 Task: Search one way flight ticket for 4 adults, 2 children, 2 infants in seat and 1 infant on lap in premium economy from New Orleans: Louis Armstrong New Orleans International Airport to Indianapolis: Indianapolis International Airport on 8-5-2023. Choice of flights is Sun country airlines. Number of bags: 2 carry on bags. Price is upto 79000. Outbound departure time preference is 4:00.
Action: Mouse moved to (396, 348)
Screenshot: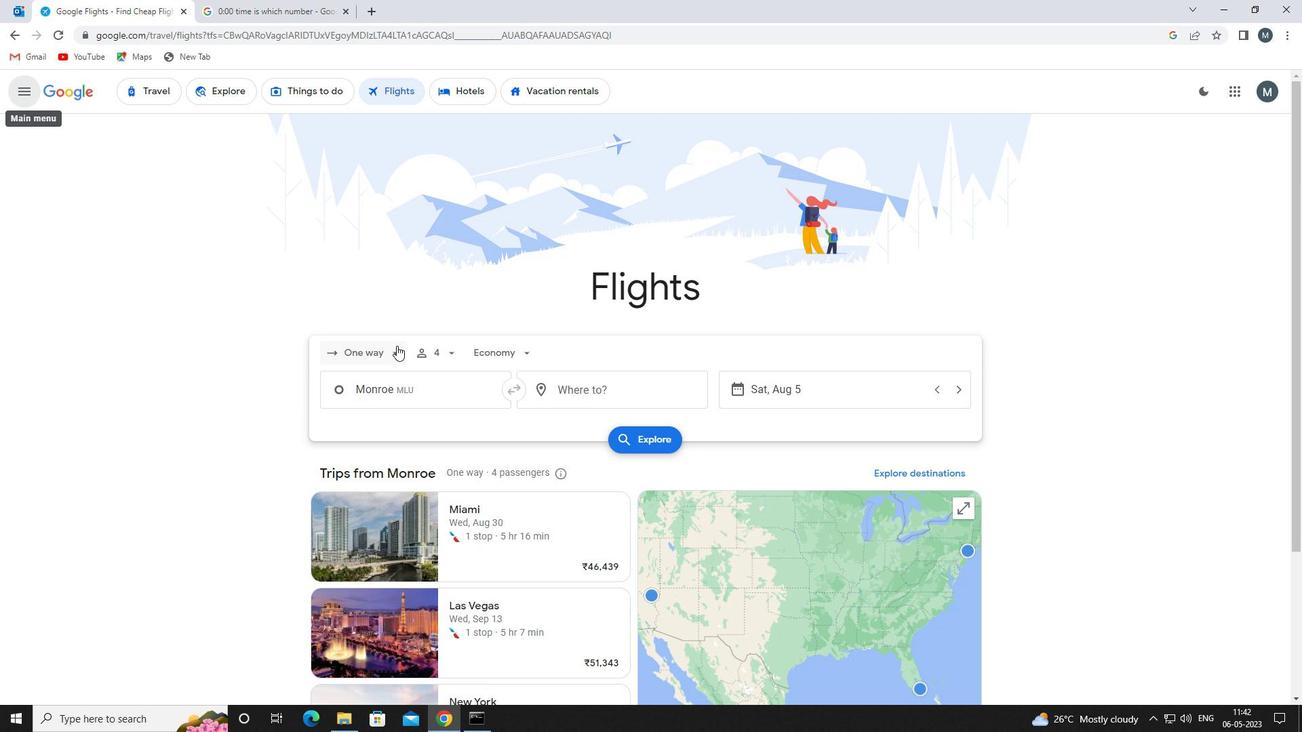 
Action: Mouse pressed left at (396, 348)
Screenshot: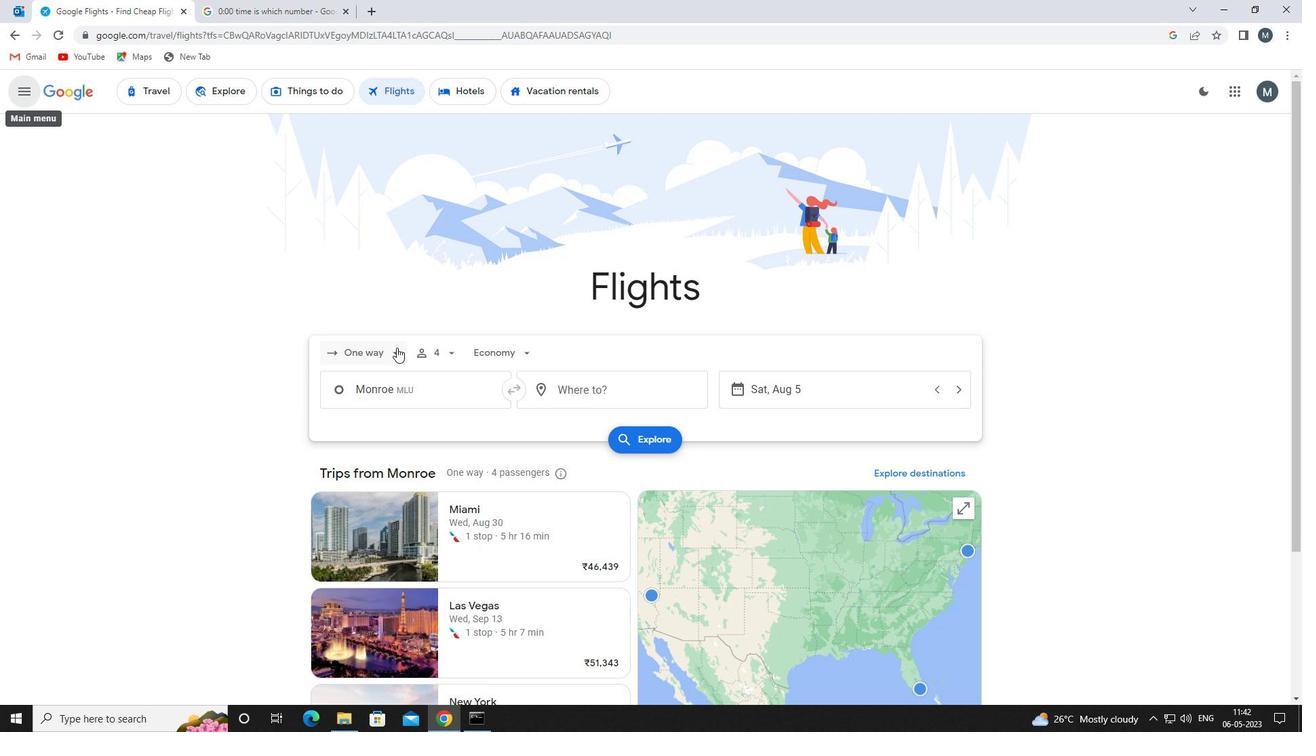 
Action: Mouse moved to (412, 410)
Screenshot: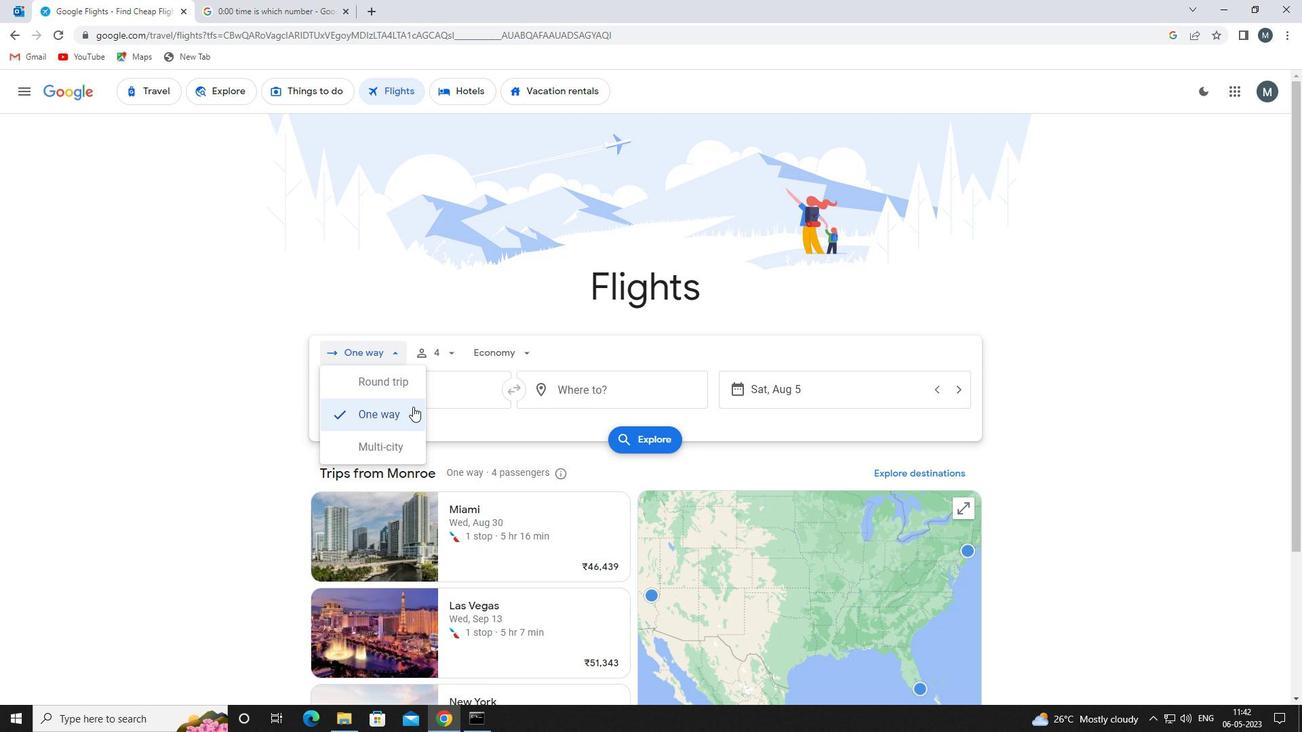 
Action: Mouse pressed left at (412, 410)
Screenshot: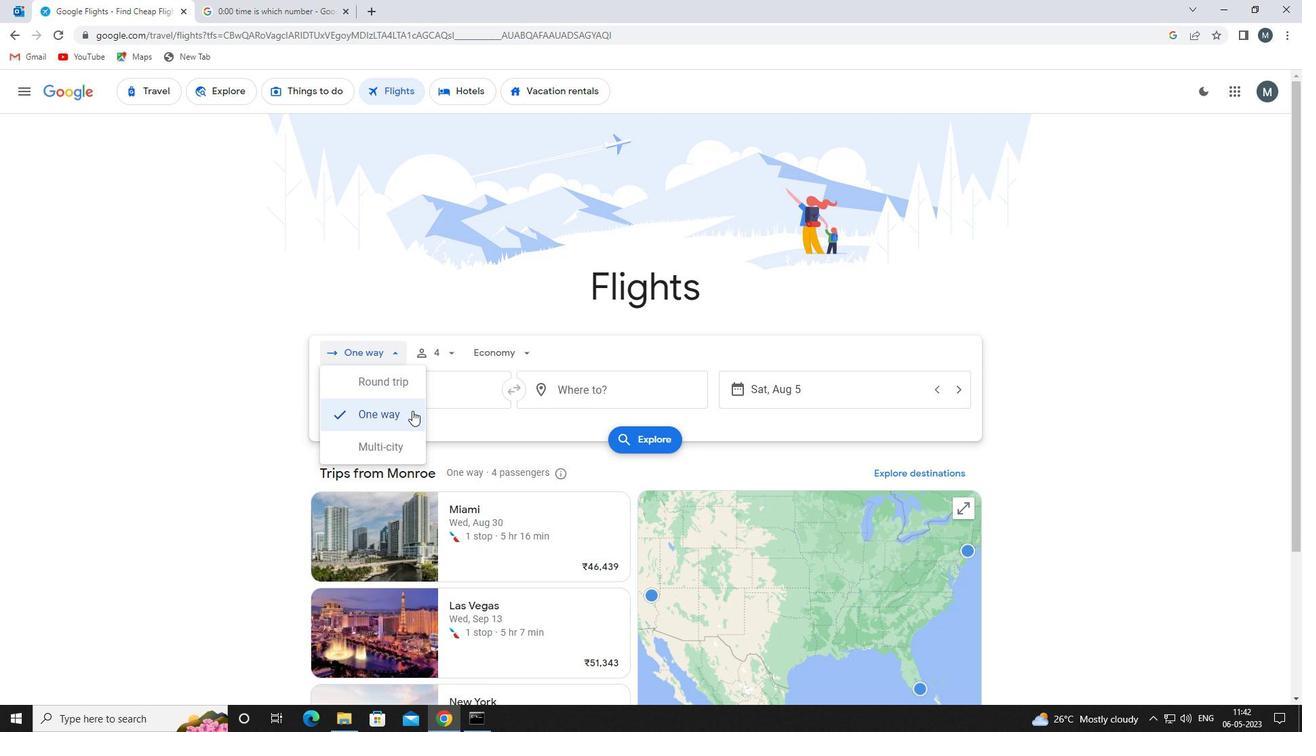 
Action: Mouse moved to (453, 351)
Screenshot: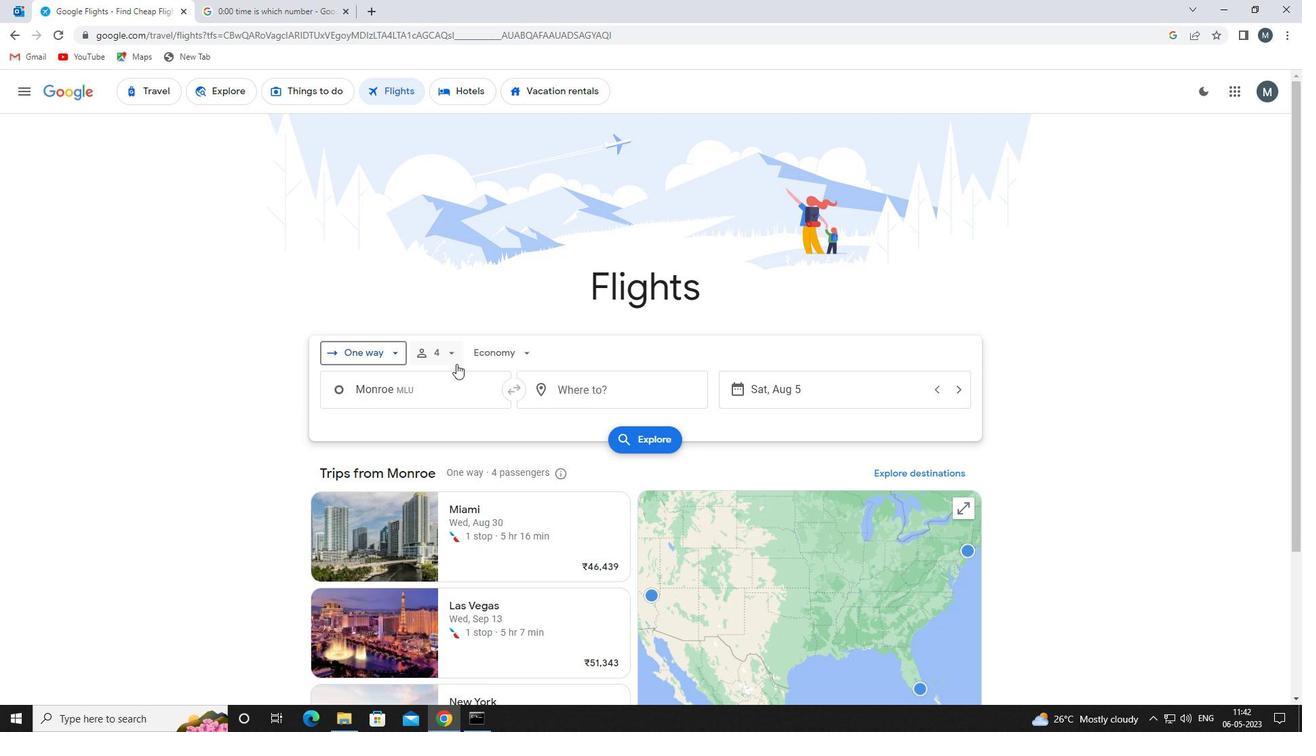 
Action: Mouse pressed left at (453, 351)
Screenshot: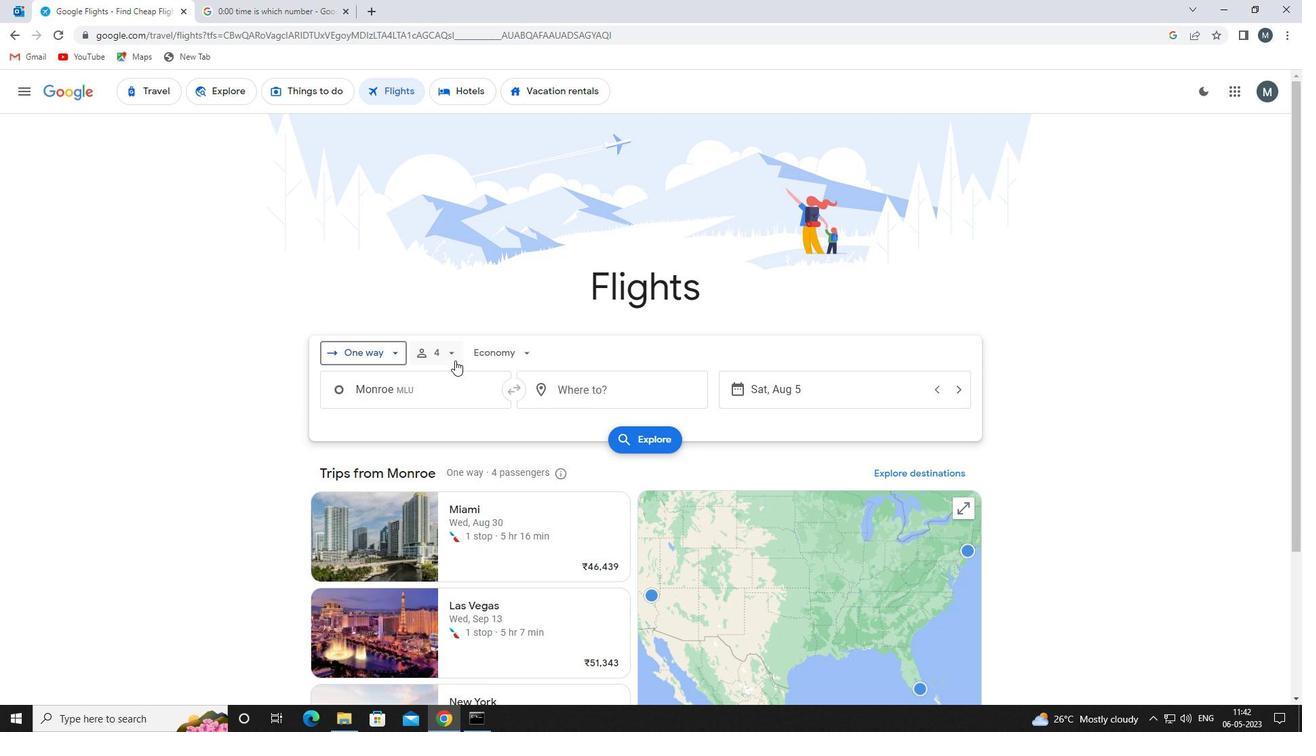 
Action: Mouse moved to (552, 389)
Screenshot: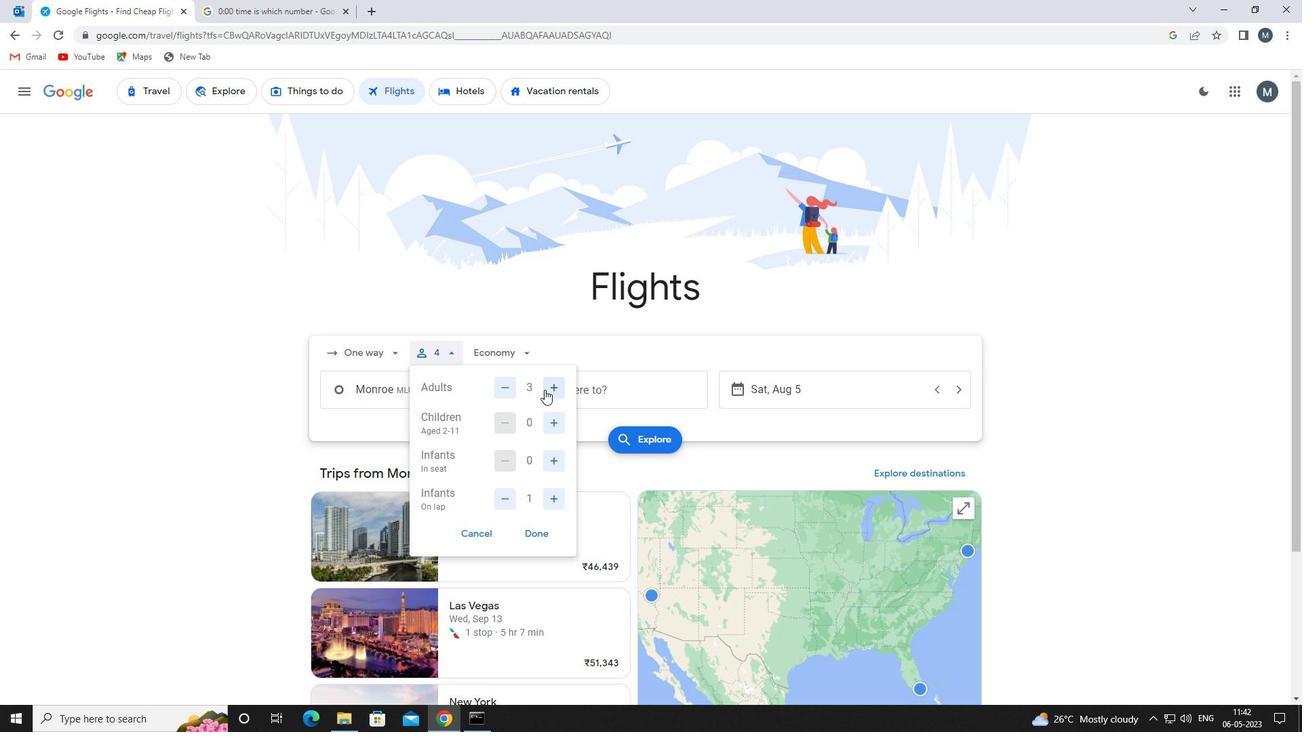 
Action: Mouse pressed left at (552, 389)
Screenshot: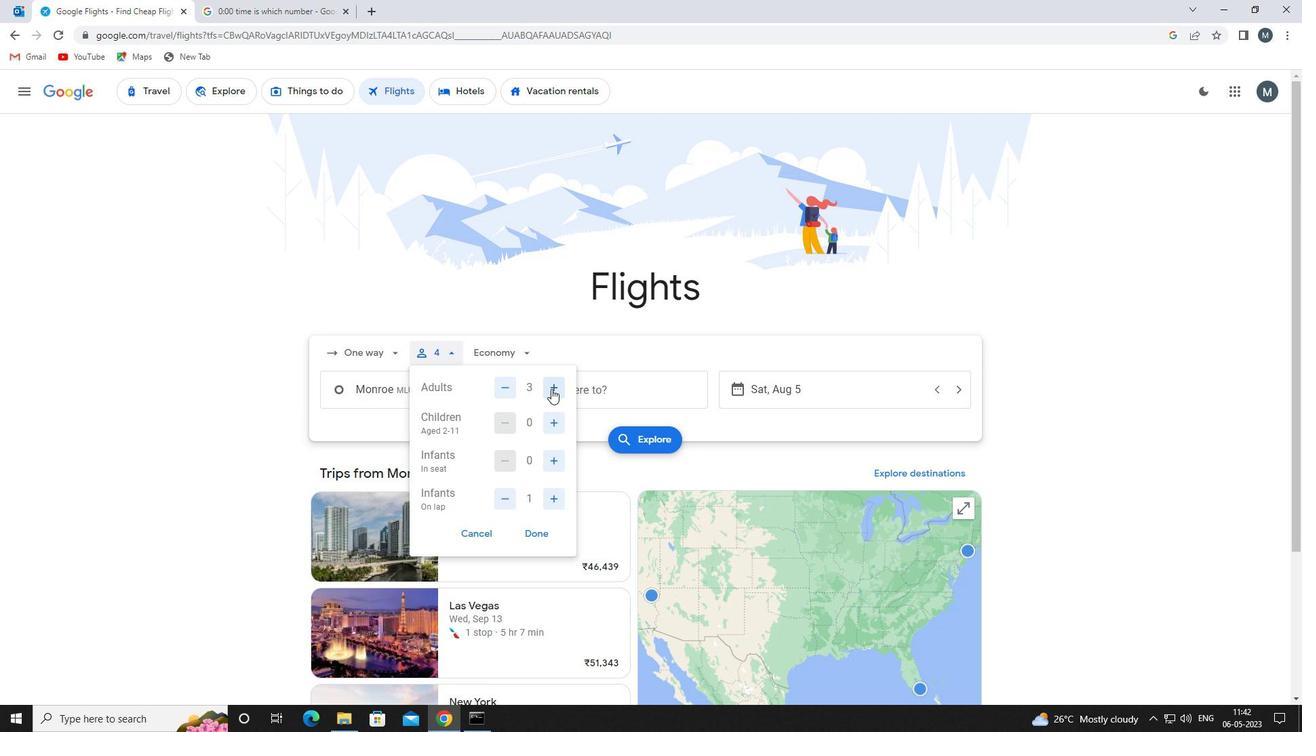 
Action: Mouse moved to (554, 426)
Screenshot: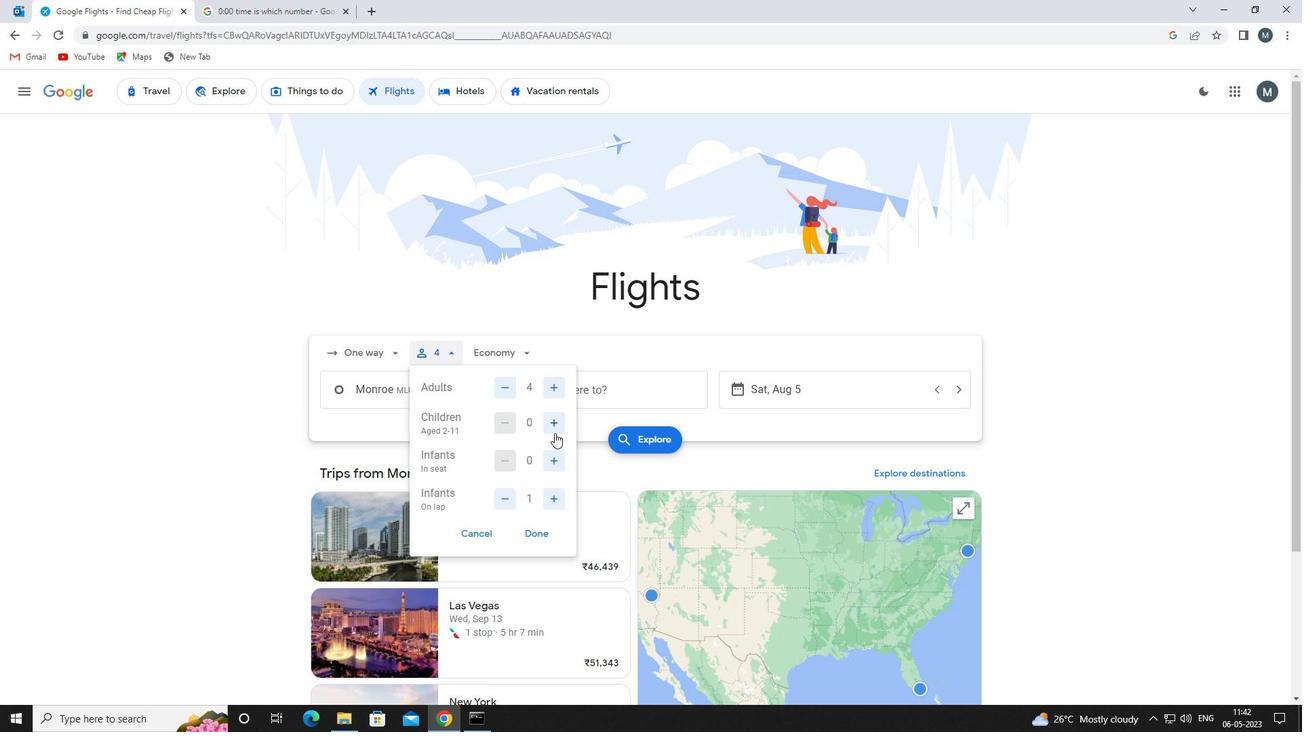 
Action: Mouse pressed left at (554, 426)
Screenshot: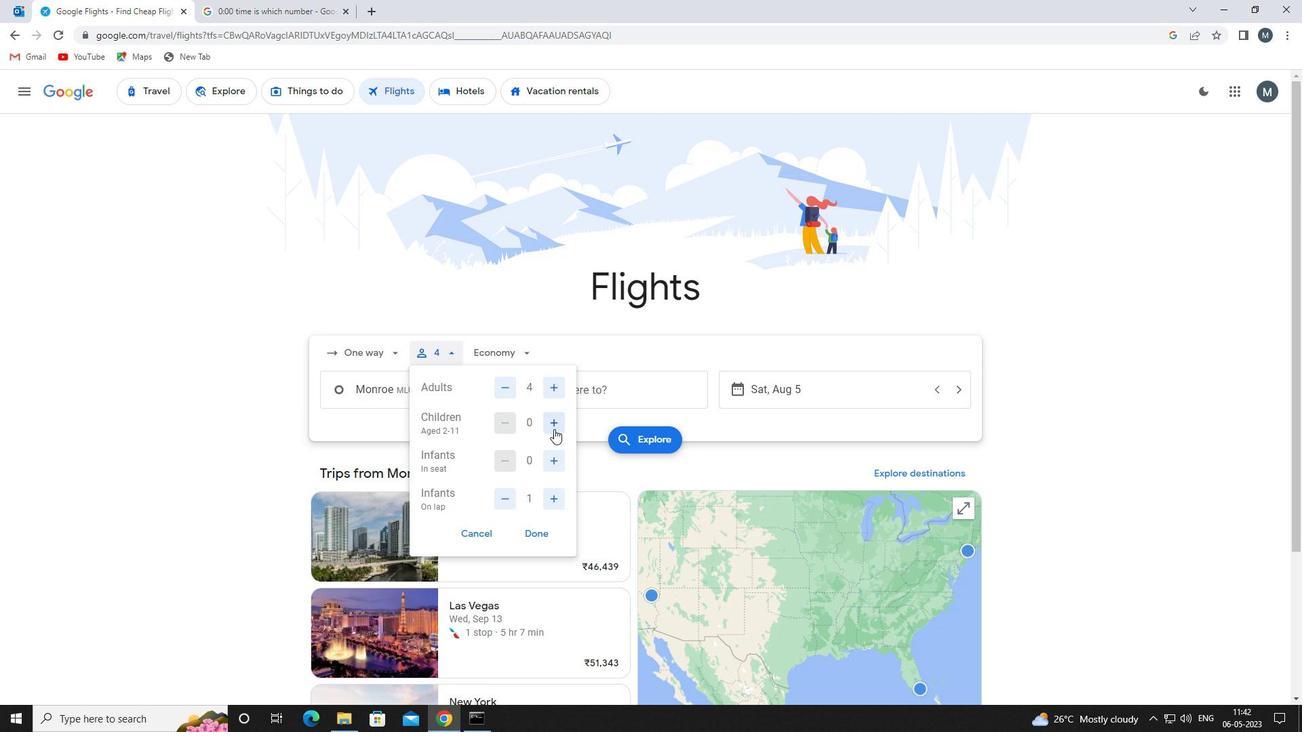 
Action: Mouse moved to (554, 425)
Screenshot: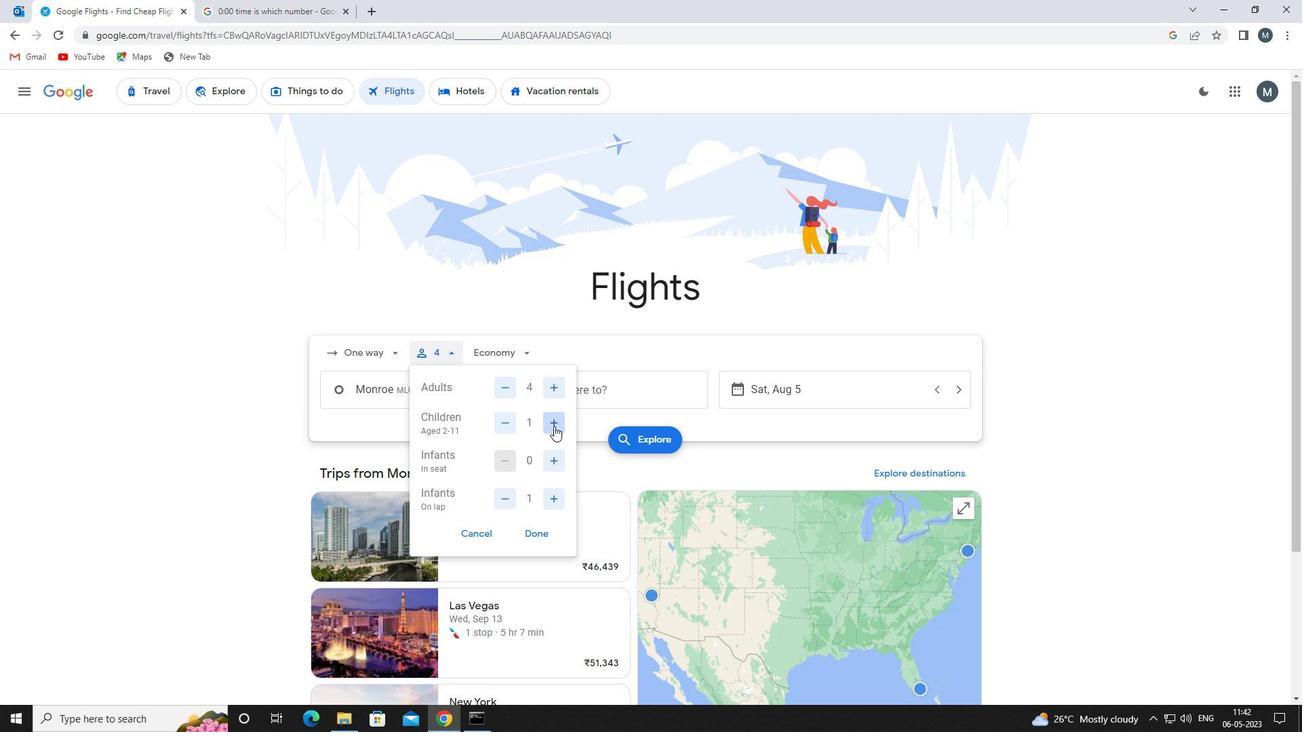 
Action: Mouse pressed left at (554, 425)
Screenshot: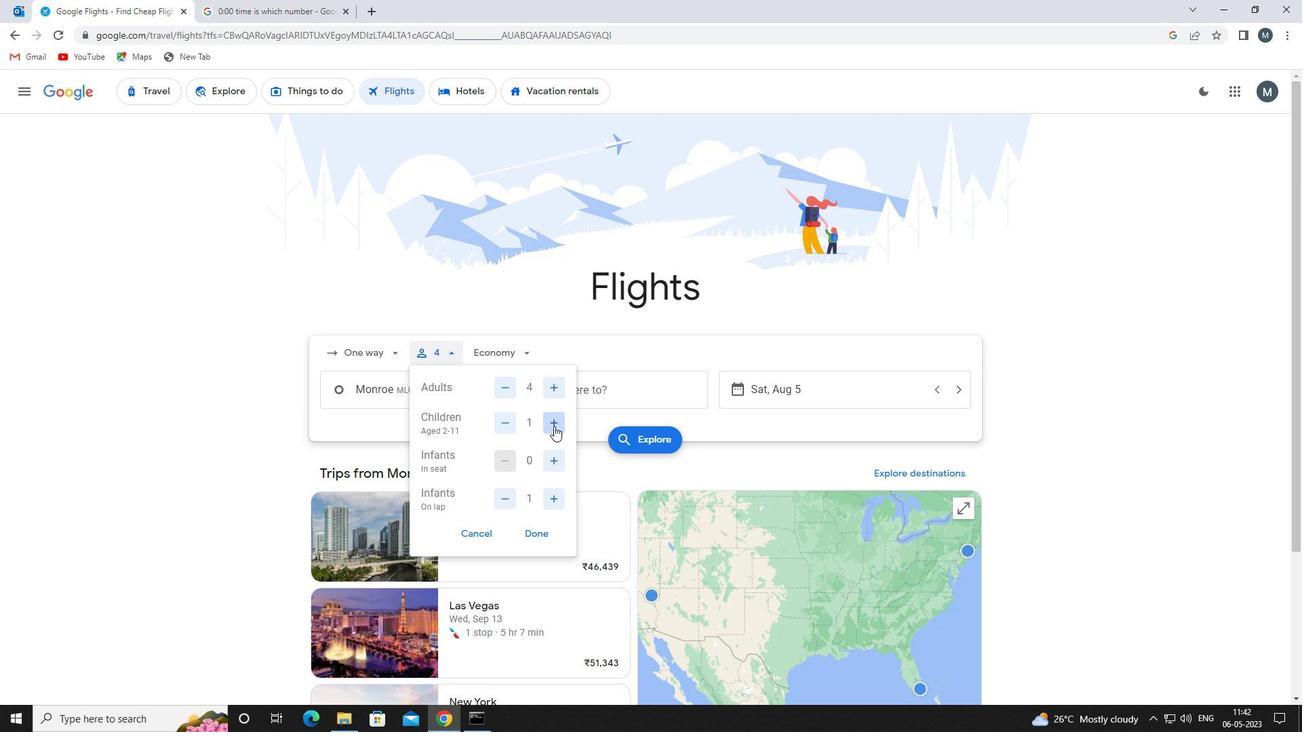 
Action: Mouse moved to (556, 459)
Screenshot: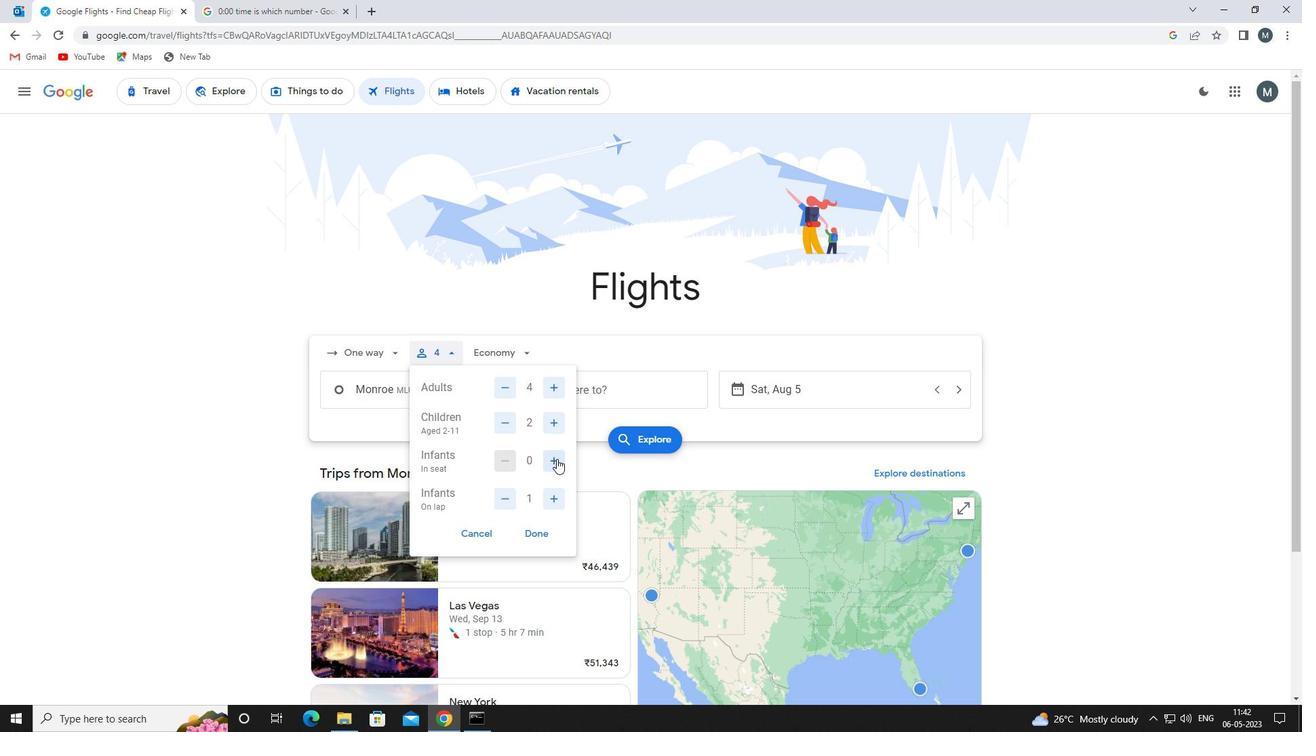 
Action: Mouse pressed left at (556, 459)
Screenshot: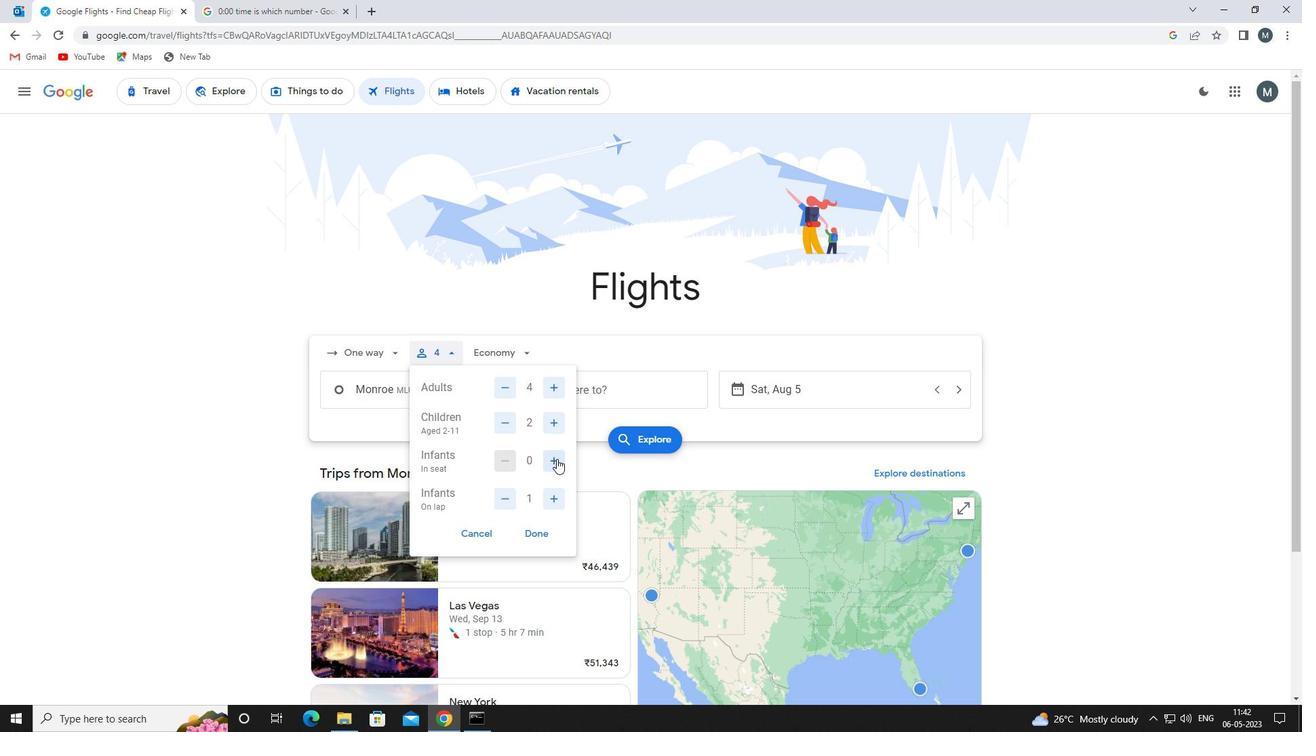 
Action: Mouse pressed left at (556, 459)
Screenshot: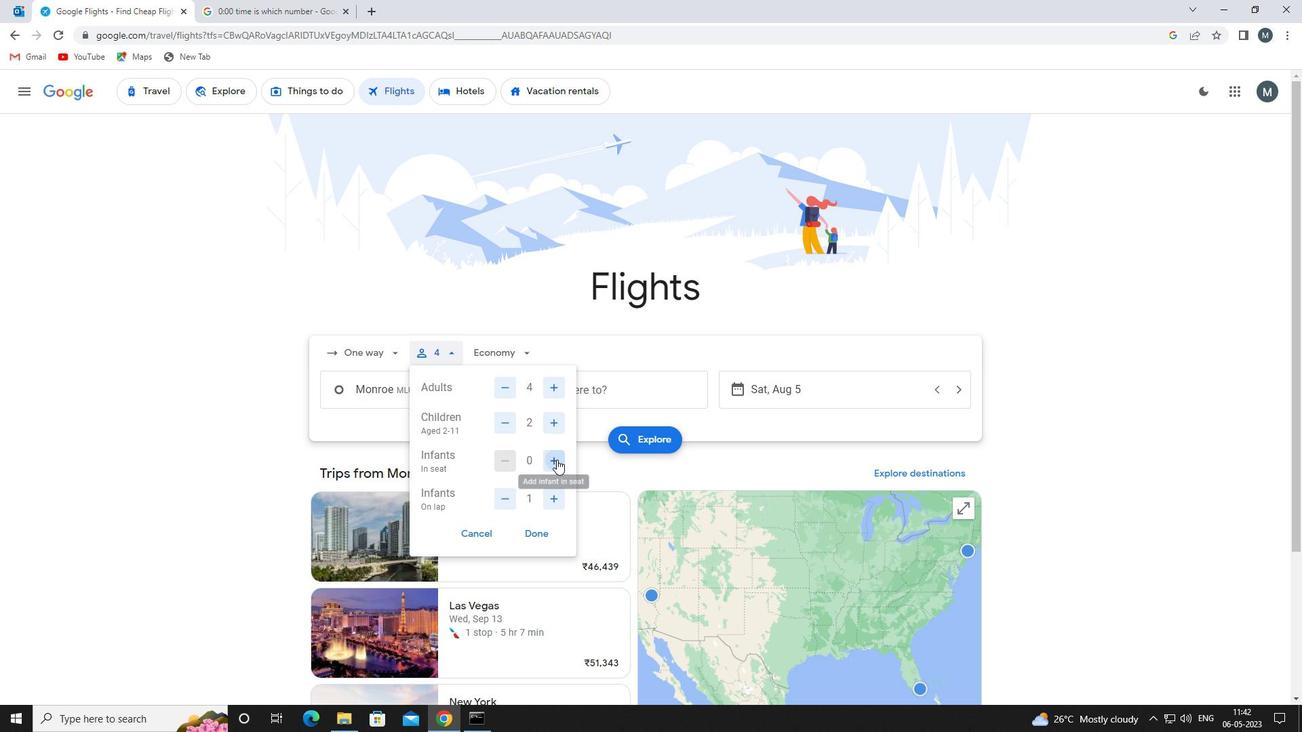 
Action: Mouse moved to (554, 500)
Screenshot: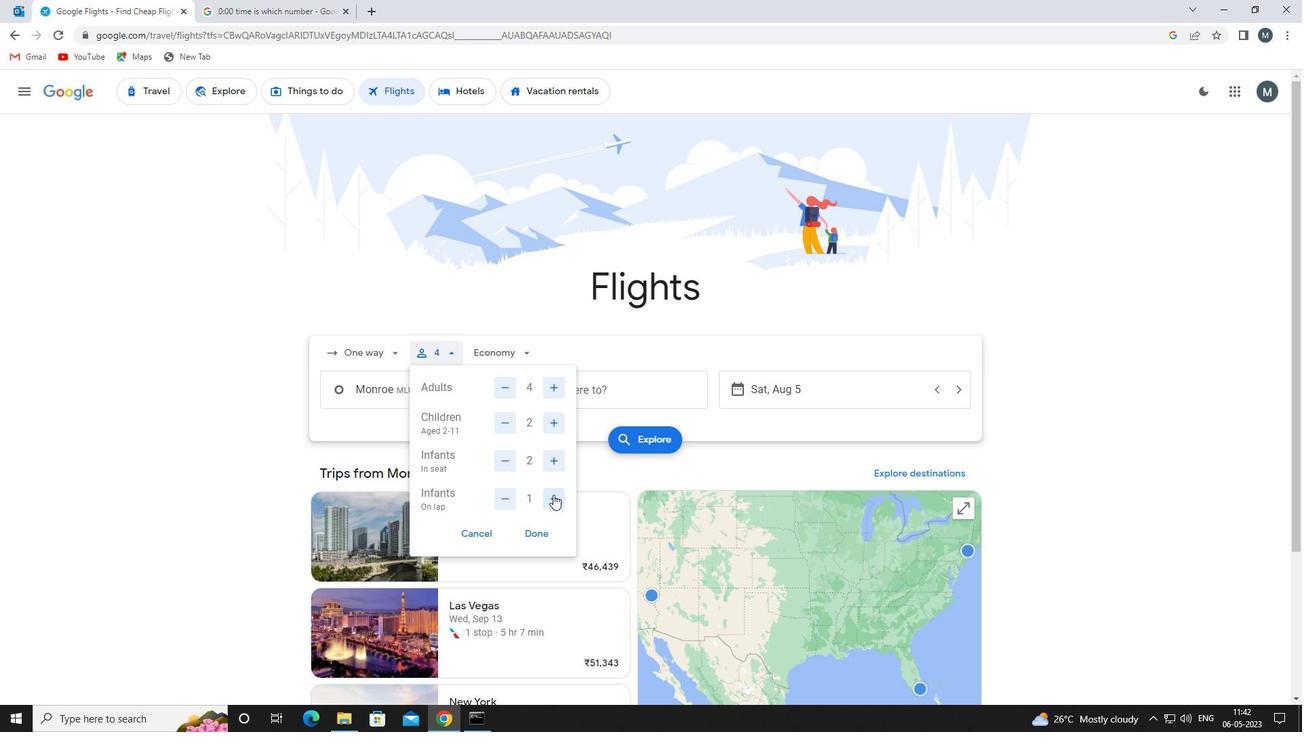 
Action: Mouse pressed left at (554, 500)
Screenshot: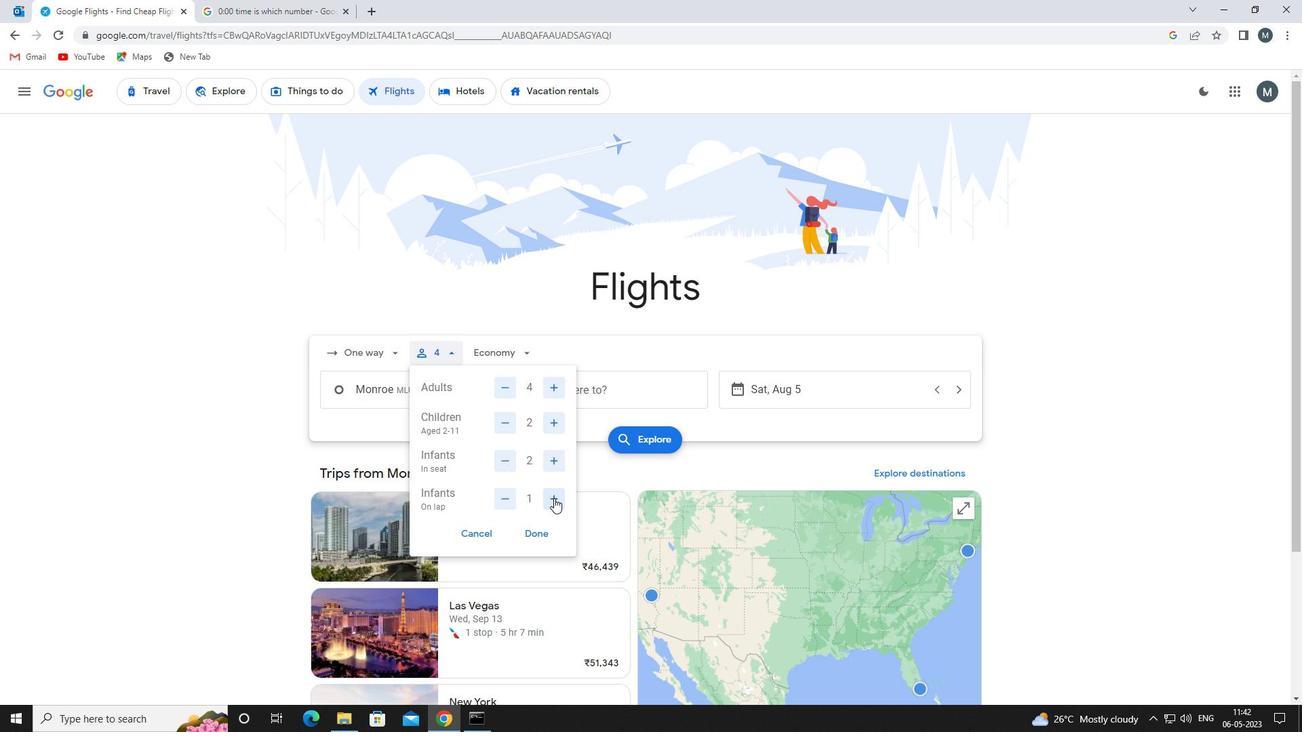 
Action: Mouse moved to (504, 499)
Screenshot: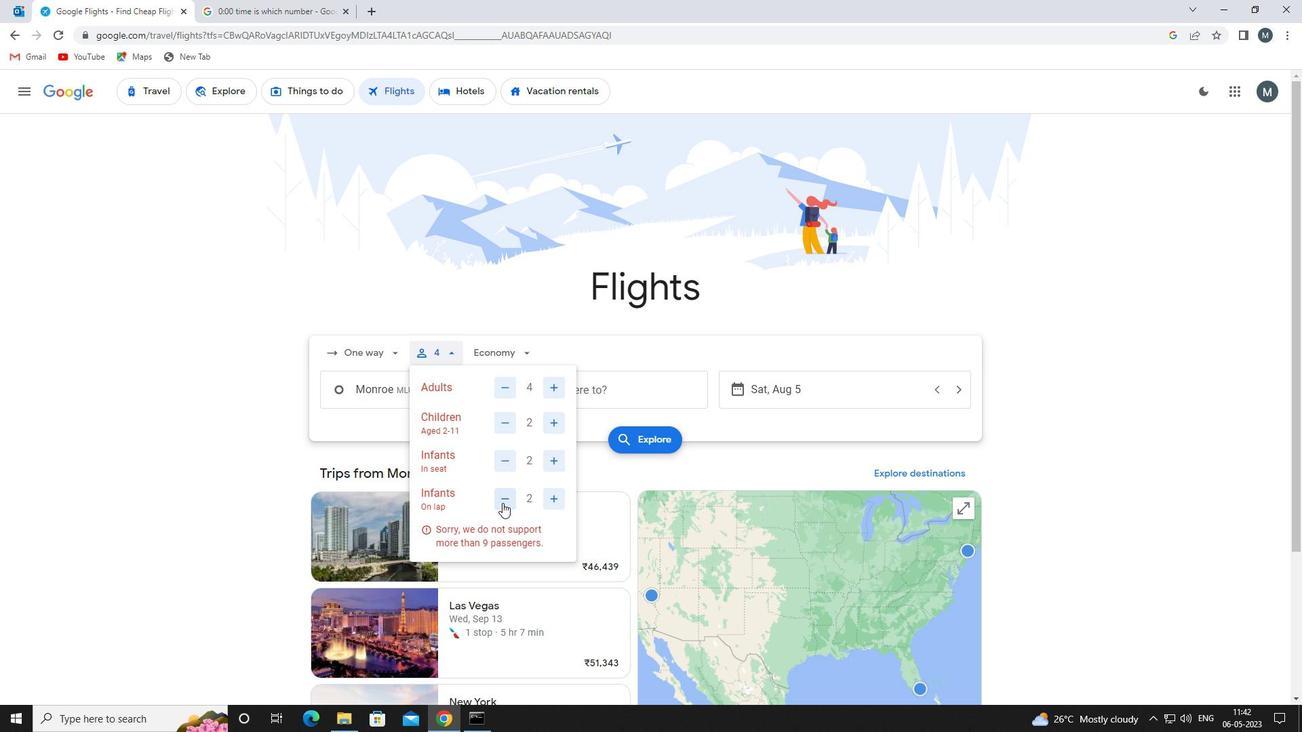 
Action: Mouse pressed left at (504, 499)
Screenshot: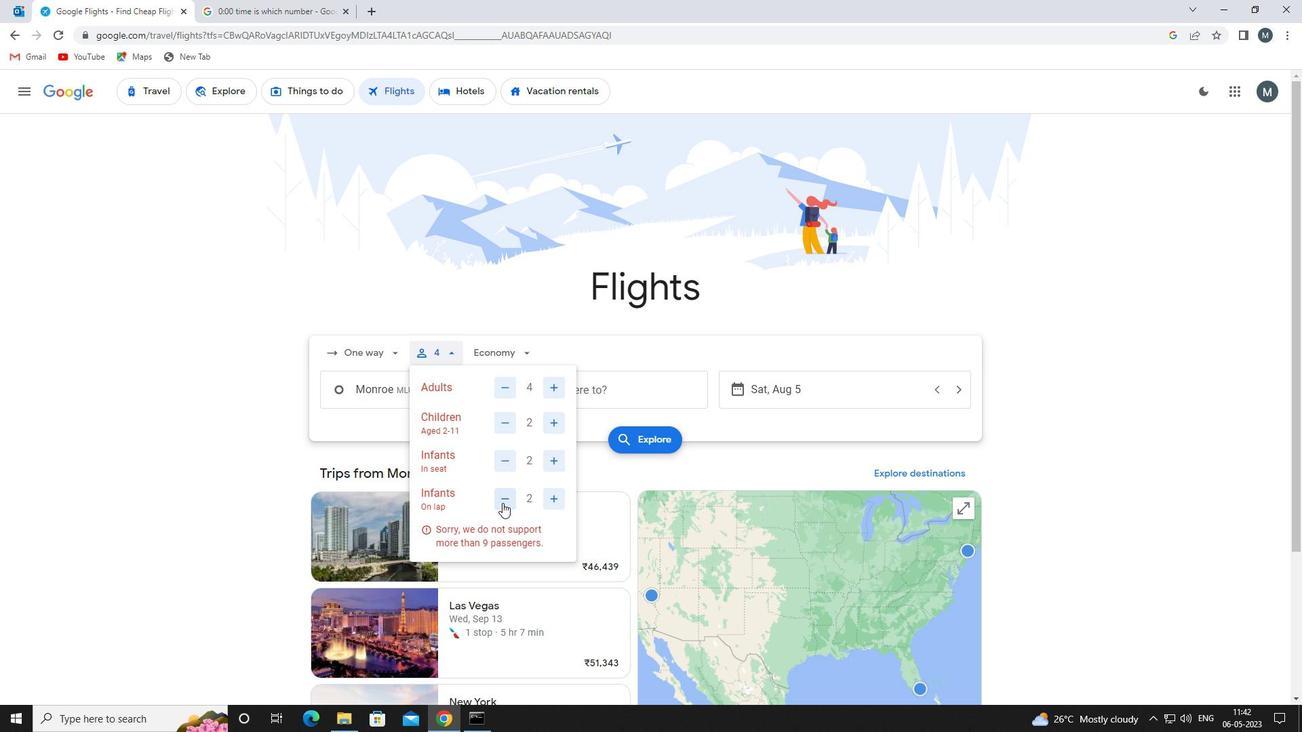 
Action: Mouse moved to (537, 536)
Screenshot: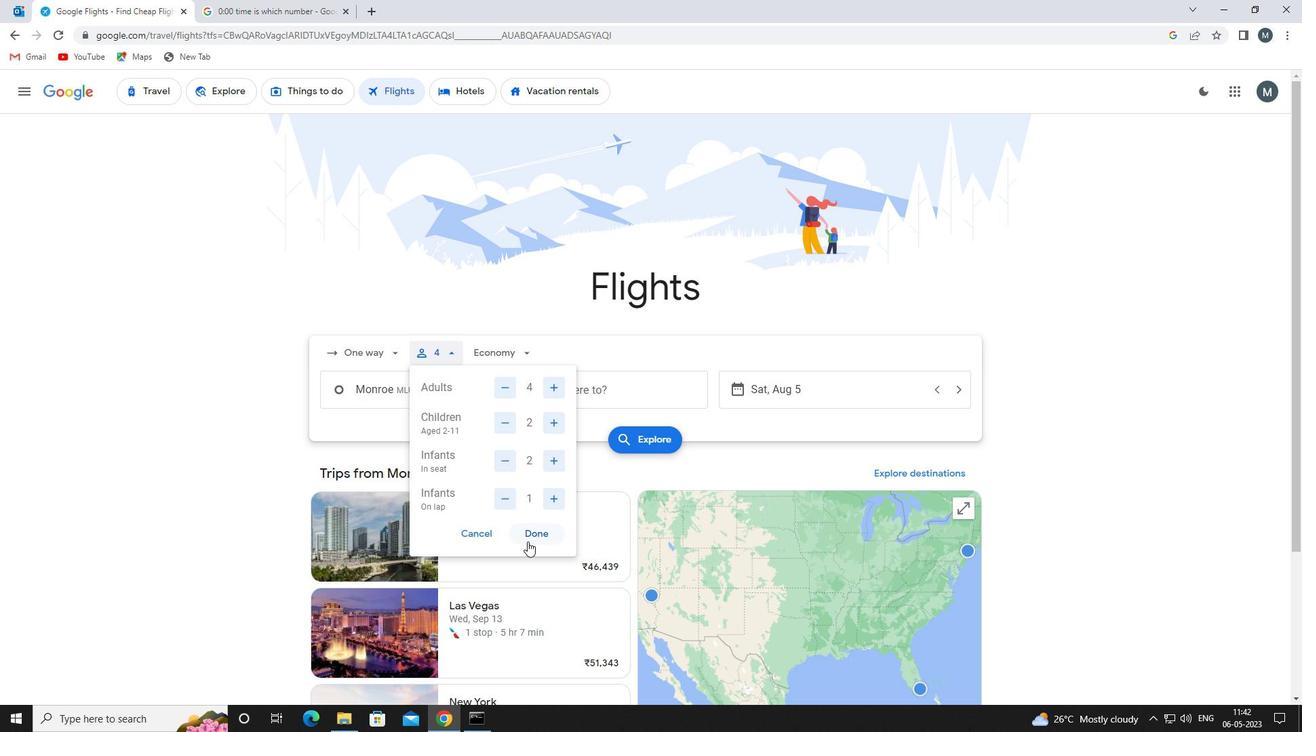 
Action: Mouse pressed left at (537, 536)
Screenshot: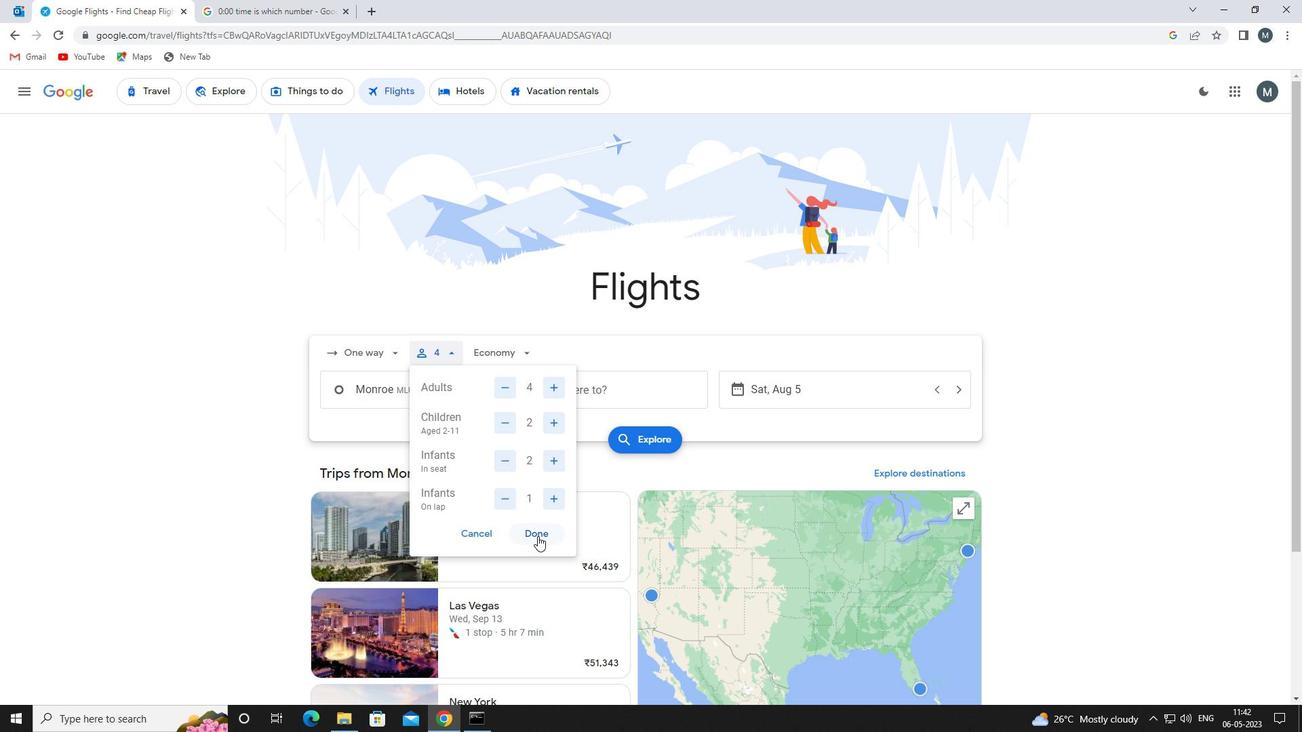 
Action: Mouse moved to (517, 353)
Screenshot: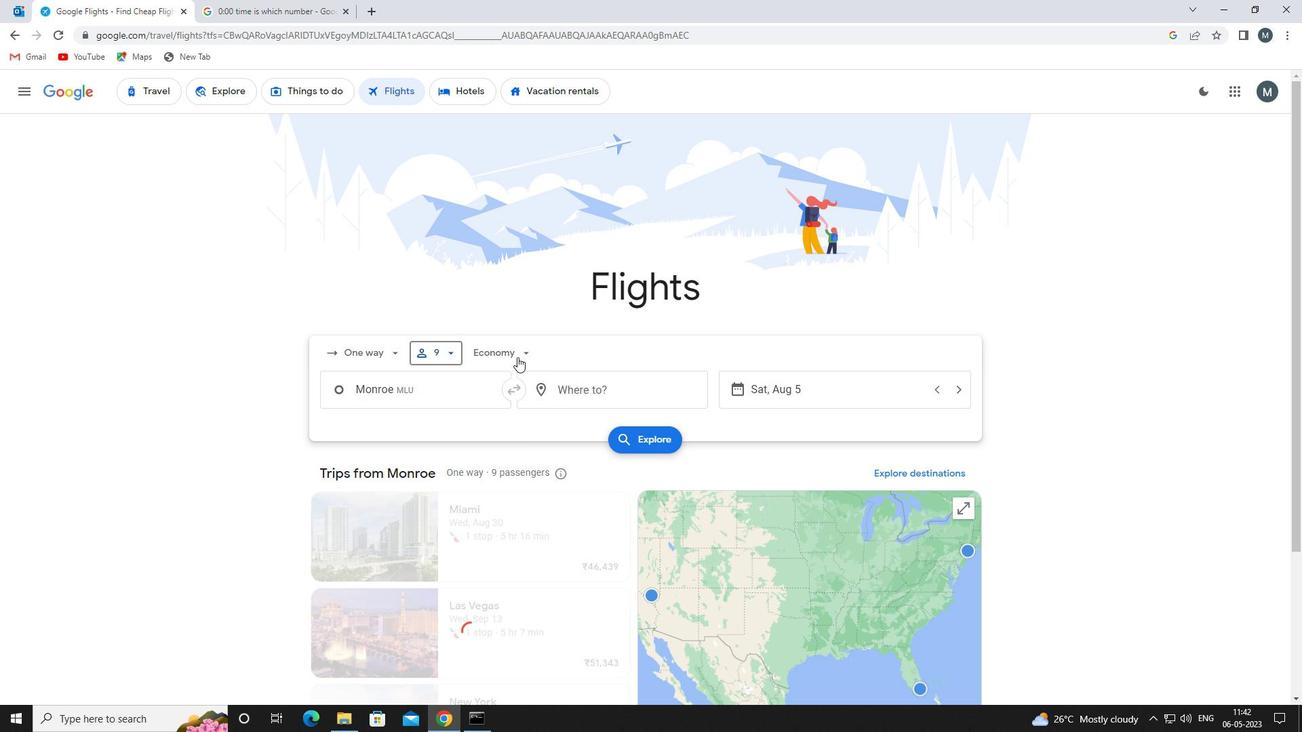 
Action: Mouse pressed left at (517, 353)
Screenshot: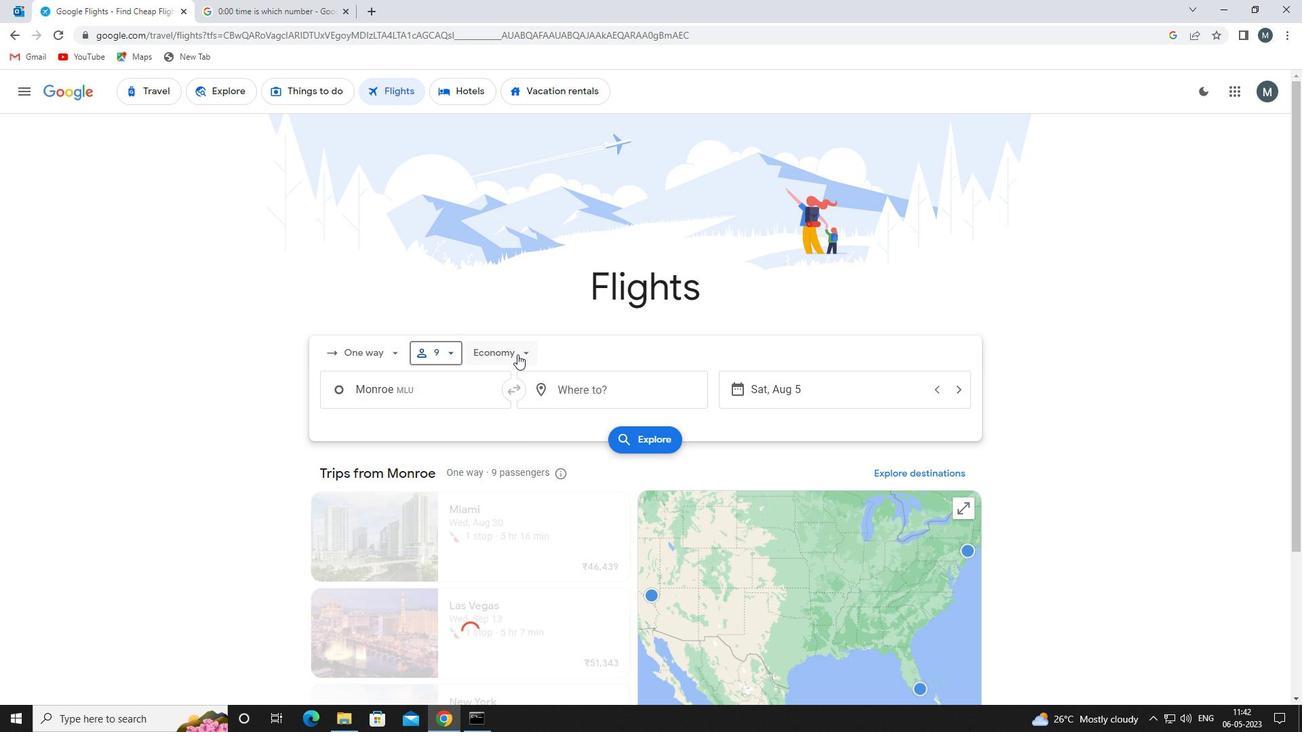 
Action: Mouse moved to (530, 417)
Screenshot: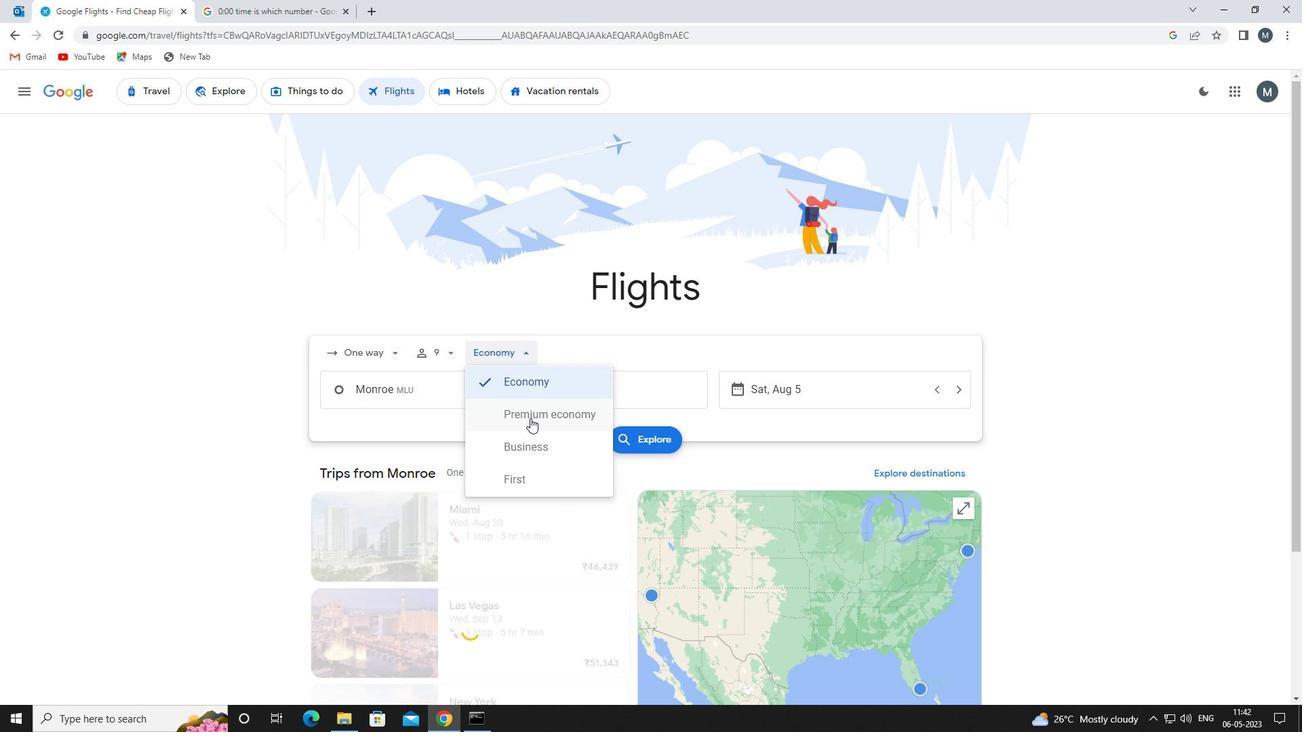 
Action: Mouse pressed left at (530, 417)
Screenshot: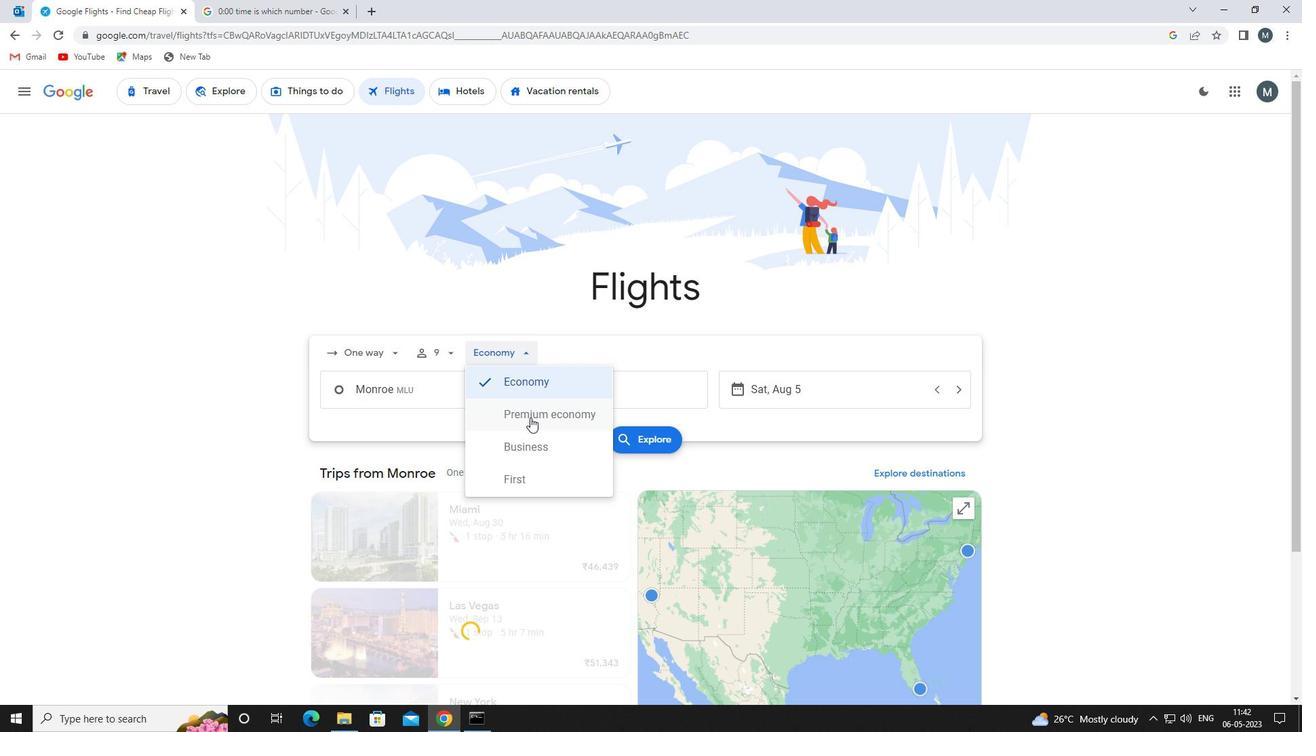 
Action: Mouse moved to (430, 396)
Screenshot: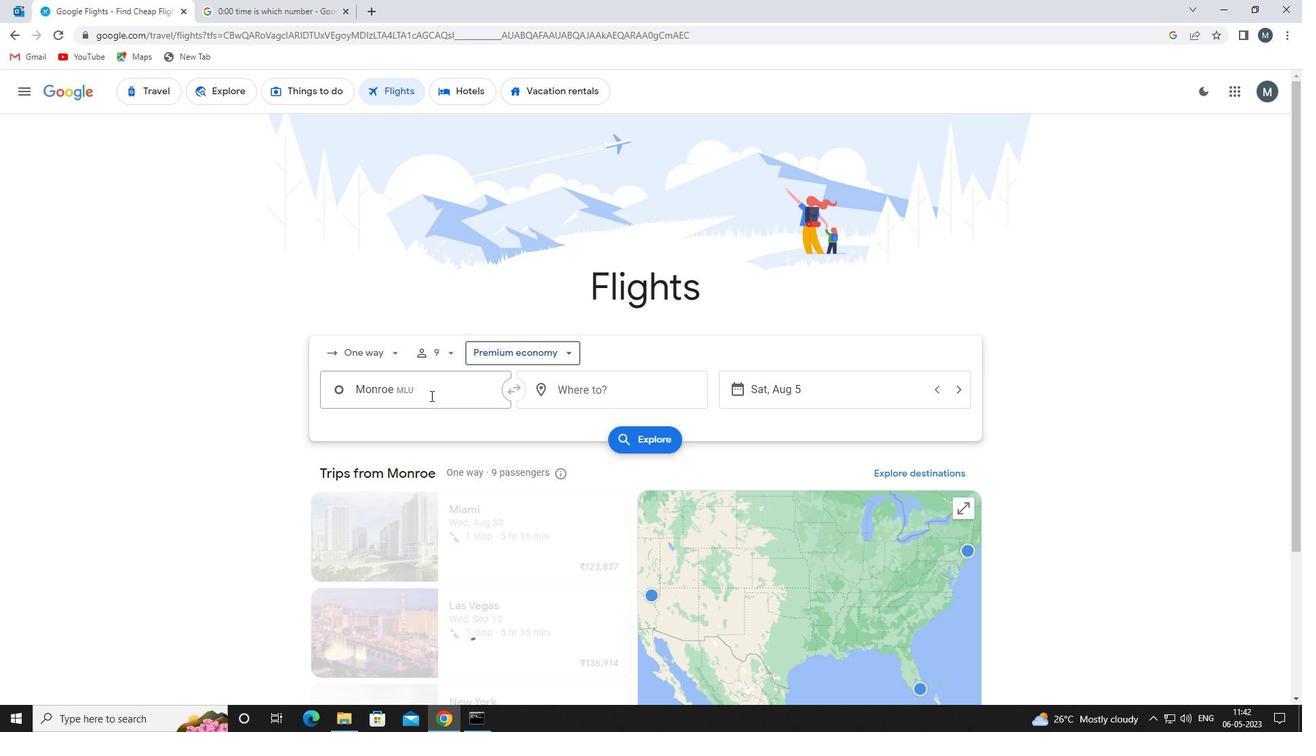 
Action: Mouse pressed left at (430, 396)
Screenshot: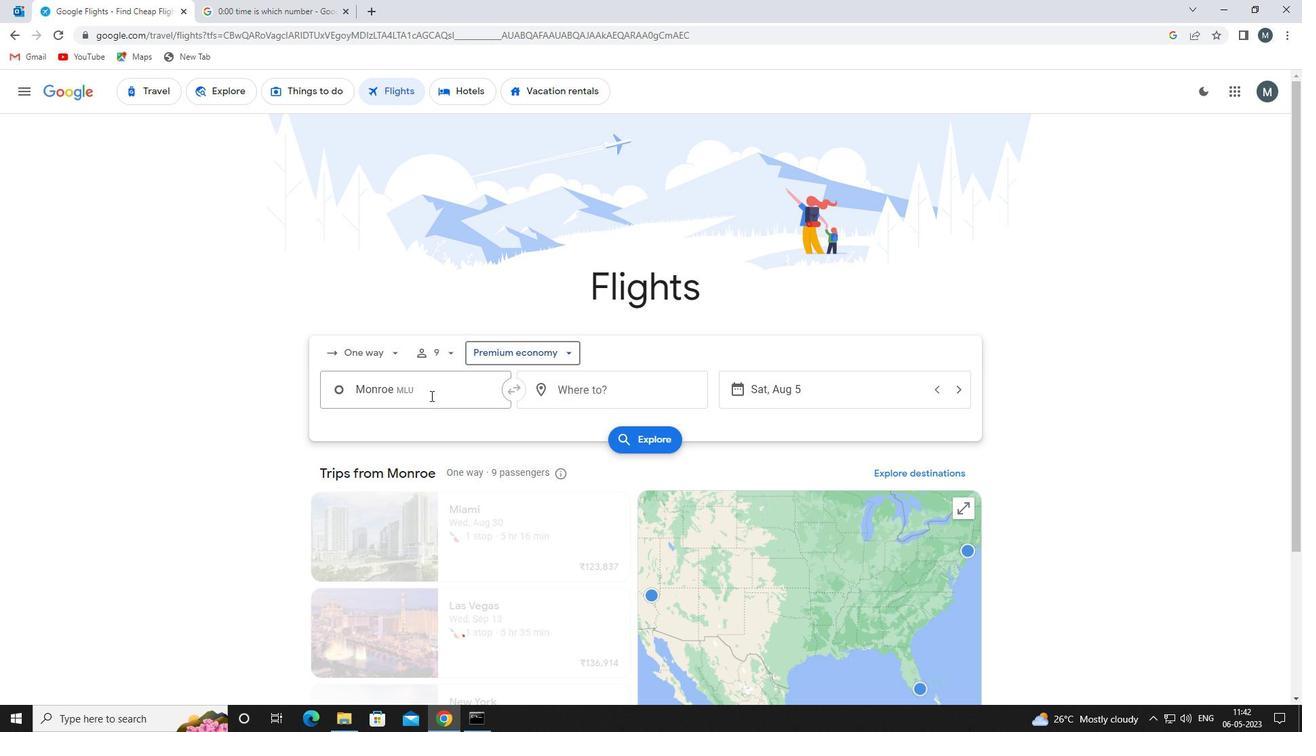 
Action: Key pressed luis<Key.space>armstr
Screenshot: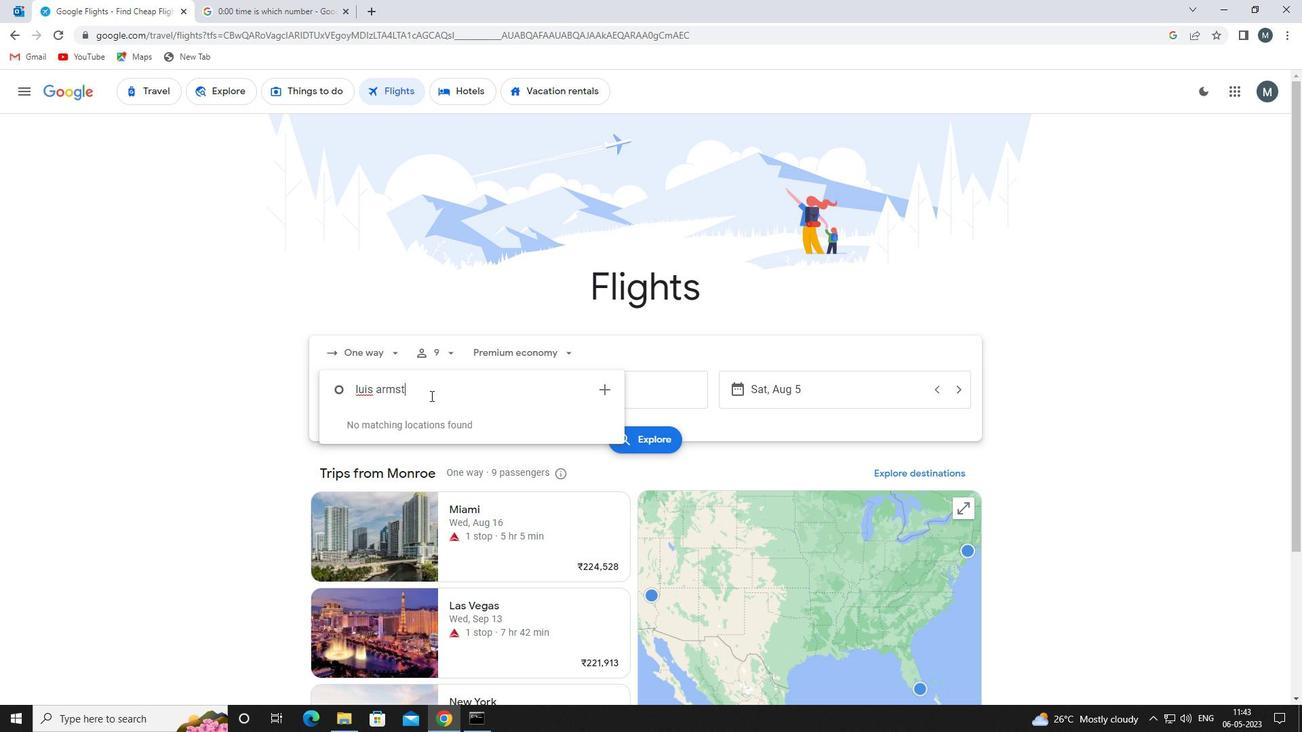 
Action: Mouse moved to (439, 429)
Screenshot: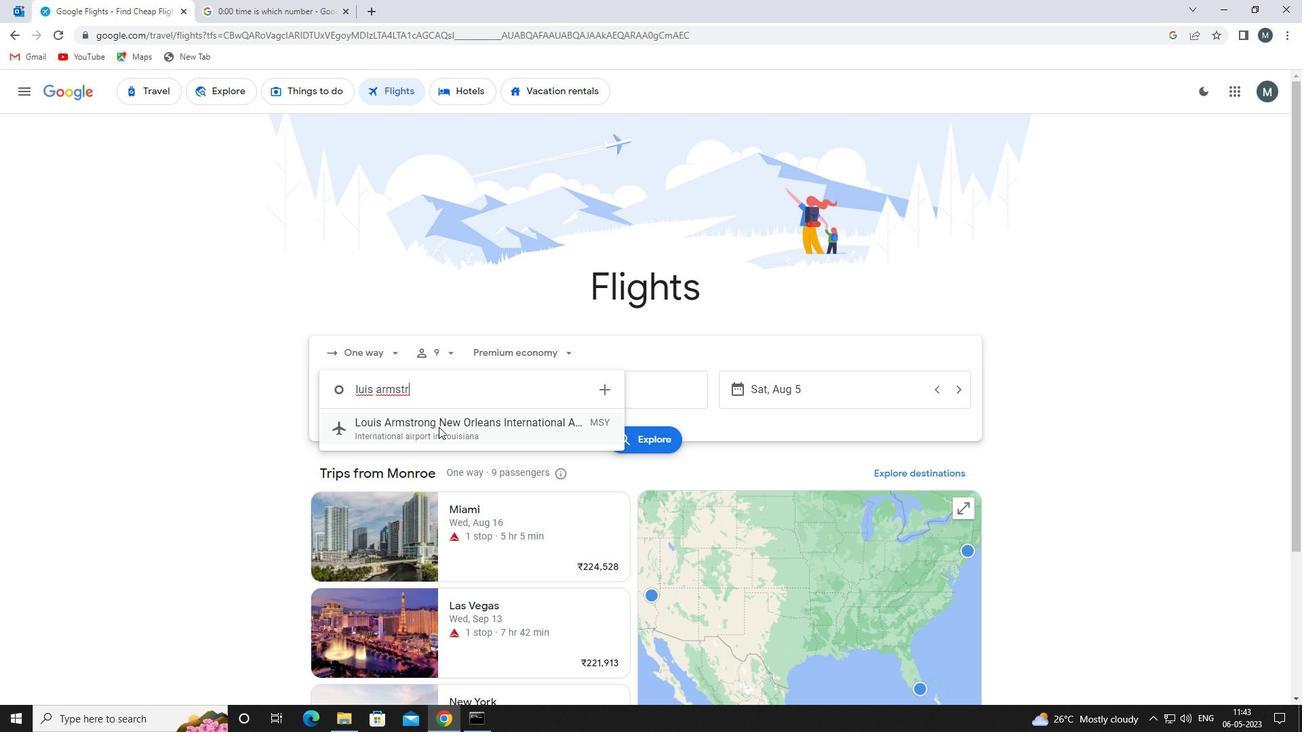 
Action: Mouse pressed left at (439, 429)
Screenshot: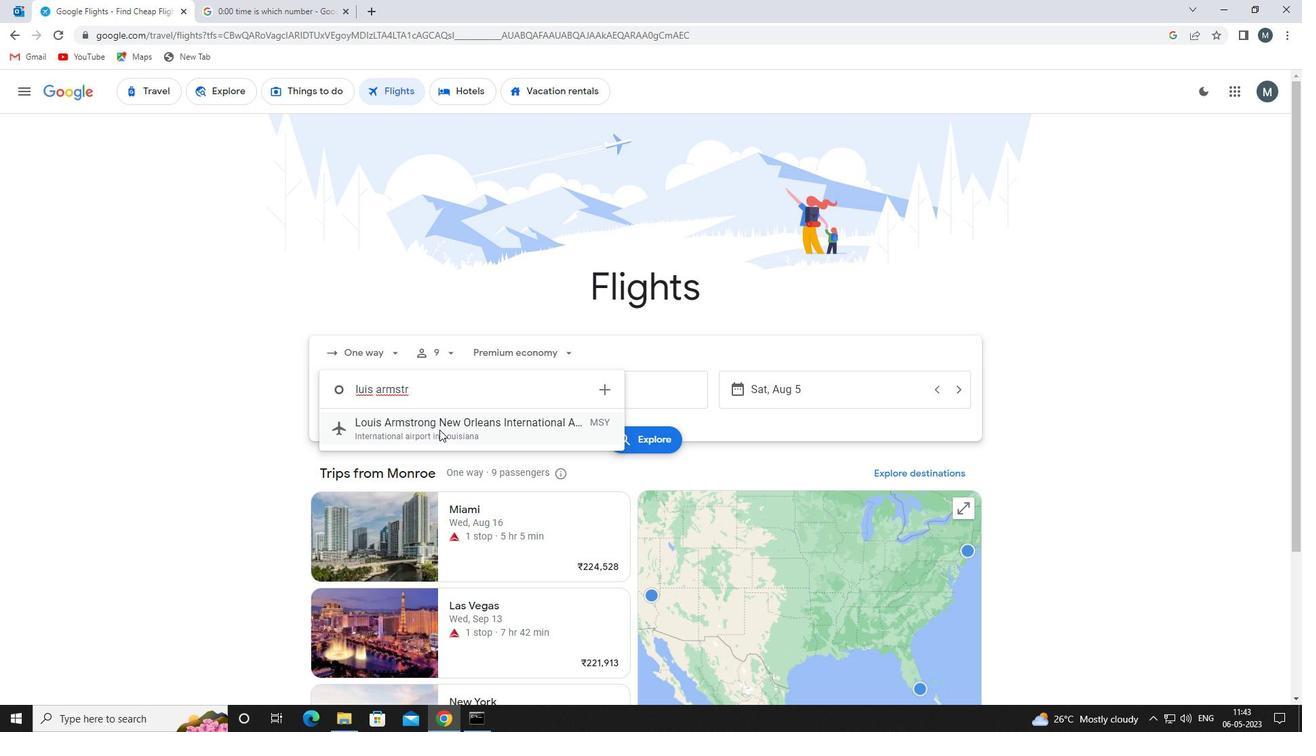 
Action: Mouse moved to (568, 392)
Screenshot: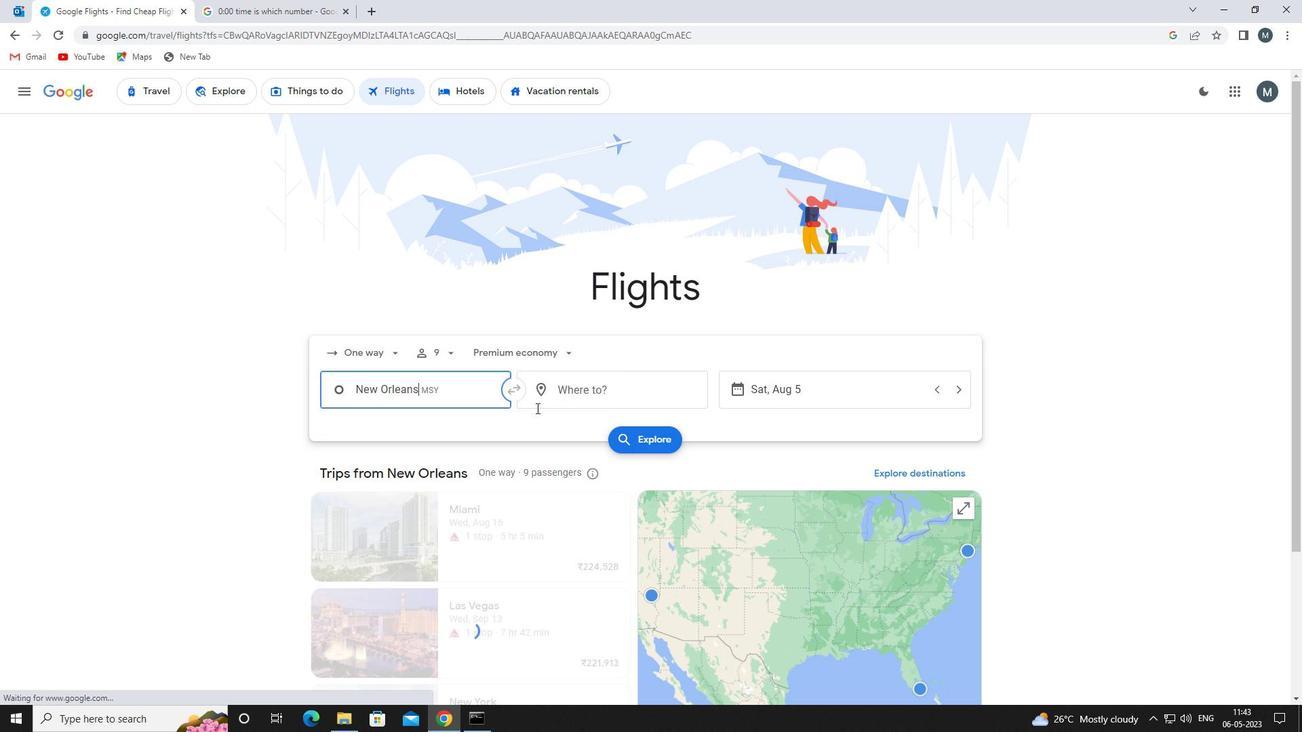 
Action: Mouse pressed left at (568, 392)
Screenshot: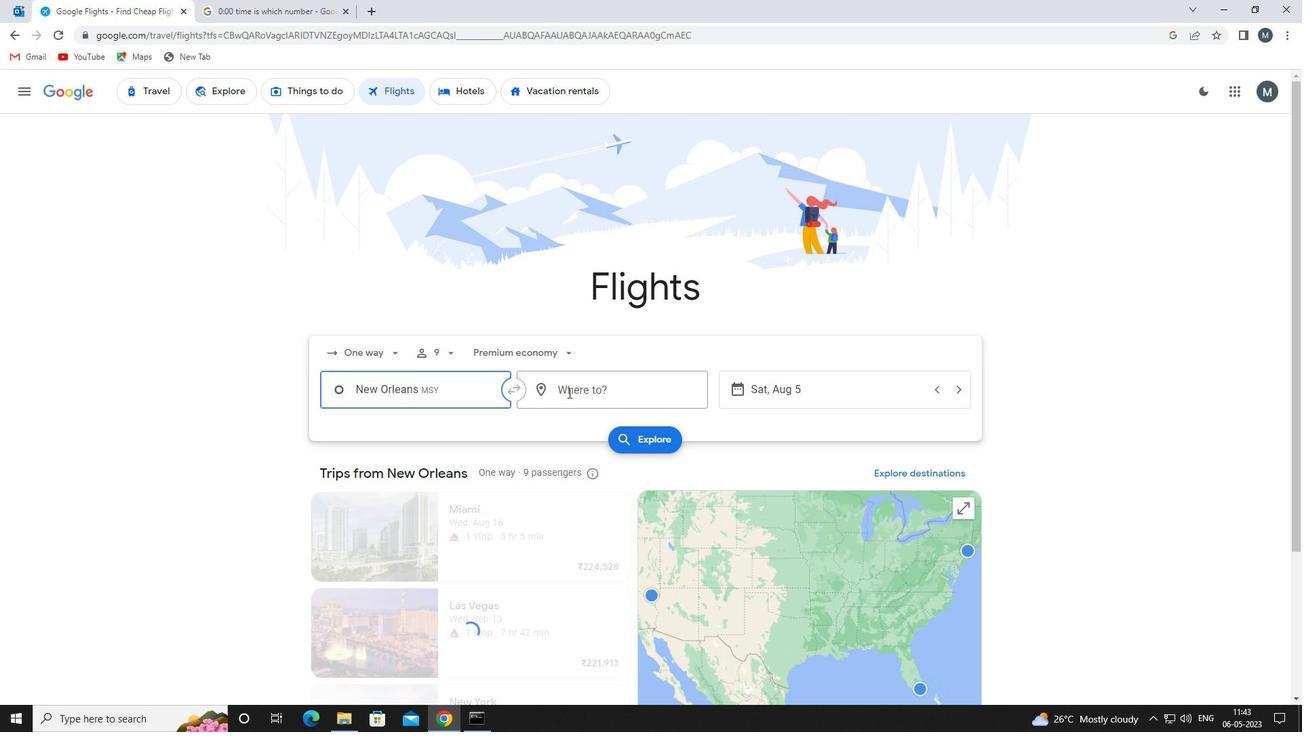 
Action: Mouse moved to (568, 390)
Screenshot: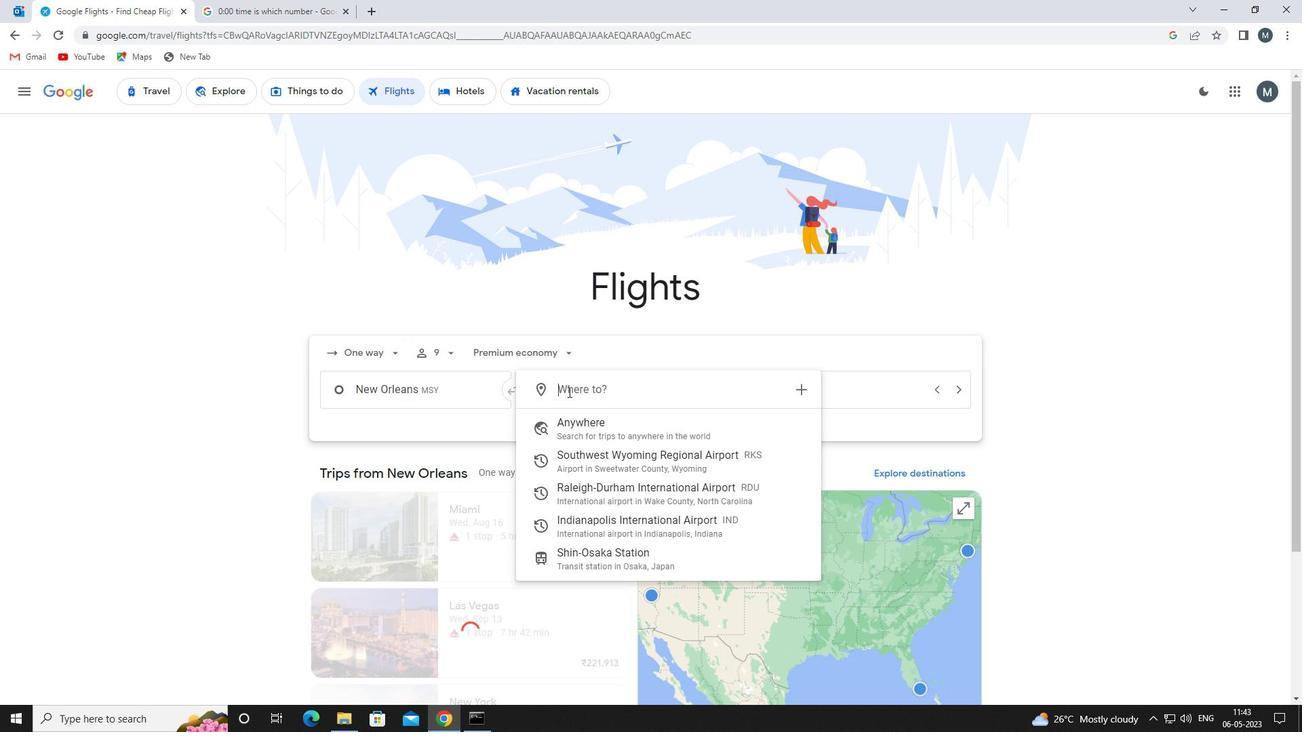 
Action: Key pressed ind
Screenshot: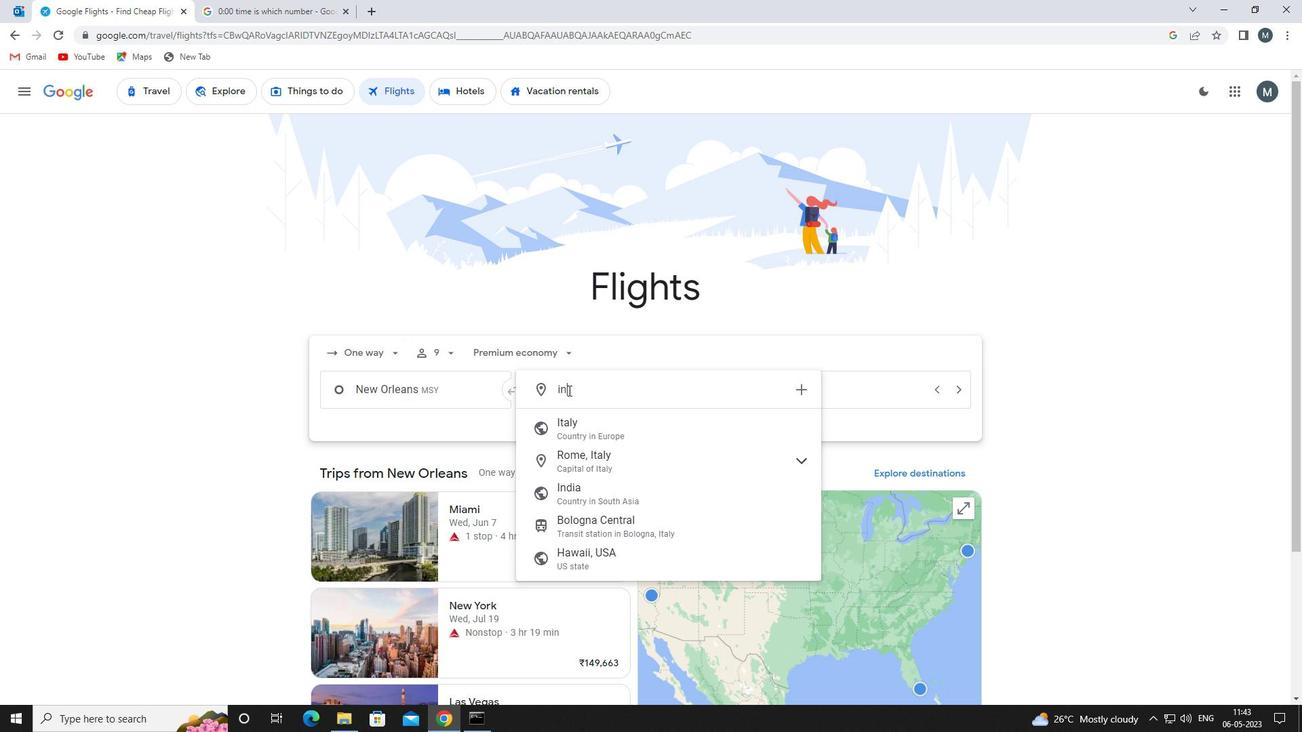 
Action: Mouse moved to (574, 427)
Screenshot: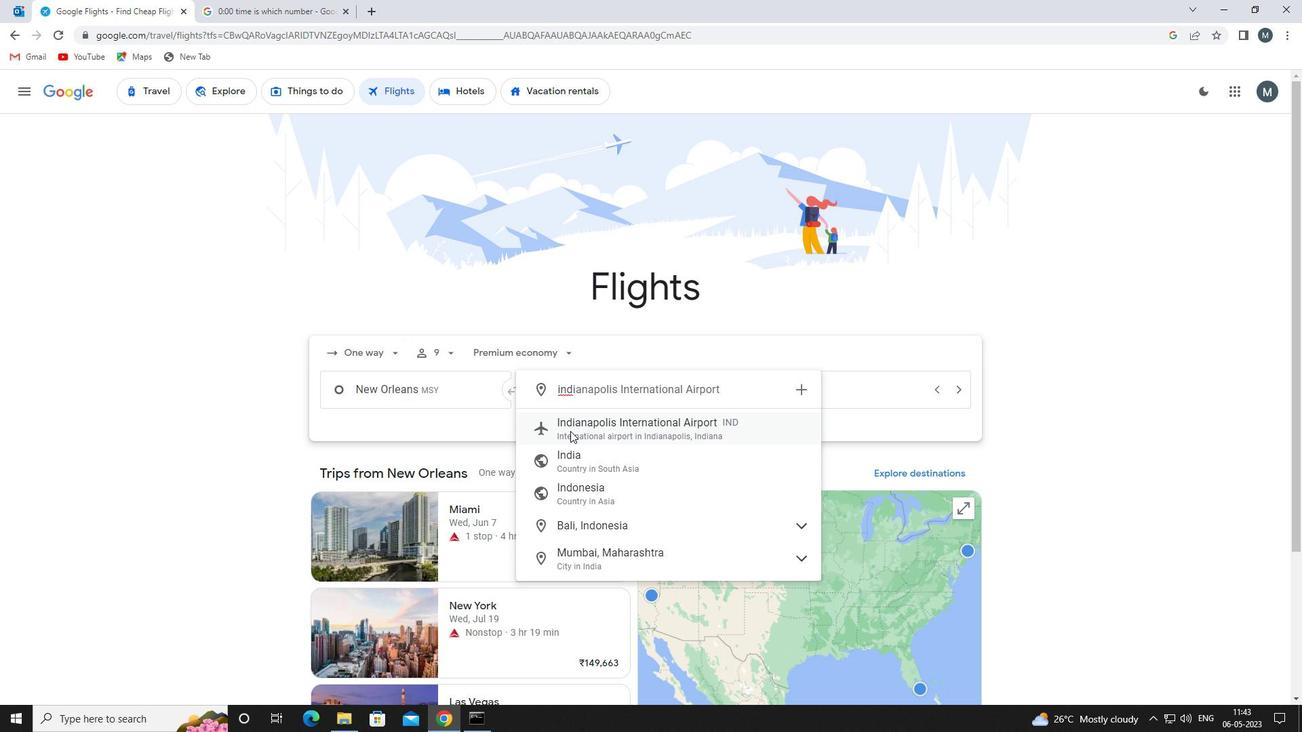
Action: Mouse pressed left at (574, 427)
Screenshot: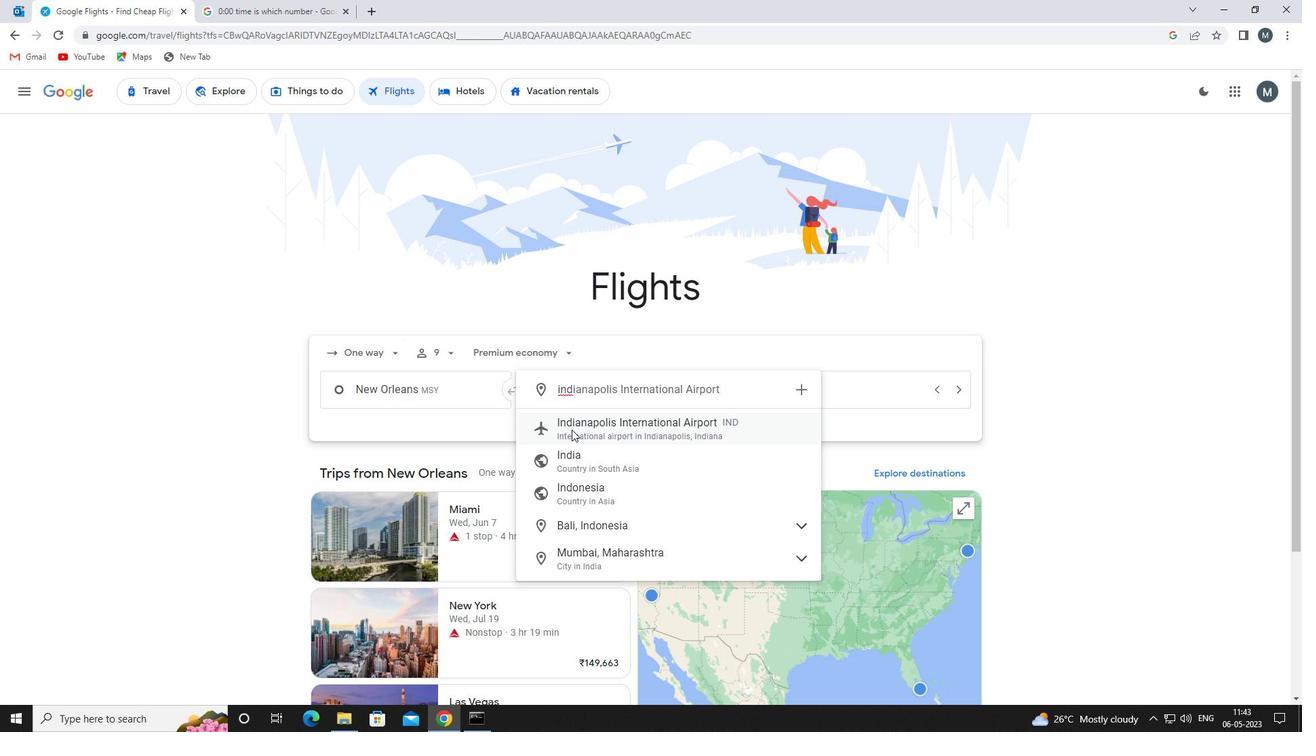 
Action: Mouse moved to (720, 394)
Screenshot: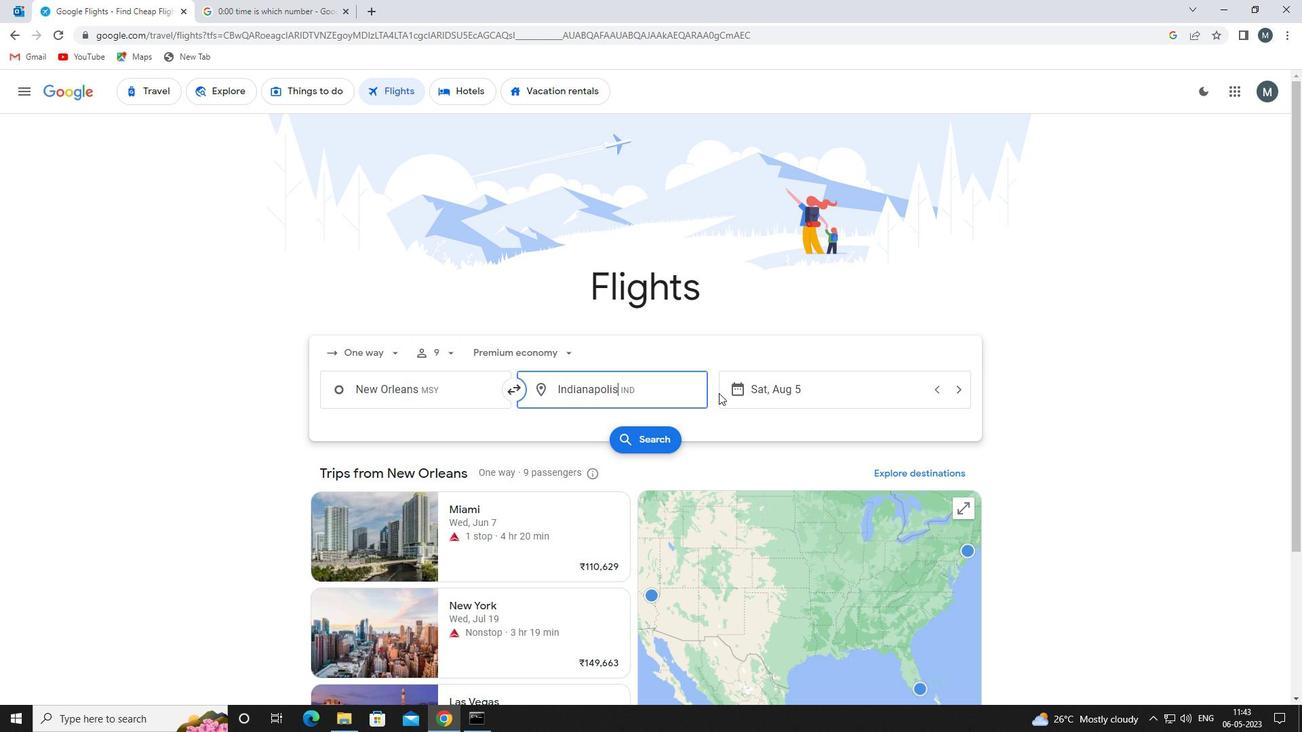 
Action: Mouse pressed left at (720, 394)
Screenshot: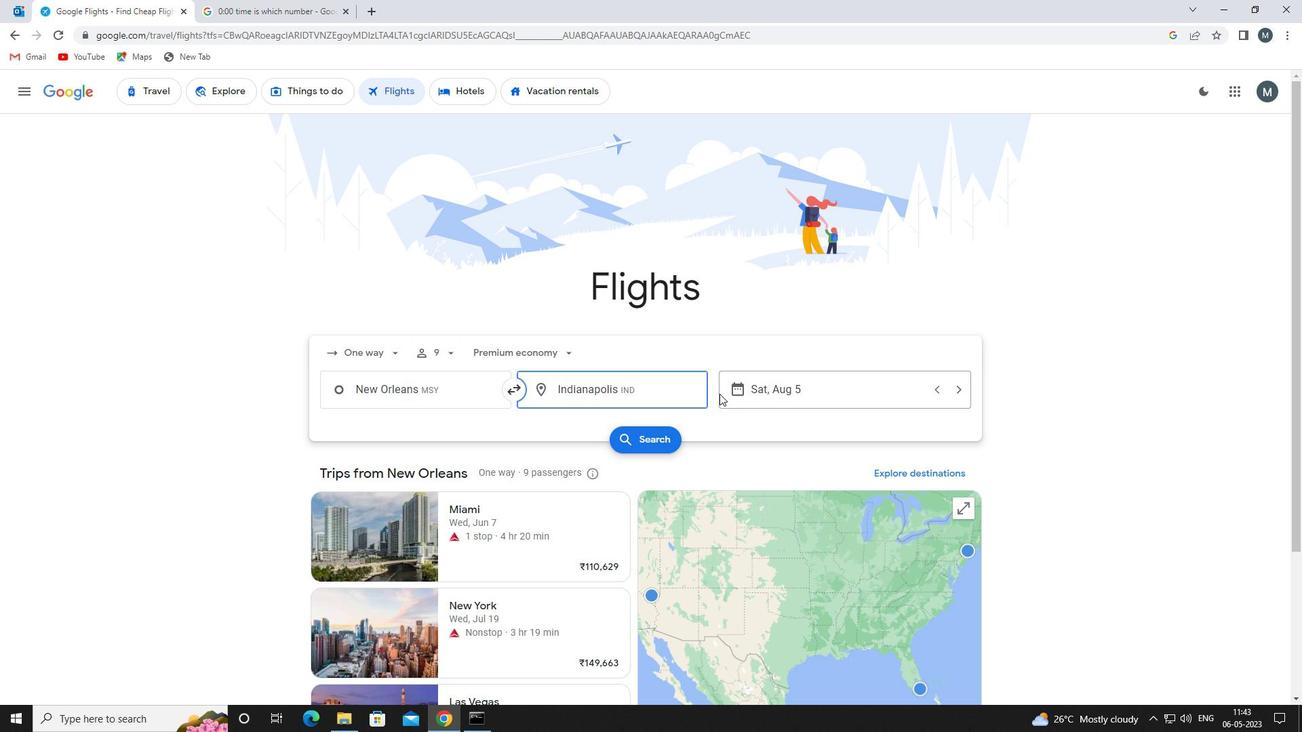 
Action: Mouse moved to (680, 466)
Screenshot: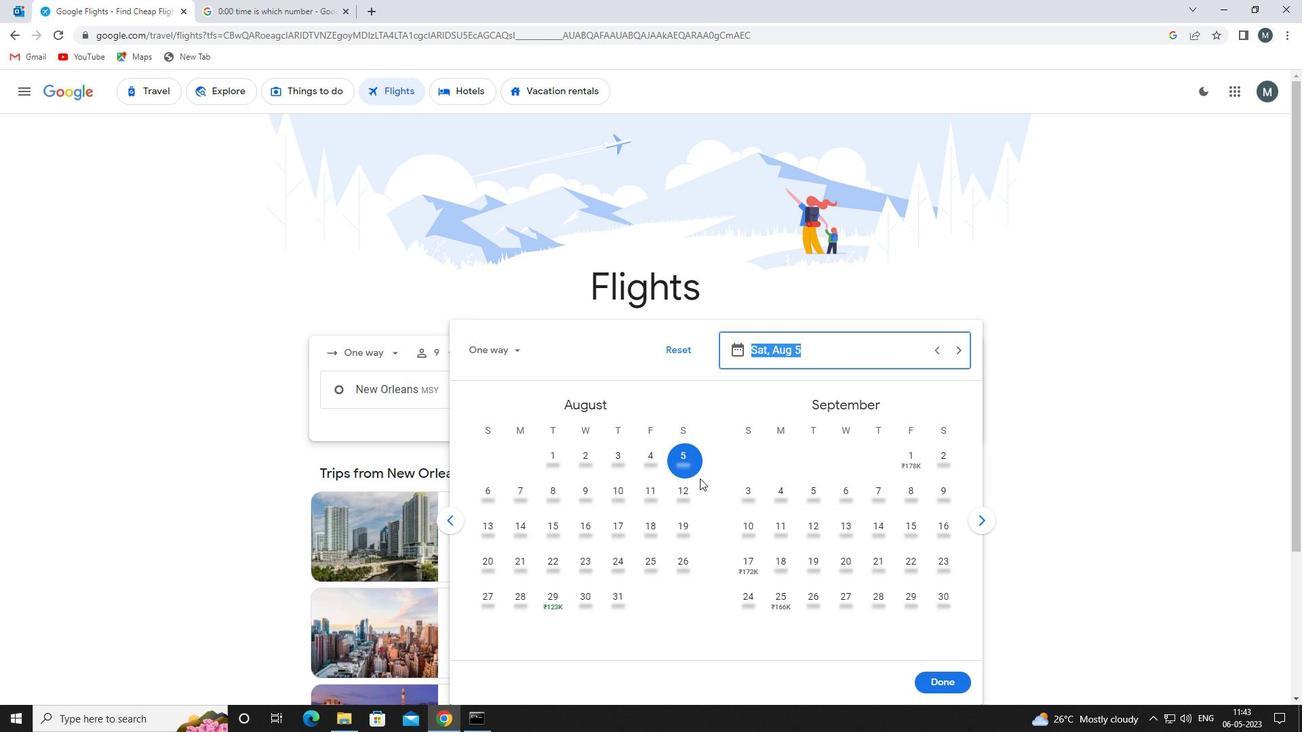 
Action: Mouse pressed left at (680, 466)
Screenshot: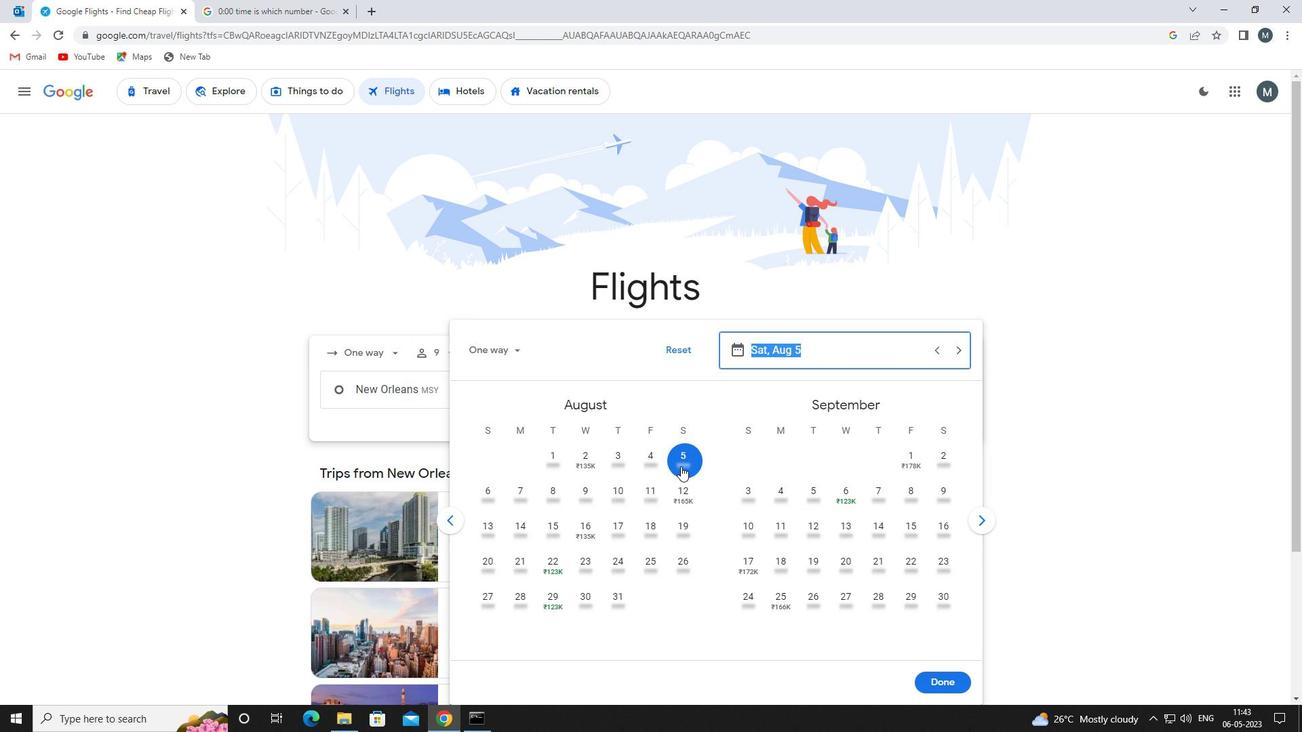 
Action: Mouse moved to (644, 481)
Screenshot: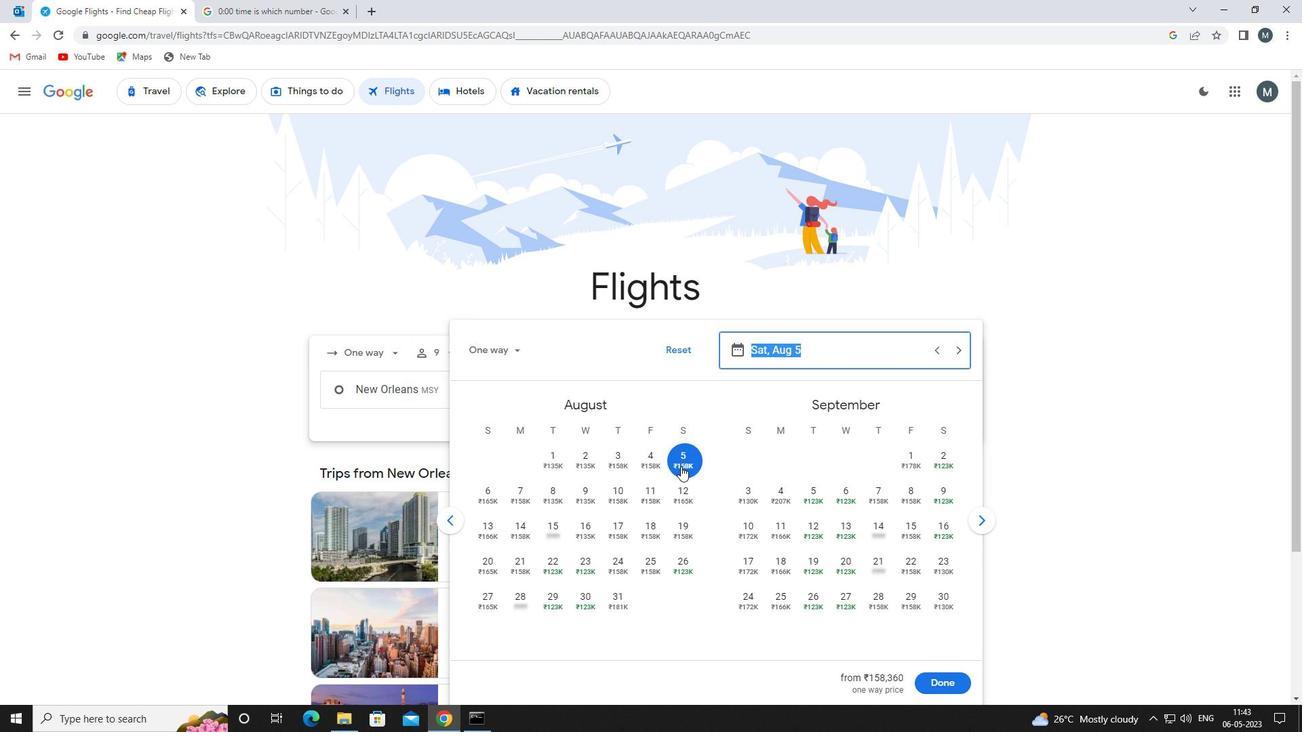 
Action: Mouse scrolled (644, 482) with delta (0, 0)
Screenshot: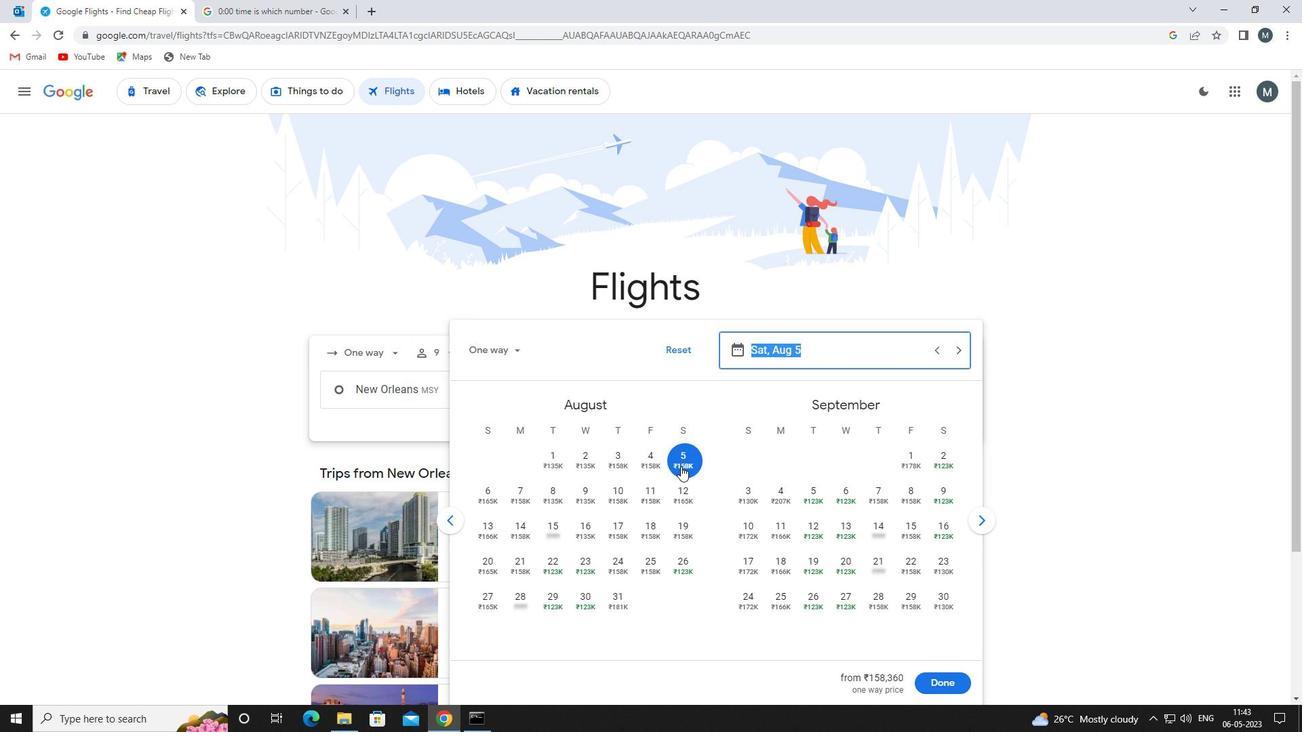 
Action: Mouse moved to (803, 577)
Screenshot: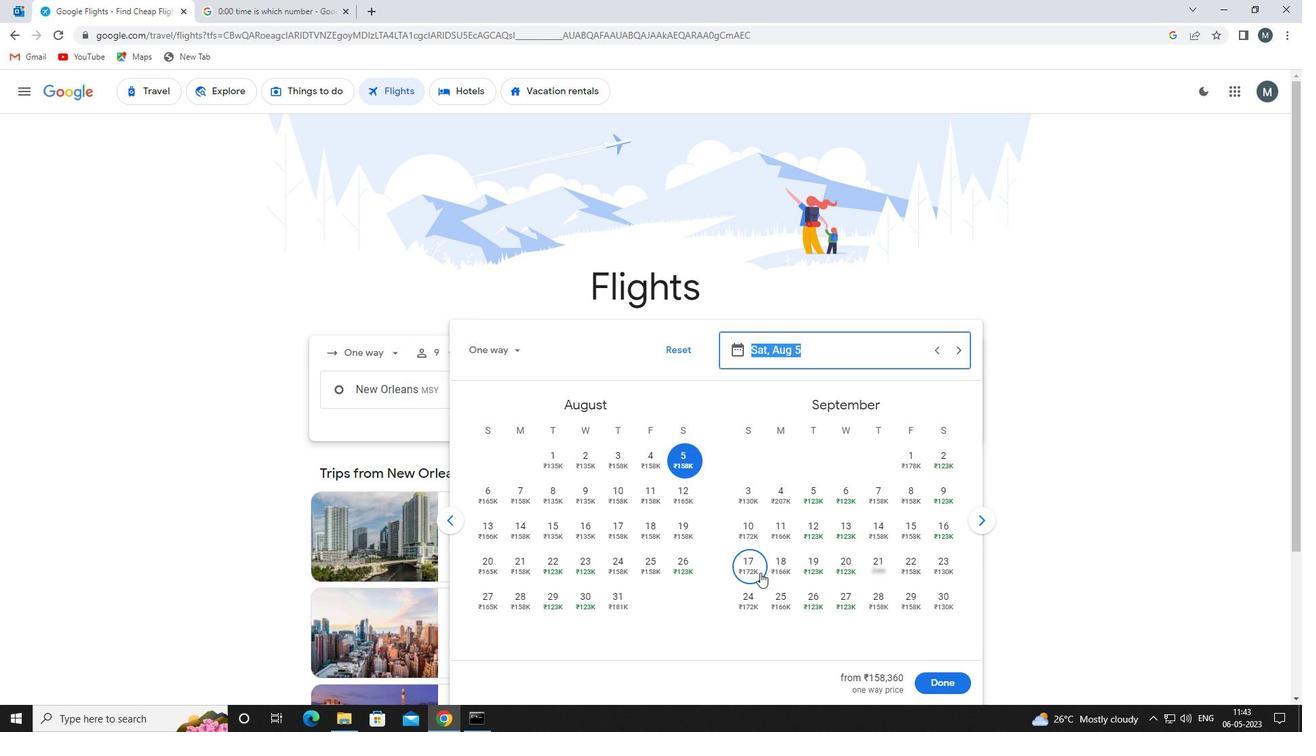 
Action: Mouse scrolled (803, 577) with delta (0, 0)
Screenshot: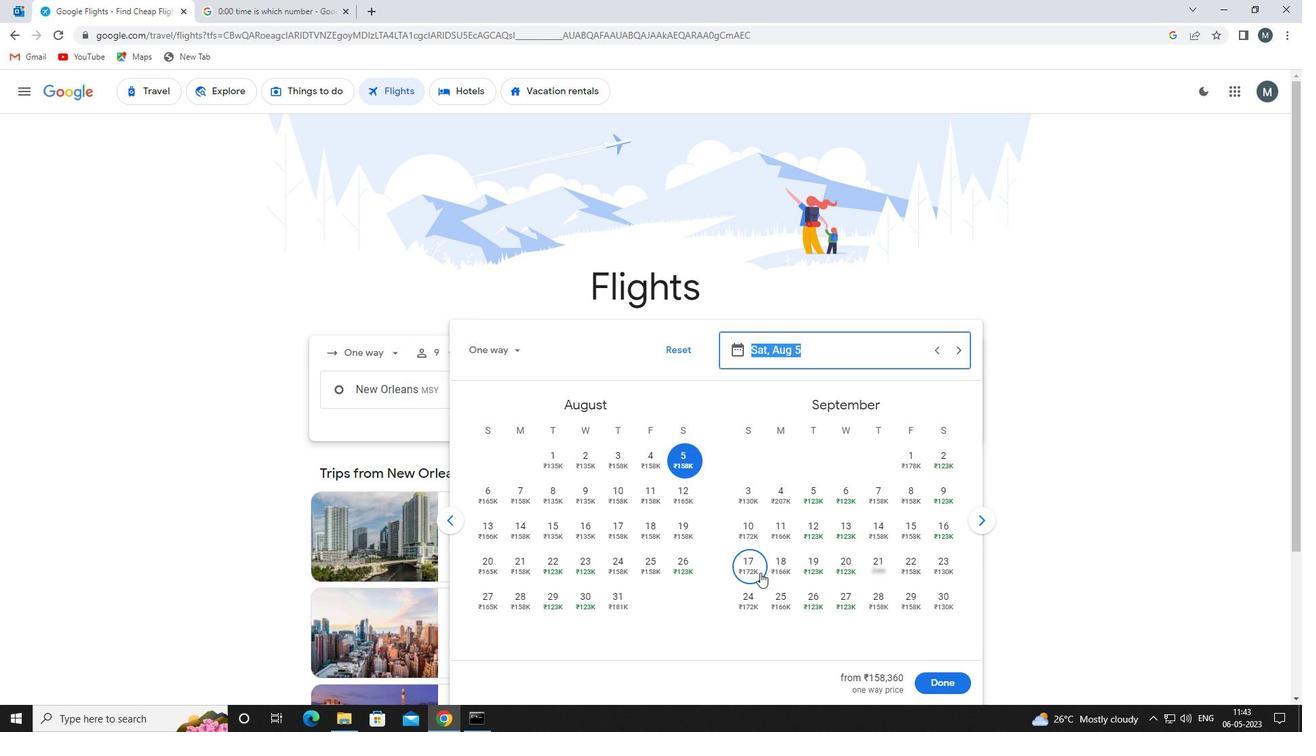 
Action: Mouse moved to (807, 583)
Screenshot: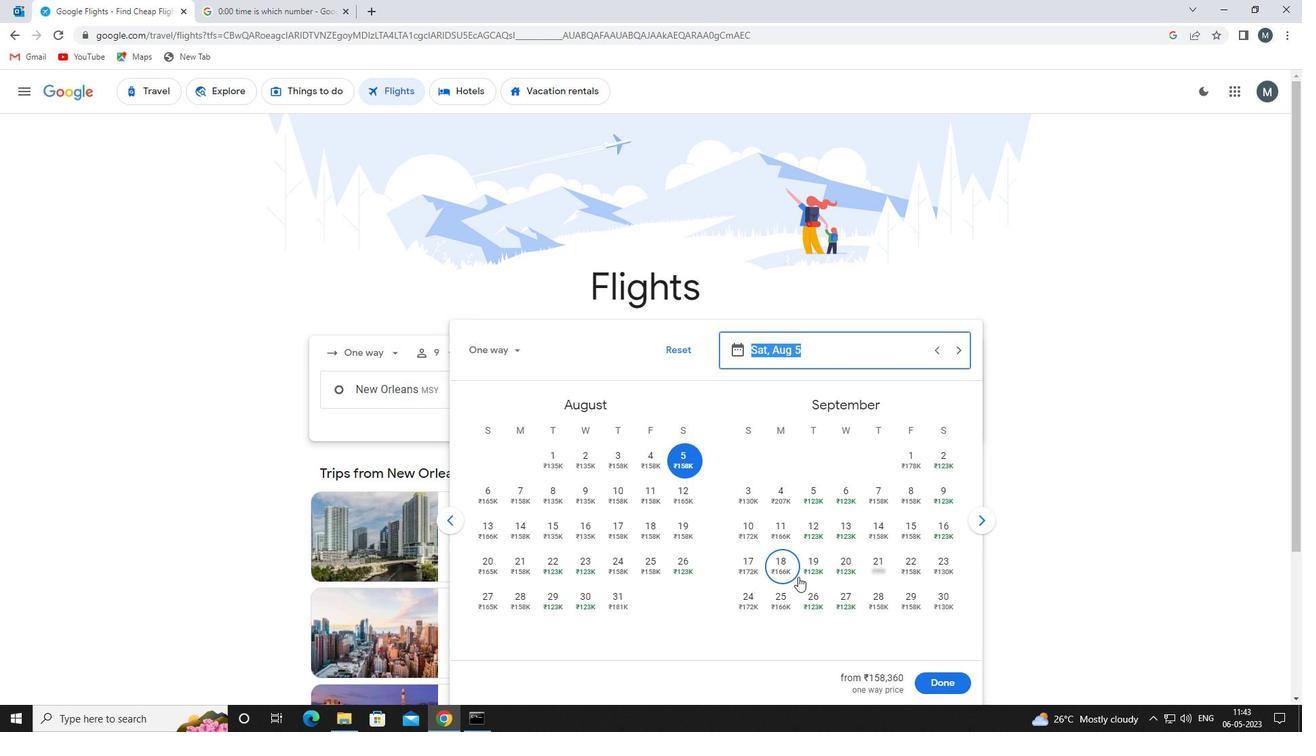 
Action: Mouse scrolled (807, 582) with delta (0, 0)
Screenshot: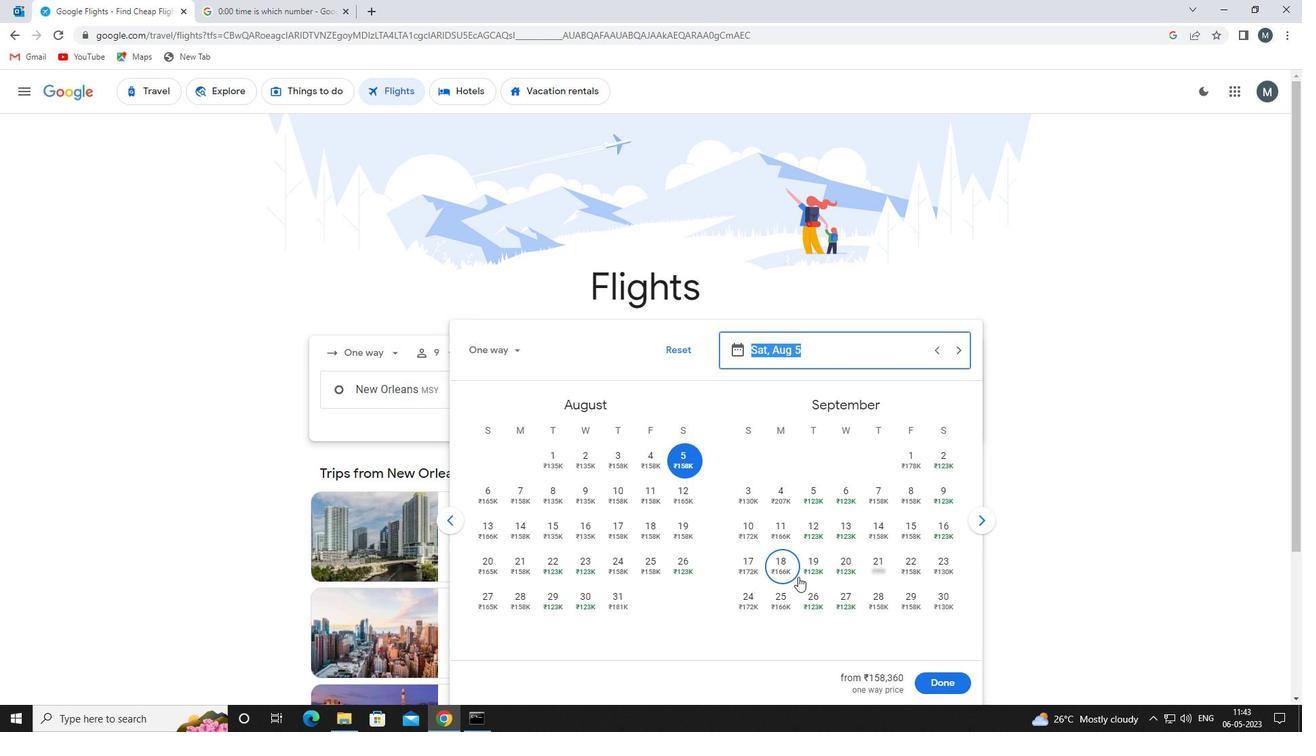 
Action: Mouse moved to (807, 584)
Screenshot: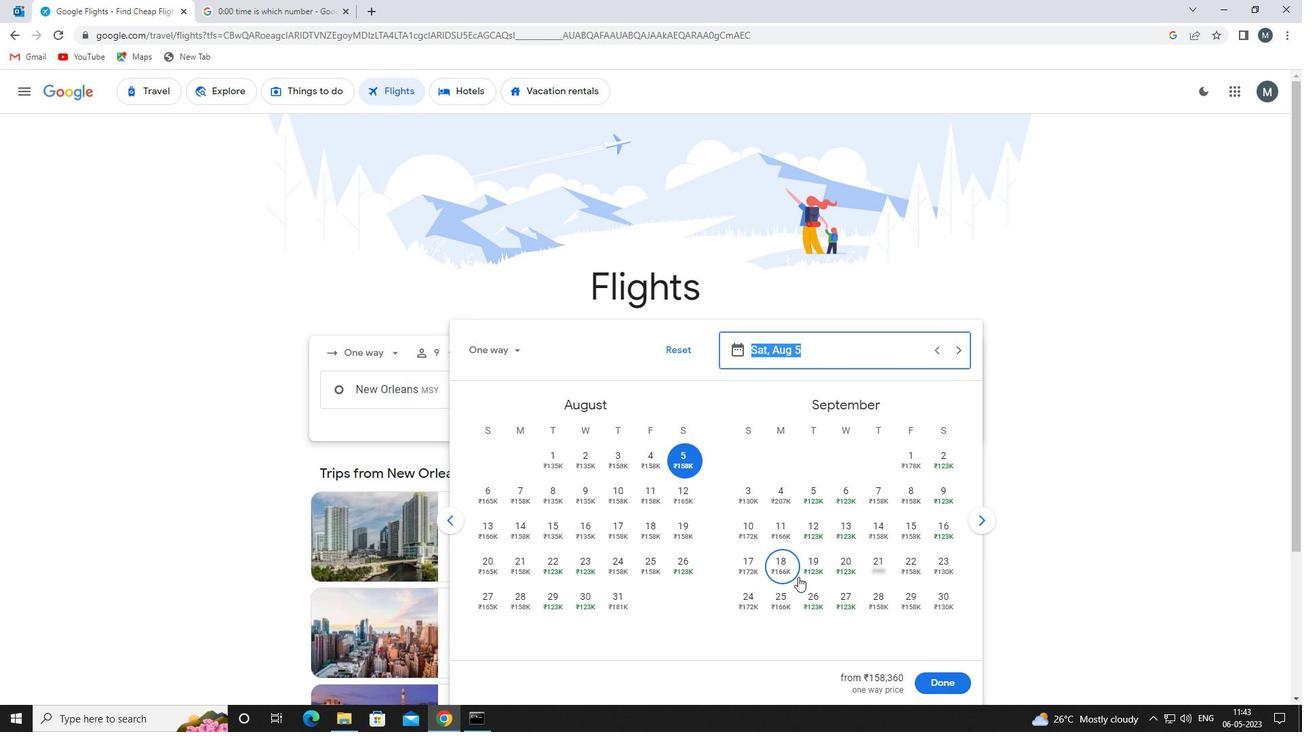 
Action: Mouse scrolled (807, 583) with delta (0, 0)
Screenshot: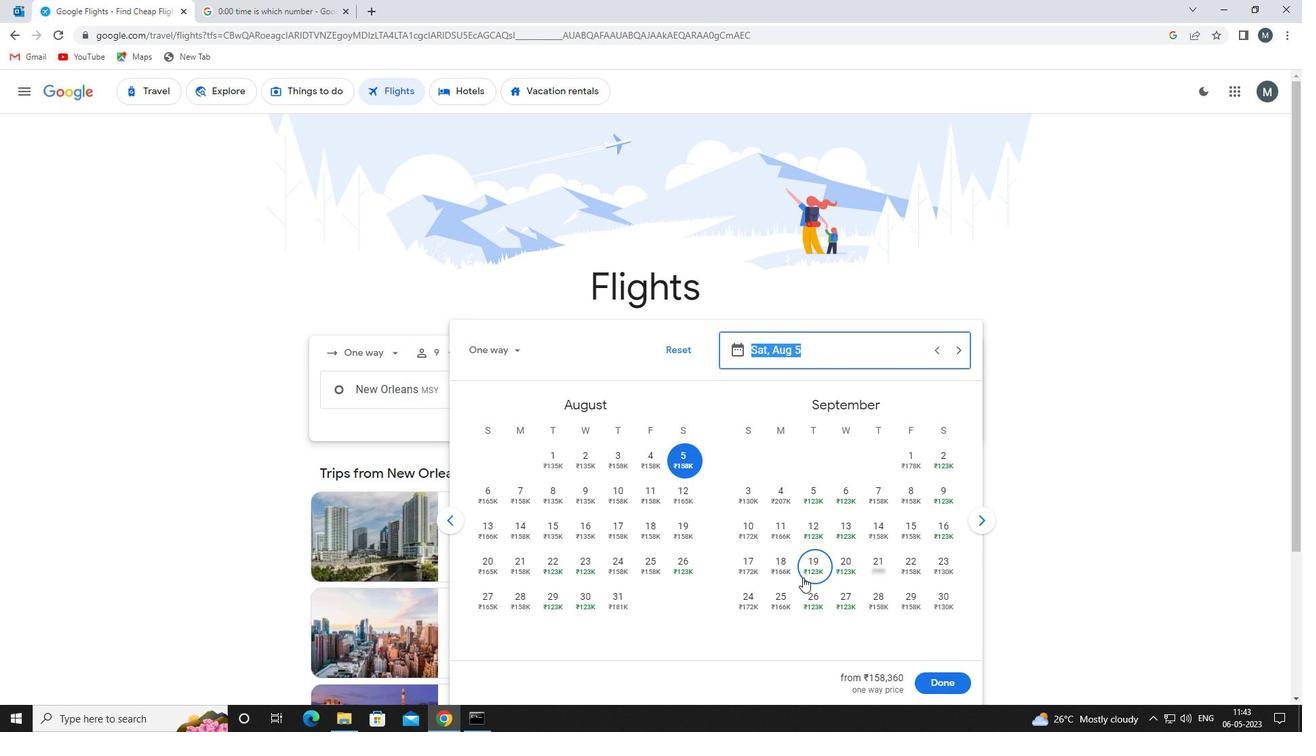 
Action: Mouse moved to (937, 484)
Screenshot: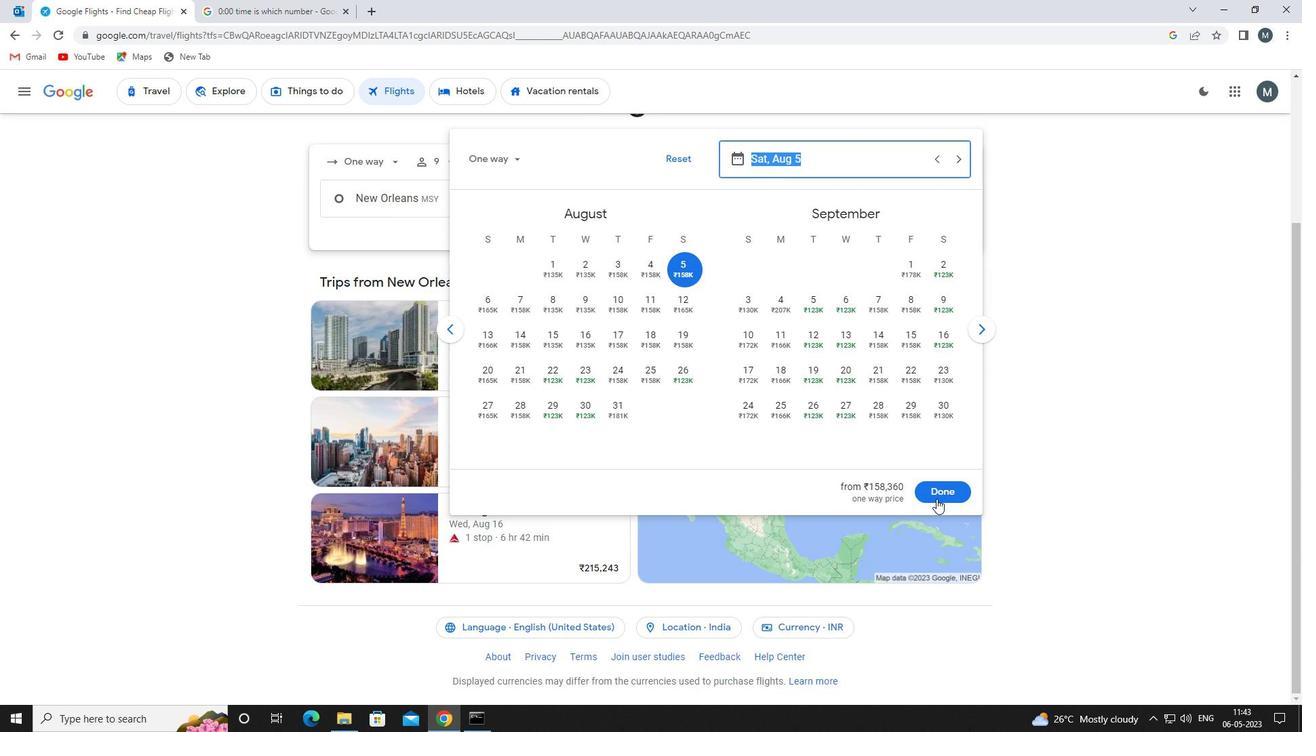 
Action: Mouse pressed left at (937, 484)
Screenshot: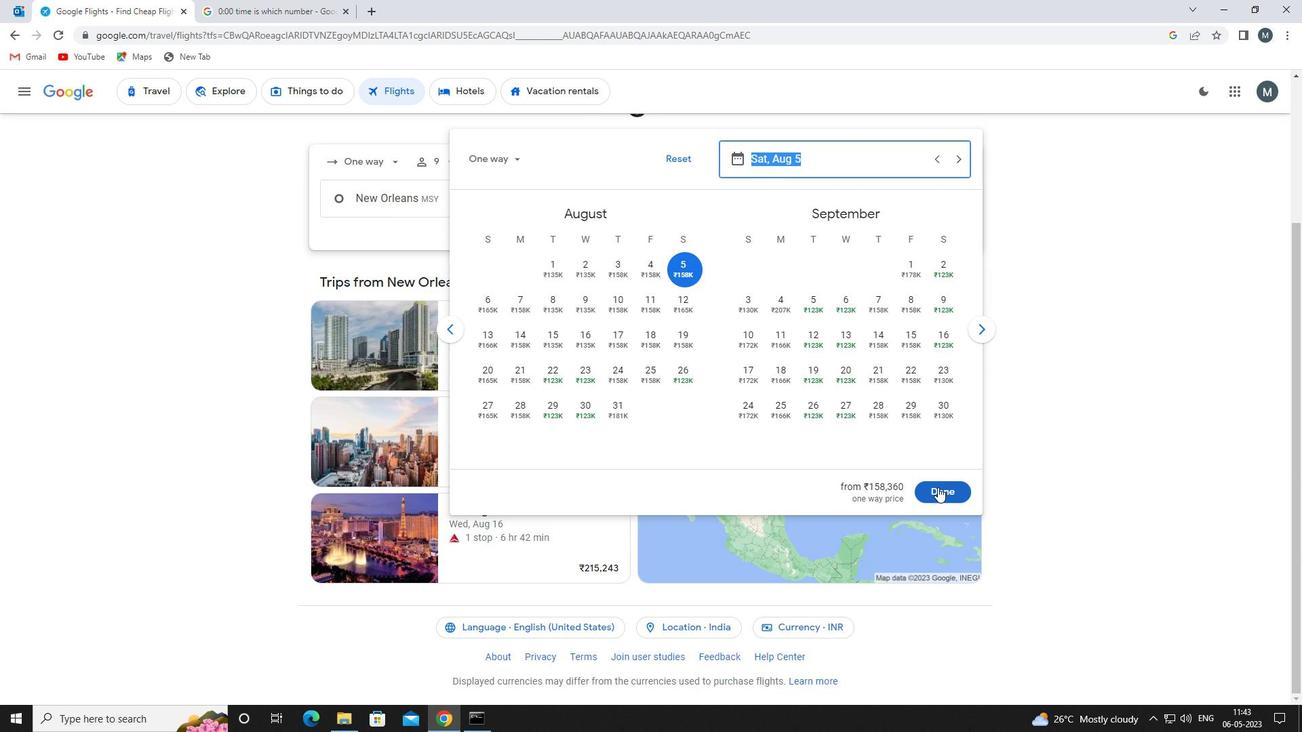 
Action: Mouse moved to (643, 243)
Screenshot: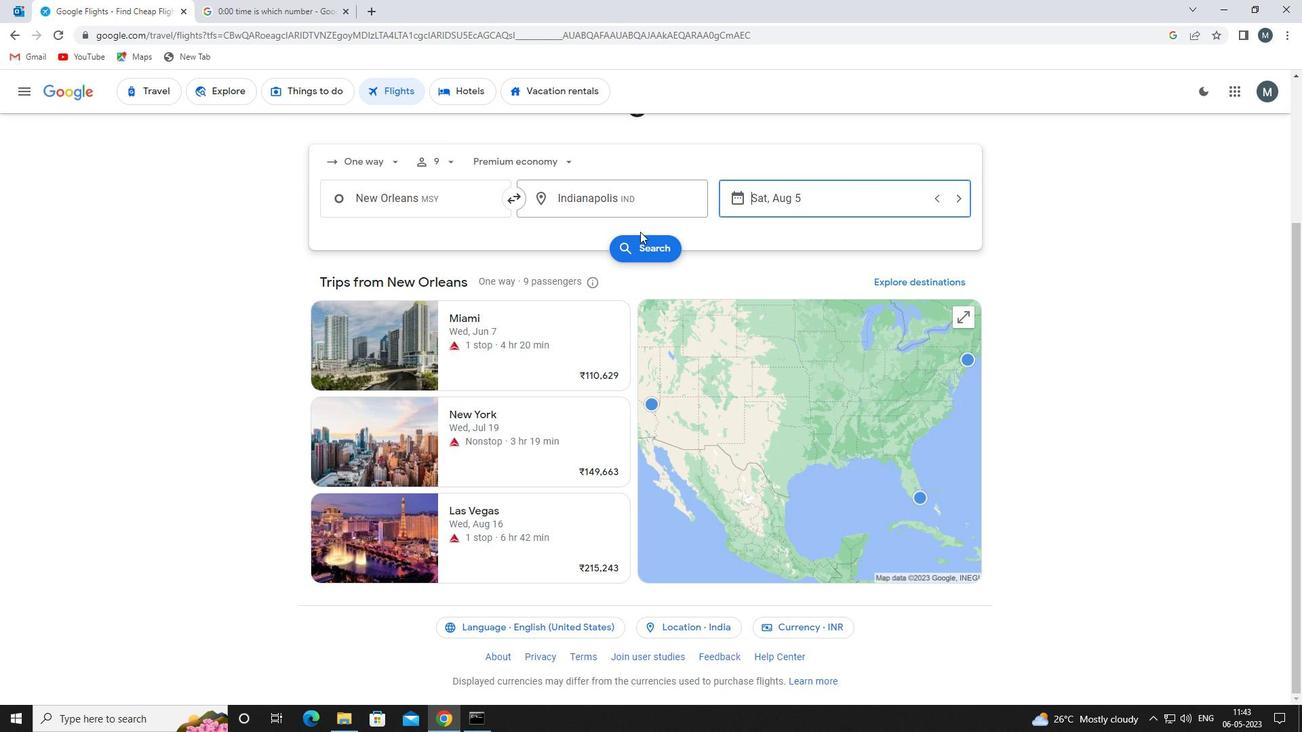 
Action: Mouse pressed left at (643, 243)
Screenshot: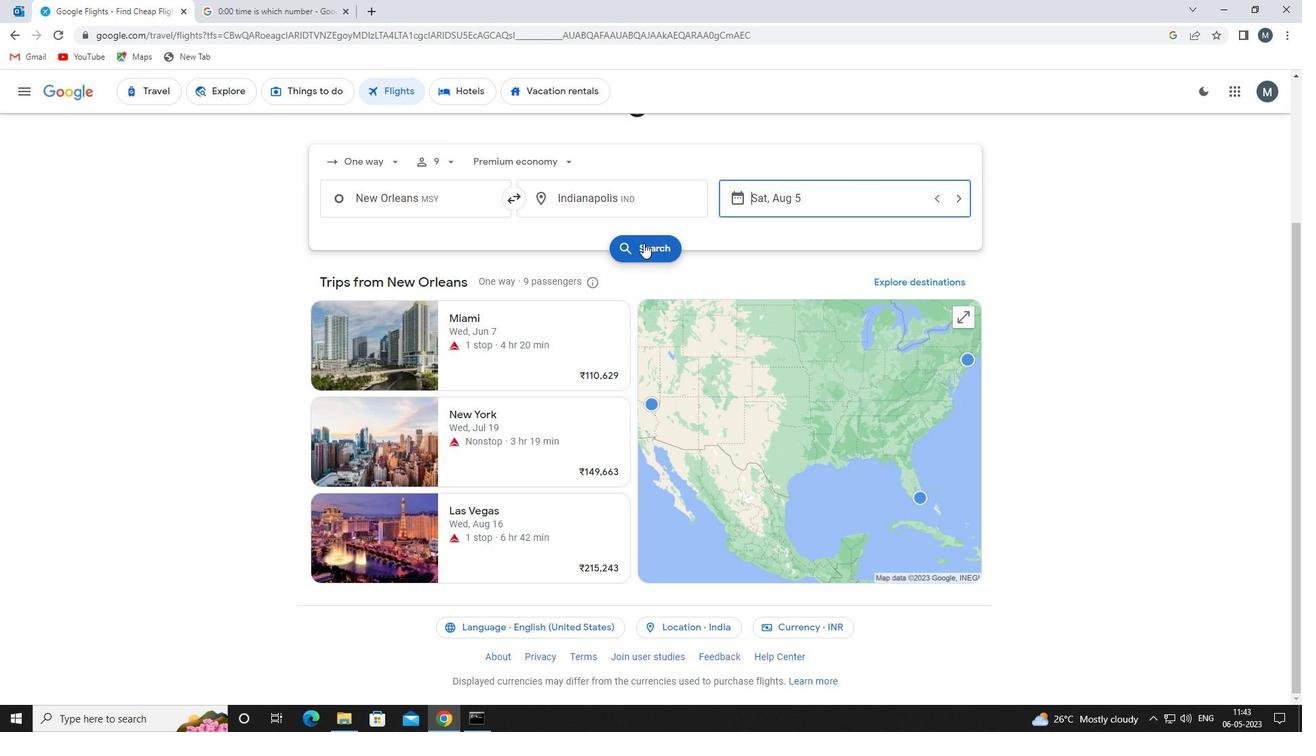 
Action: Mouse moved to (360, 212)
Screenshot: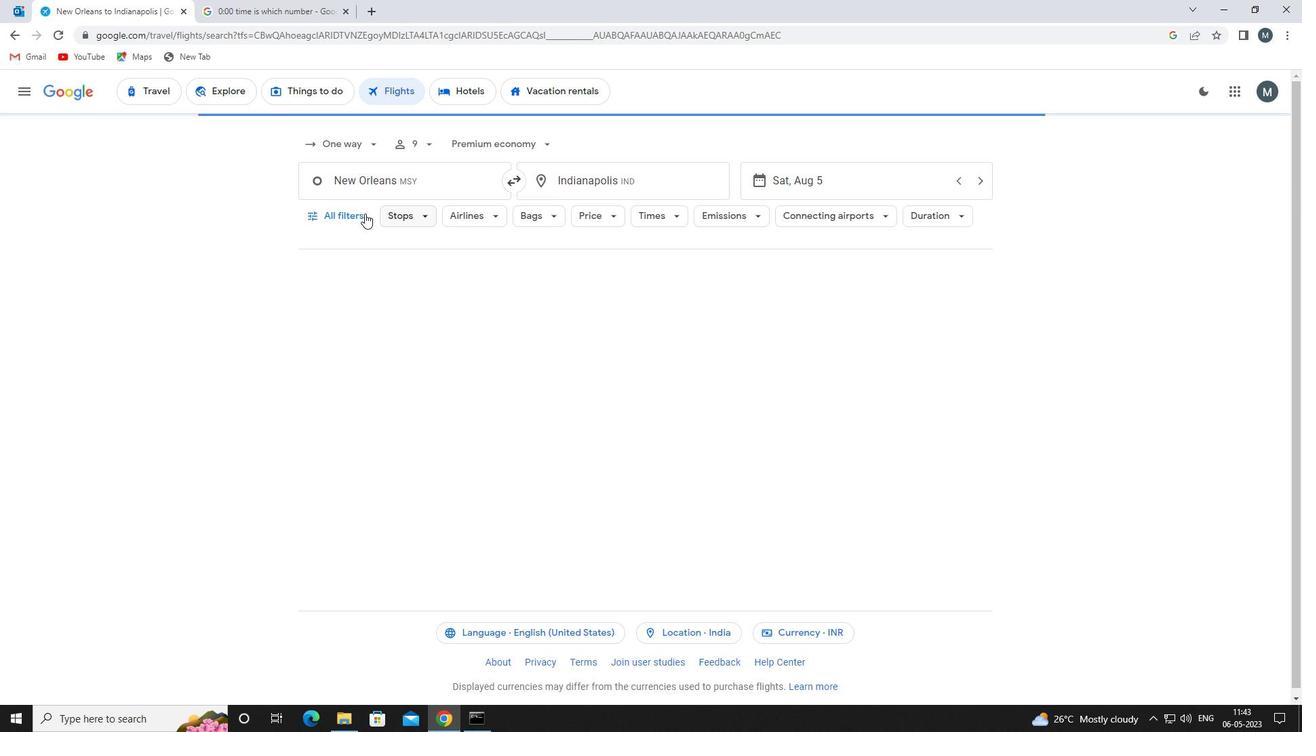 
Action: Mouse pressed left at (360, 212)
Screenshot: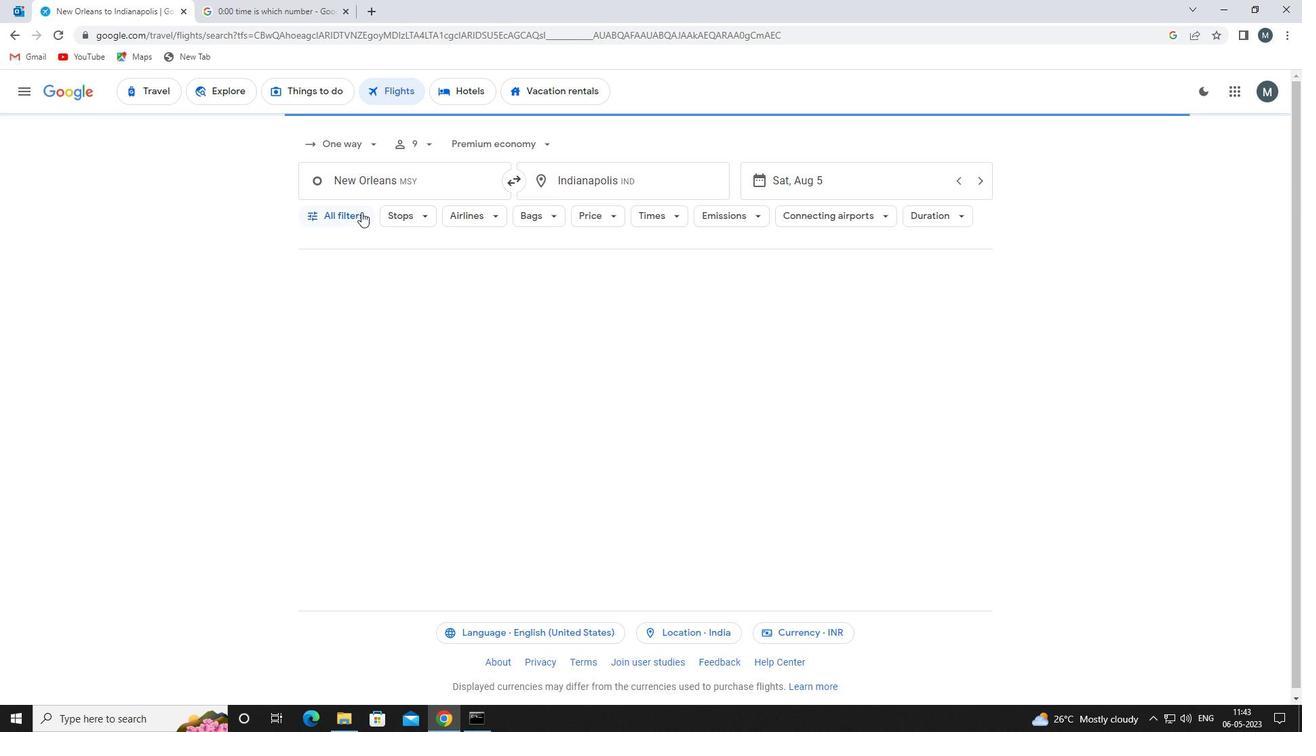 
Action: Mouse moved to (347, 290)
Screenshot: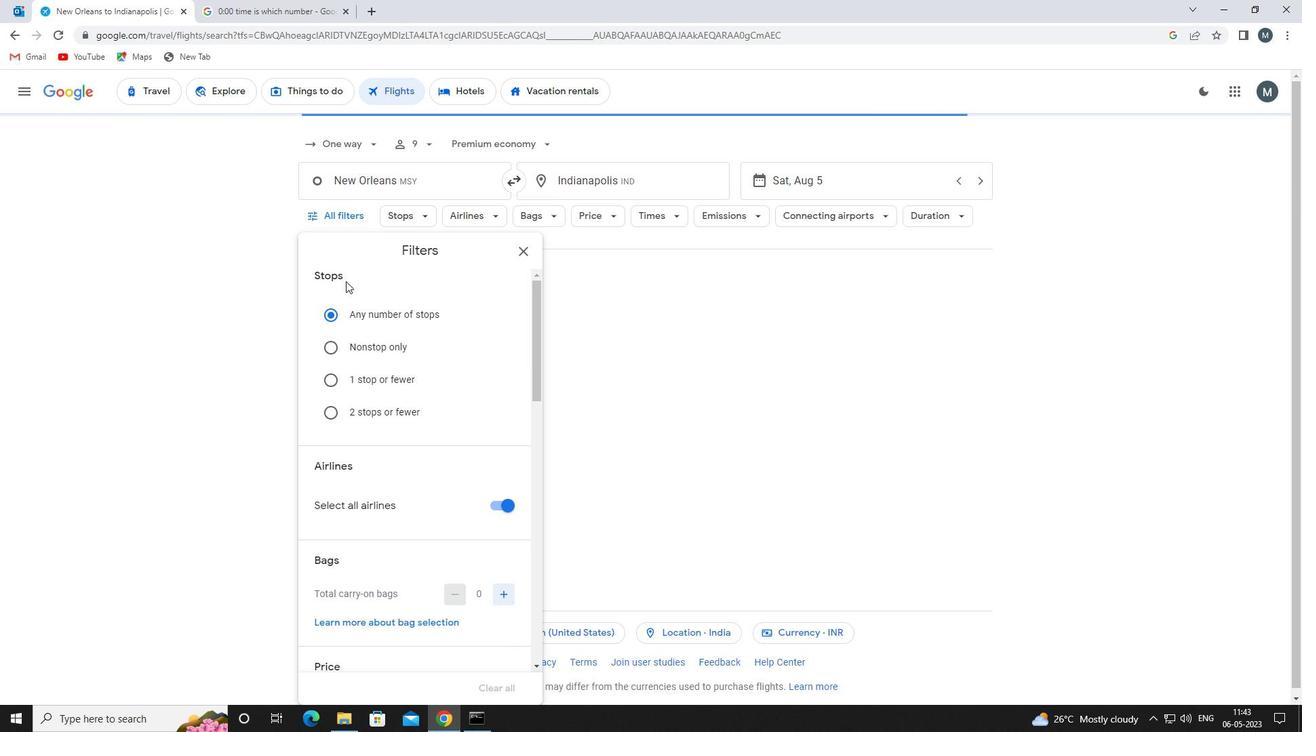 
Action: Mouse scrolled (347, 290) with delta (0, 0)
Screenshot: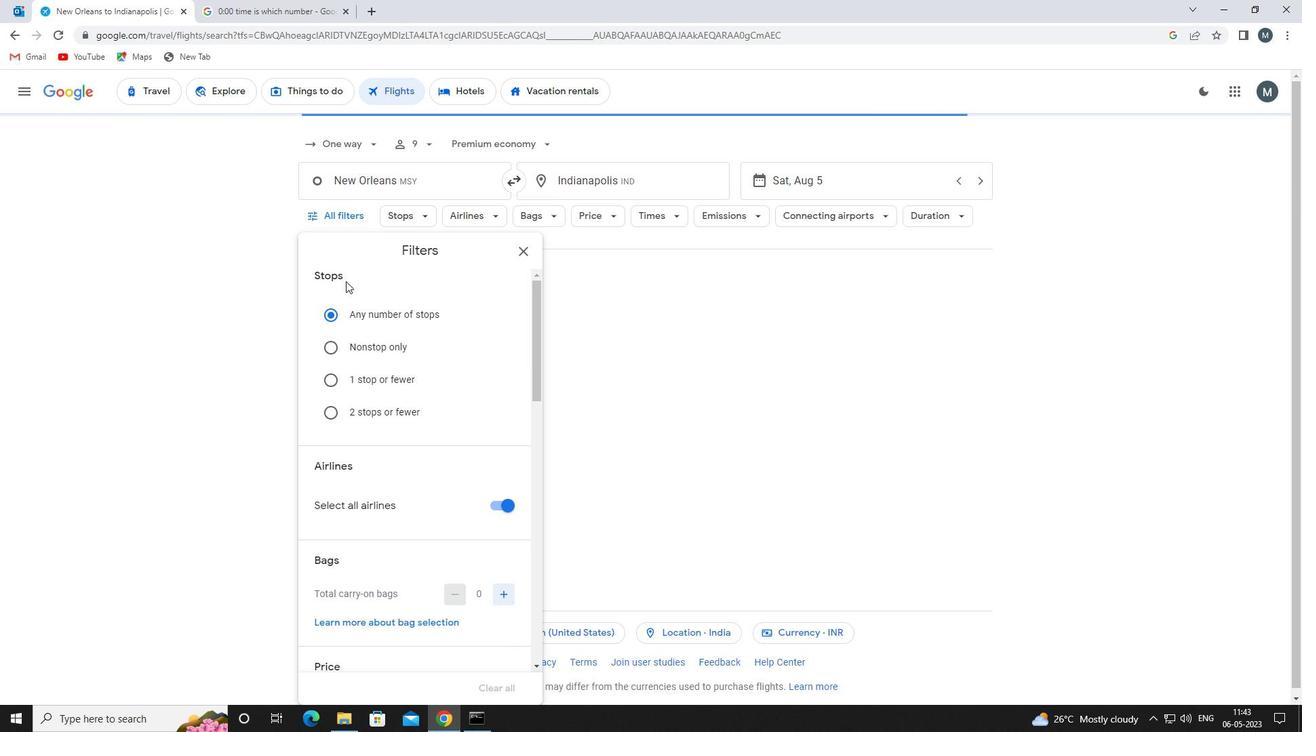 
Action: Mouse moved to (348, 301)
Screenshot: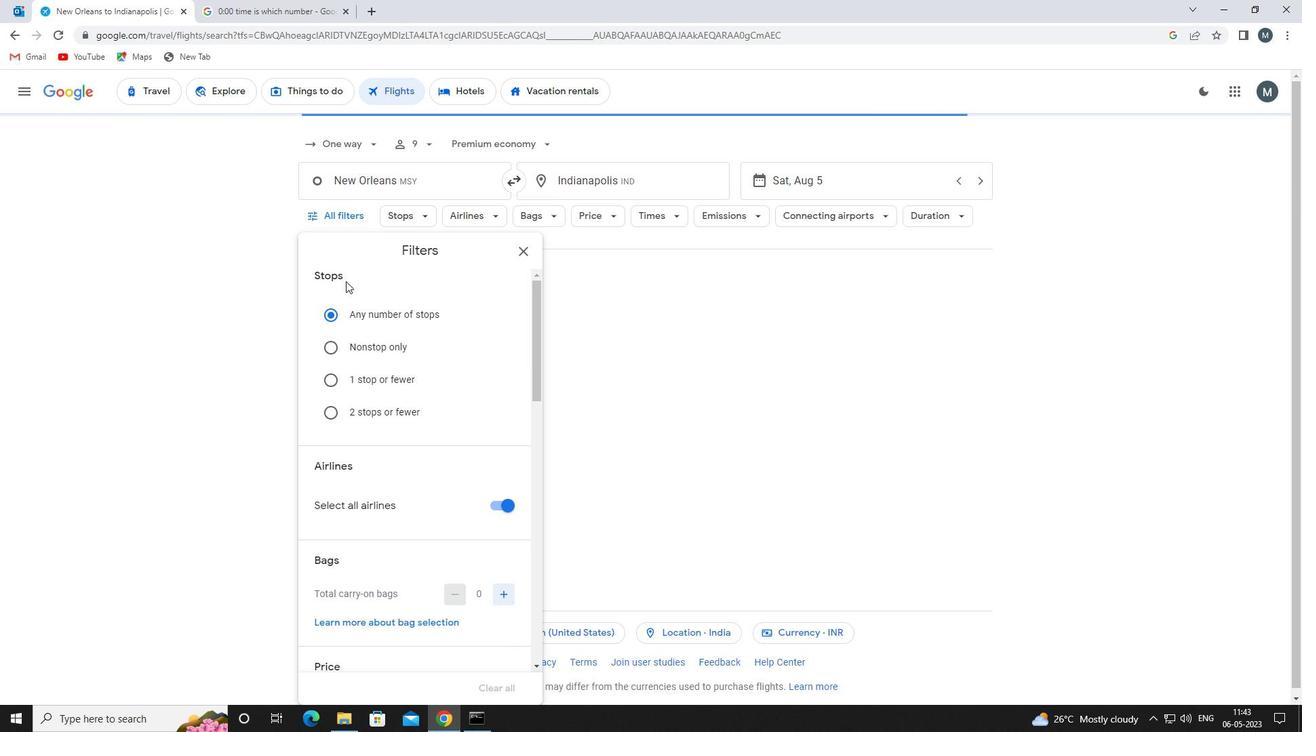 
Action: Mouse scrolled (348, 300) with delta (0, 0)
Screenshot: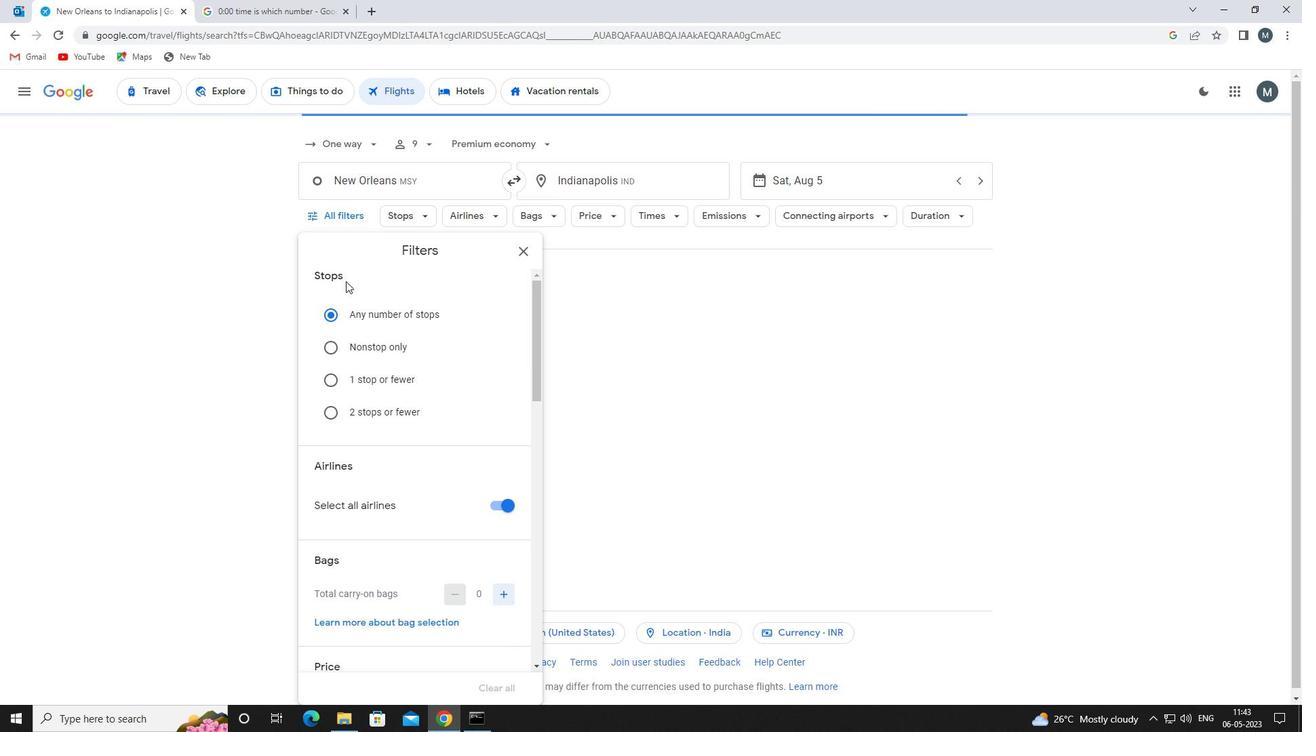 
Action: Mouse moved to (505, 370)
Screenshot: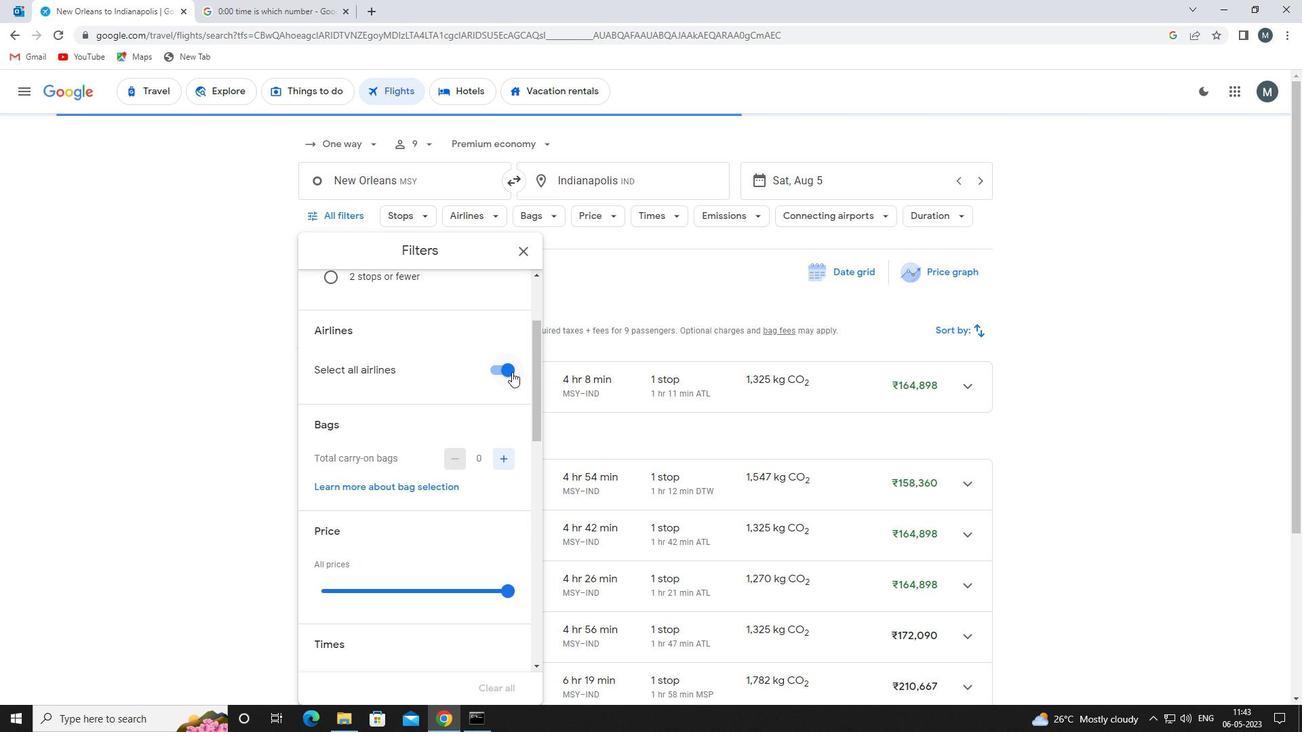 
Action: Mouse pressed left at (505, 370)
Screenshot: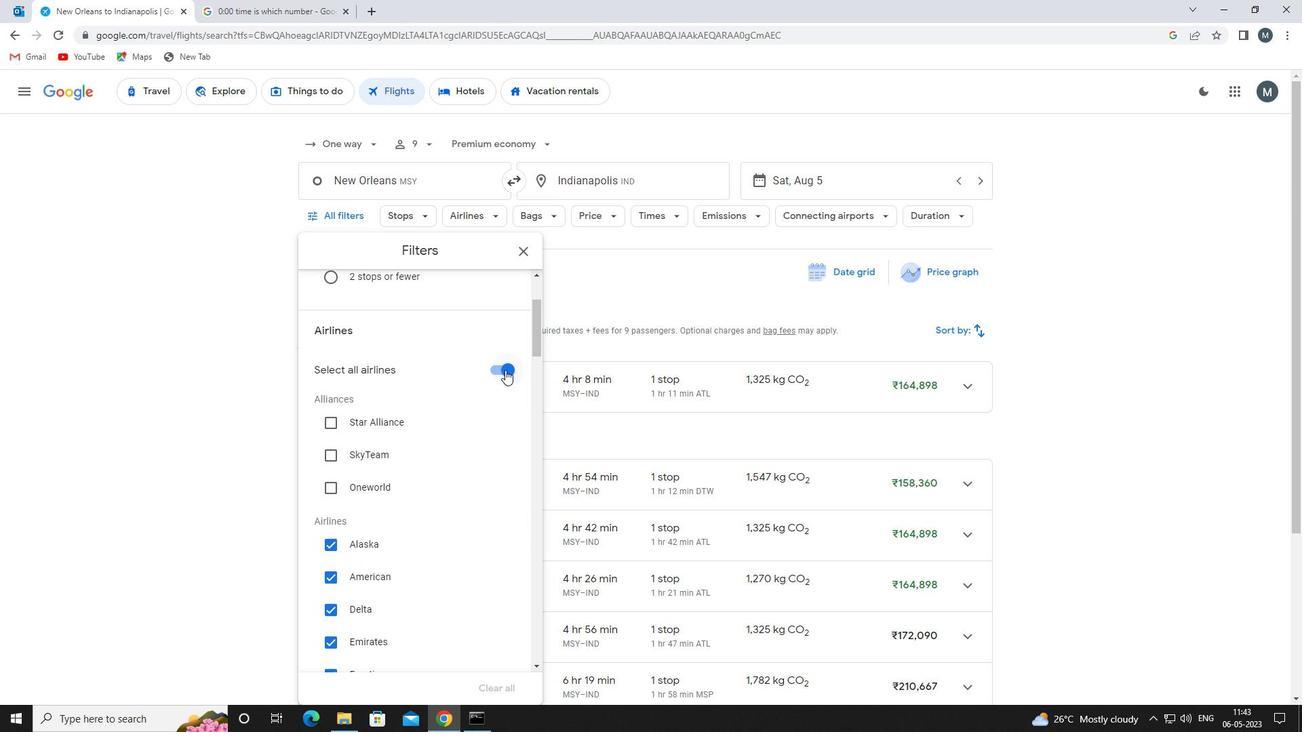 
Action: Mouse moved to (447, 390)
Screenshot: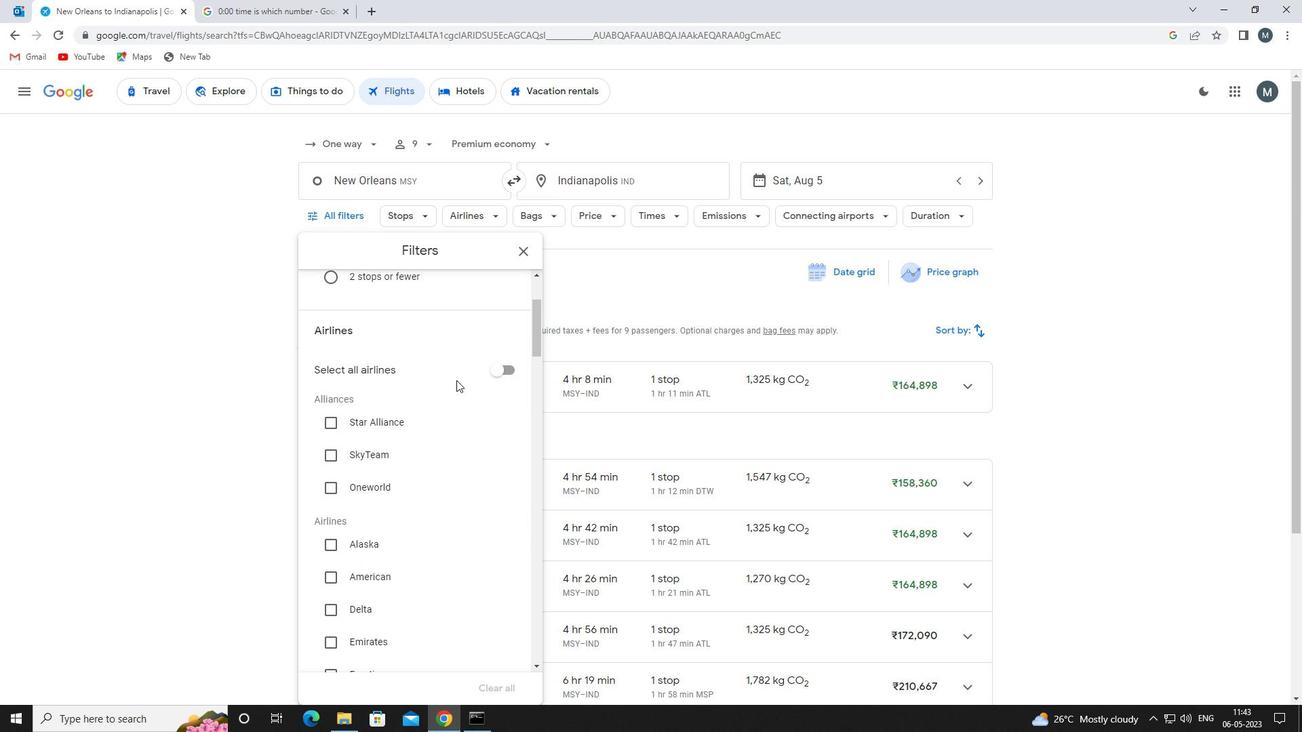 
Action: Mouse scrolled (447, 389) with delta (0, 0)
Screenshot: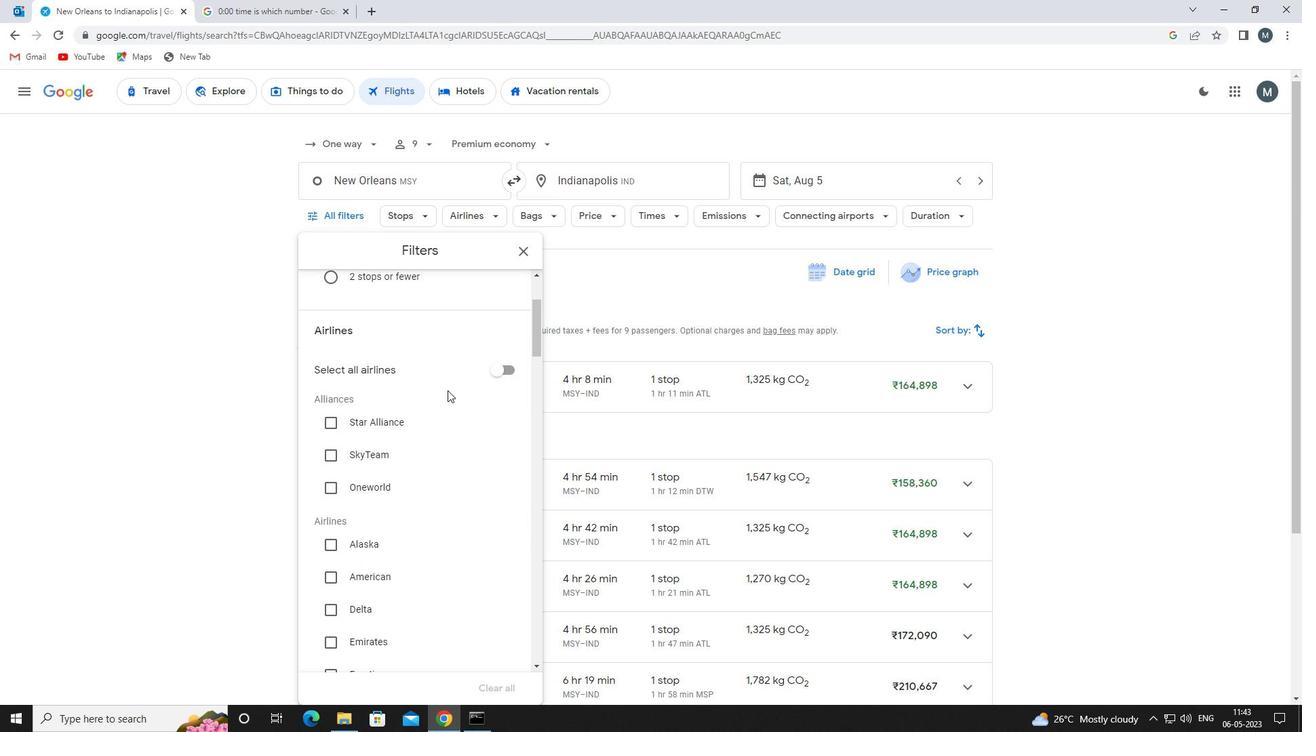 
Action: Mouse scrolled (447, 389) with delta (0, 0)
Screenshot: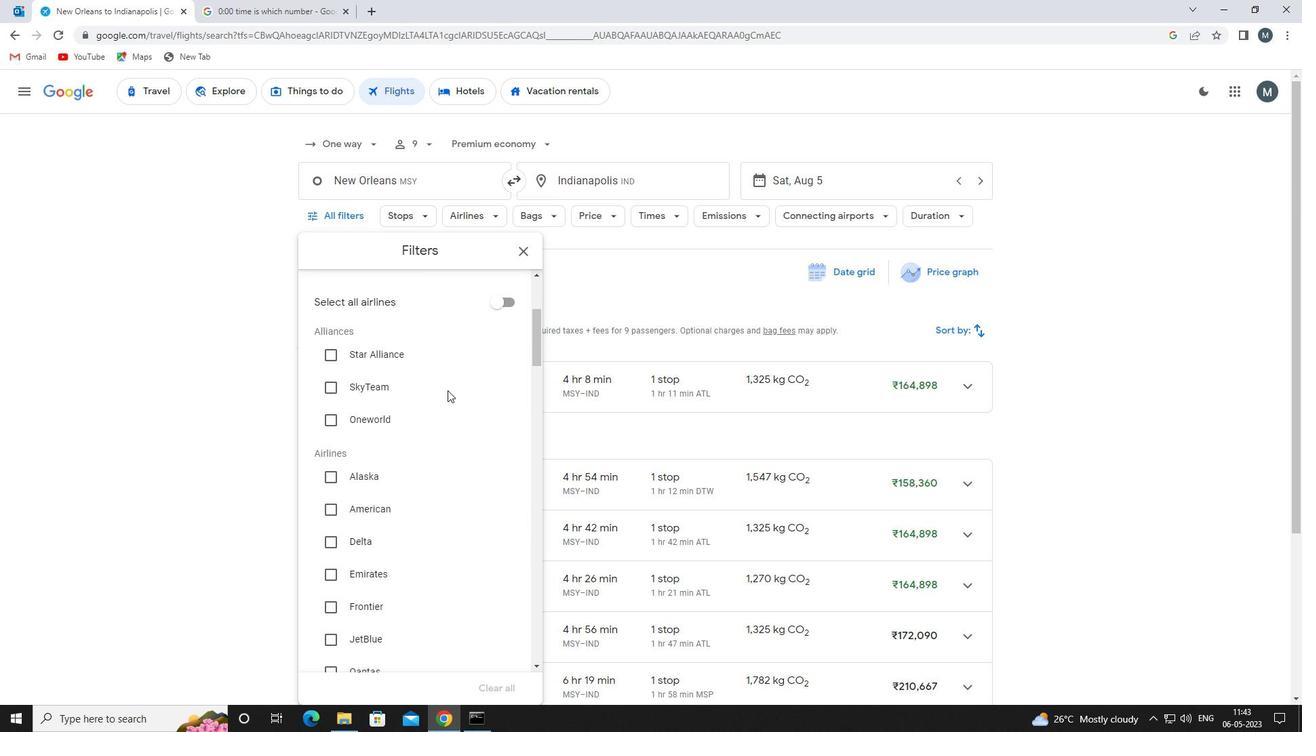 
Action: Mouse scrolled (447, 389) with delta (0, 0)
Screenshot: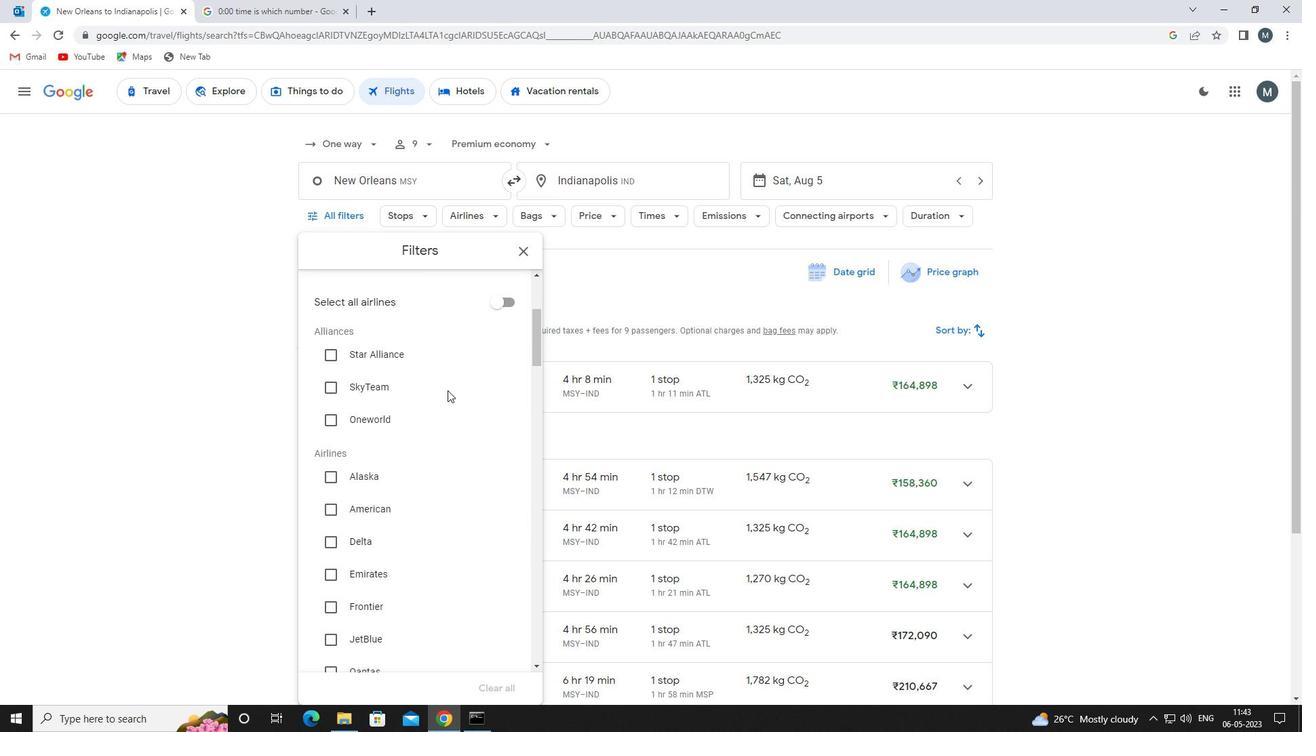 
Action: Mouse moved to (447, 391)
Screenshot: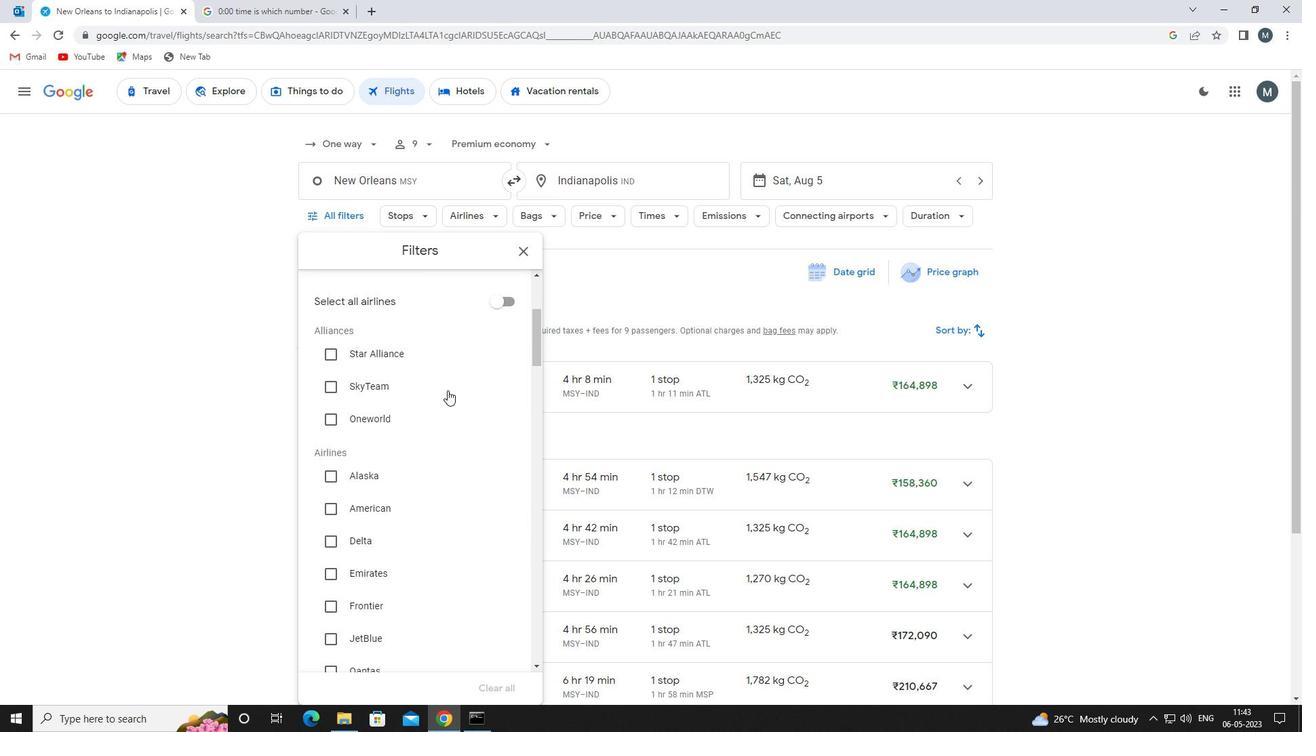 
Action: Mouse scrolled (447, 391) with delta (0, 0)
Screenshot: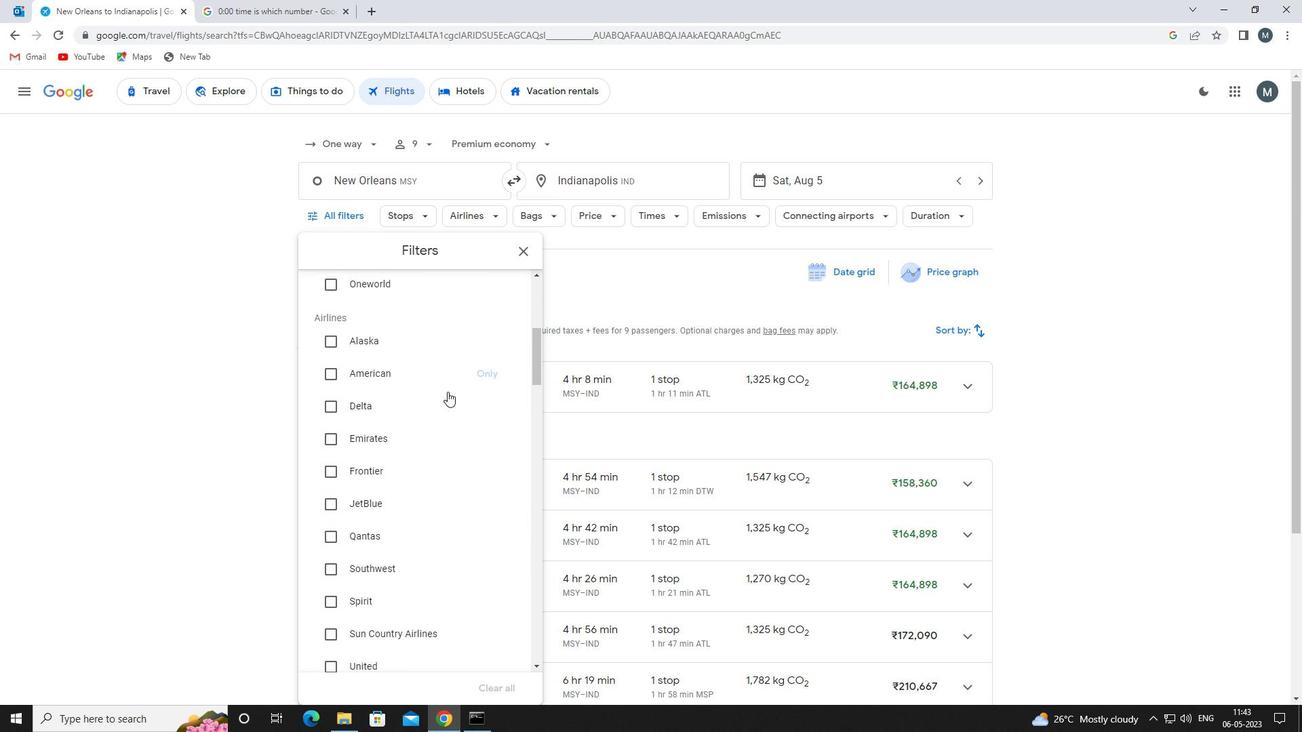 
Action: Mouse scrolled (447, 391) with delta (0, 0)
Screenshot: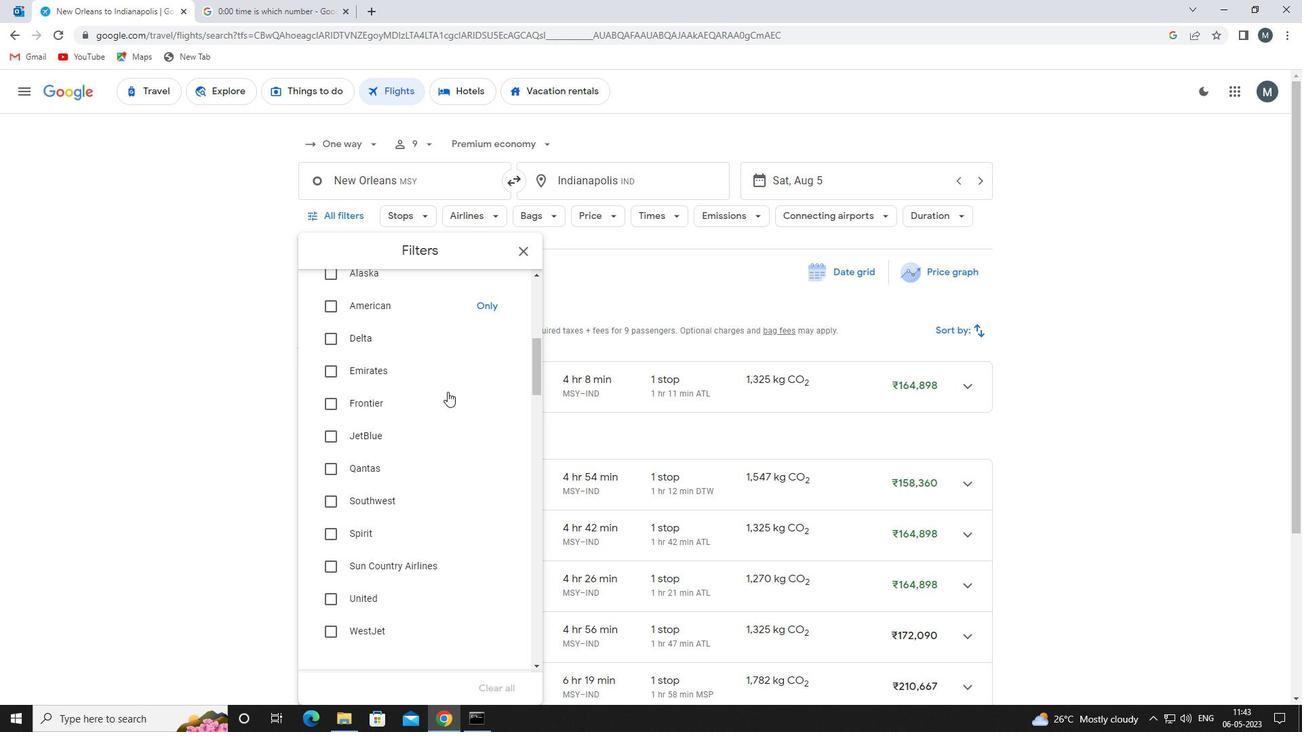 
Action: Mouse moved to (443, 506)
Screenshot: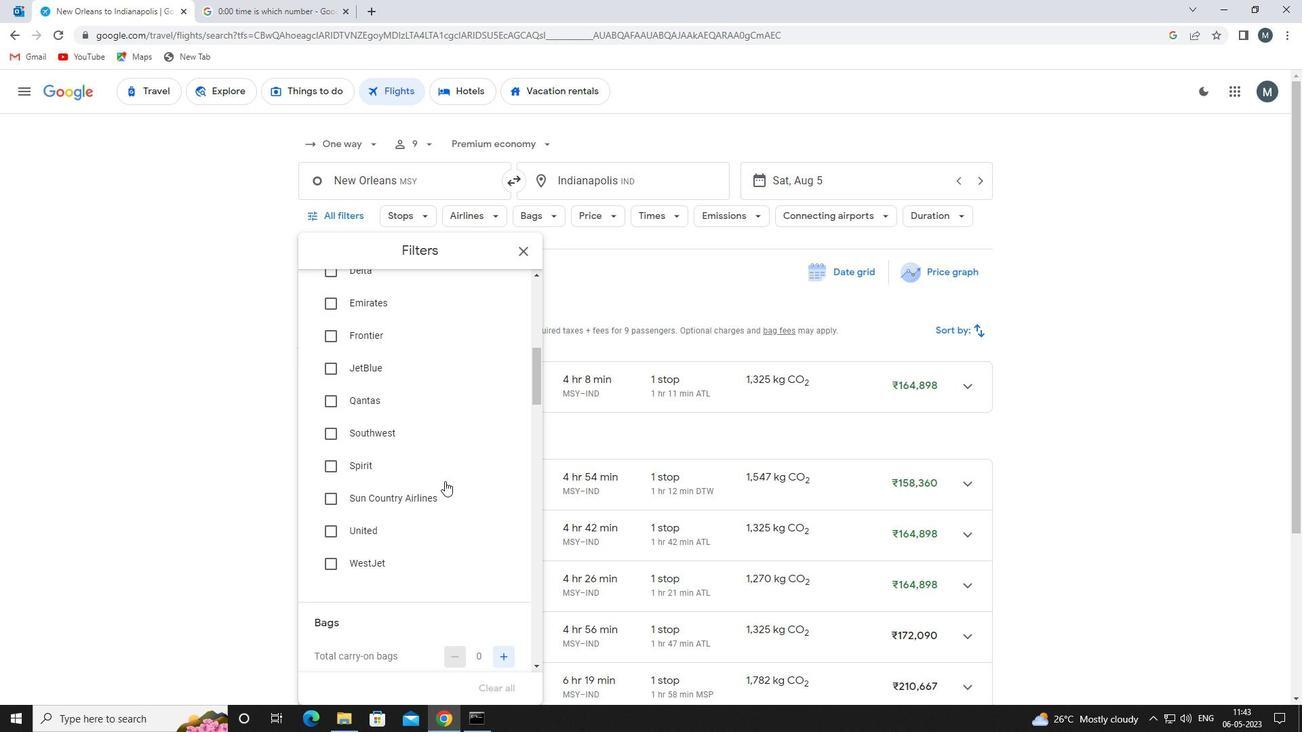 
Action: Mouse pressed left at (443, 506)
Screenshot: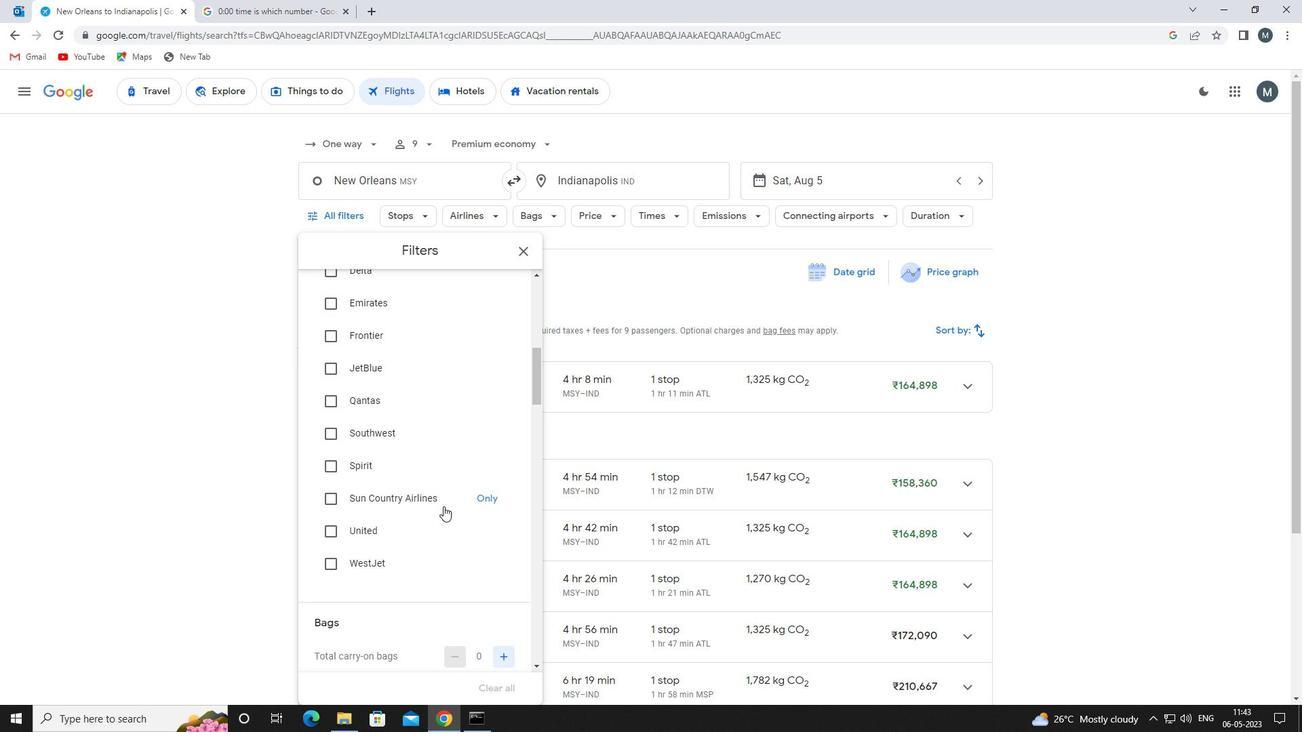 
Action: Mouse moved to (434, 484)
Screenshot: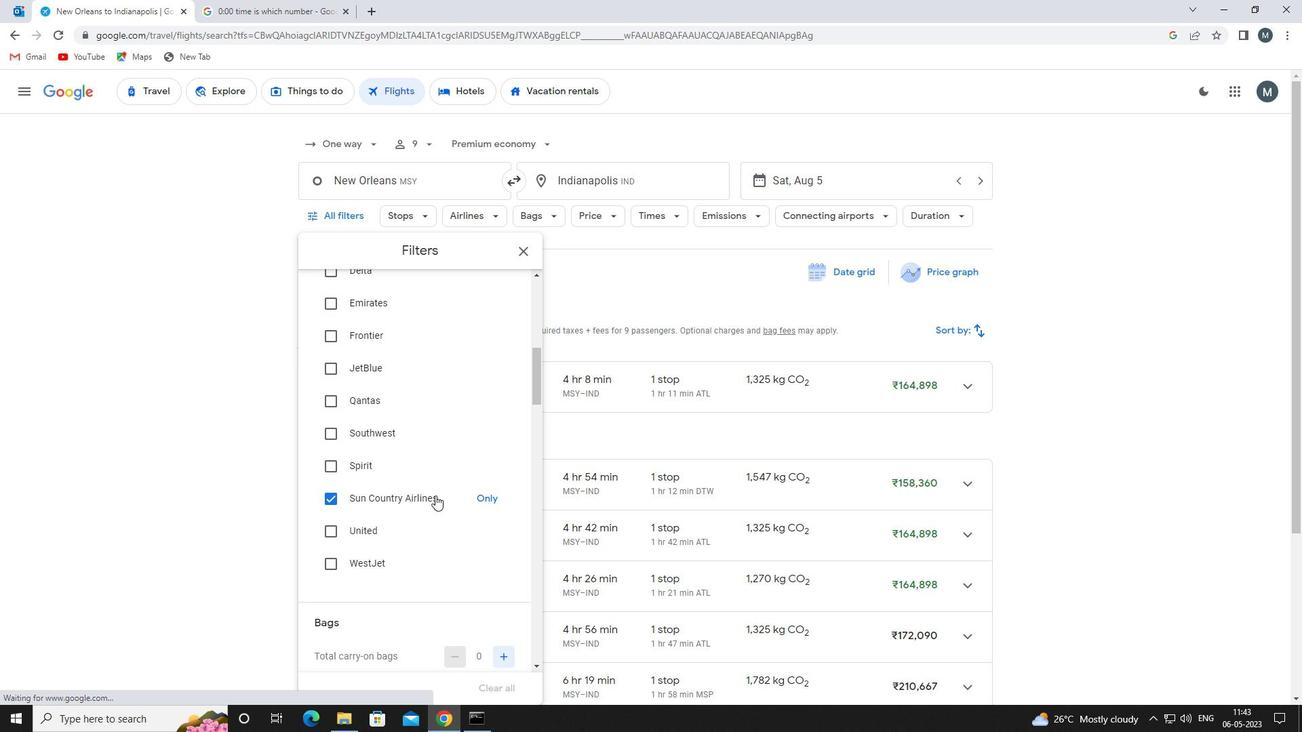 
Action: Mouse scrolled (434, 484) with delta (0, 0)
Screenshot: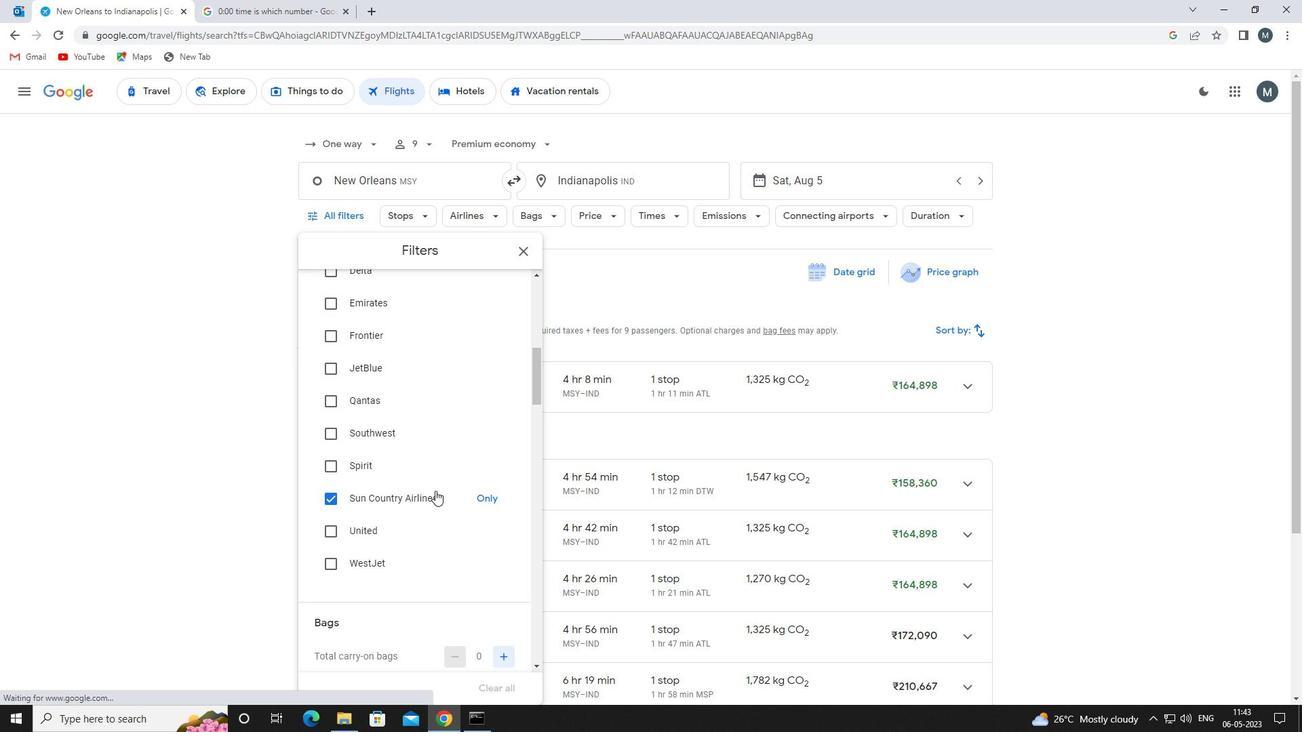 
Action: Mouse scrolled (434, 484) with delta (0, 0)
Screenshot: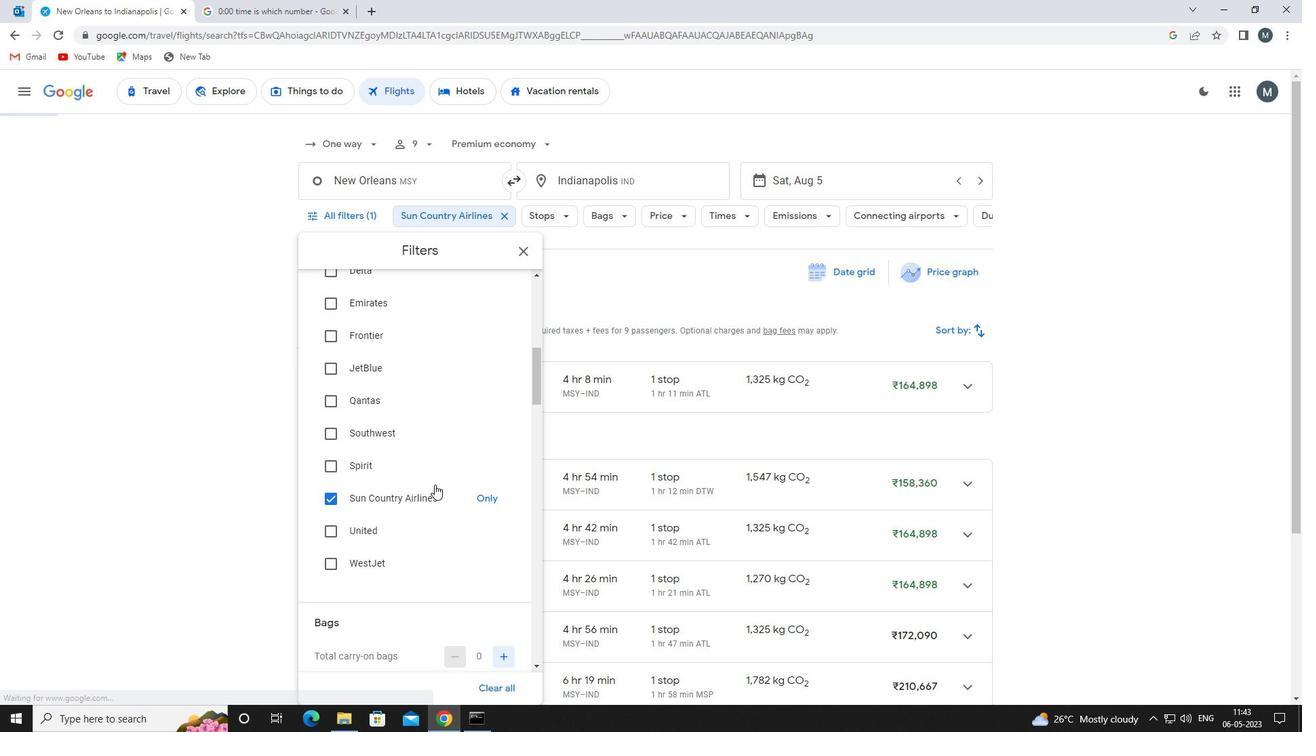 
Action: Mouse scrolled (434, 484) with delta (0, 0)
Screenshot: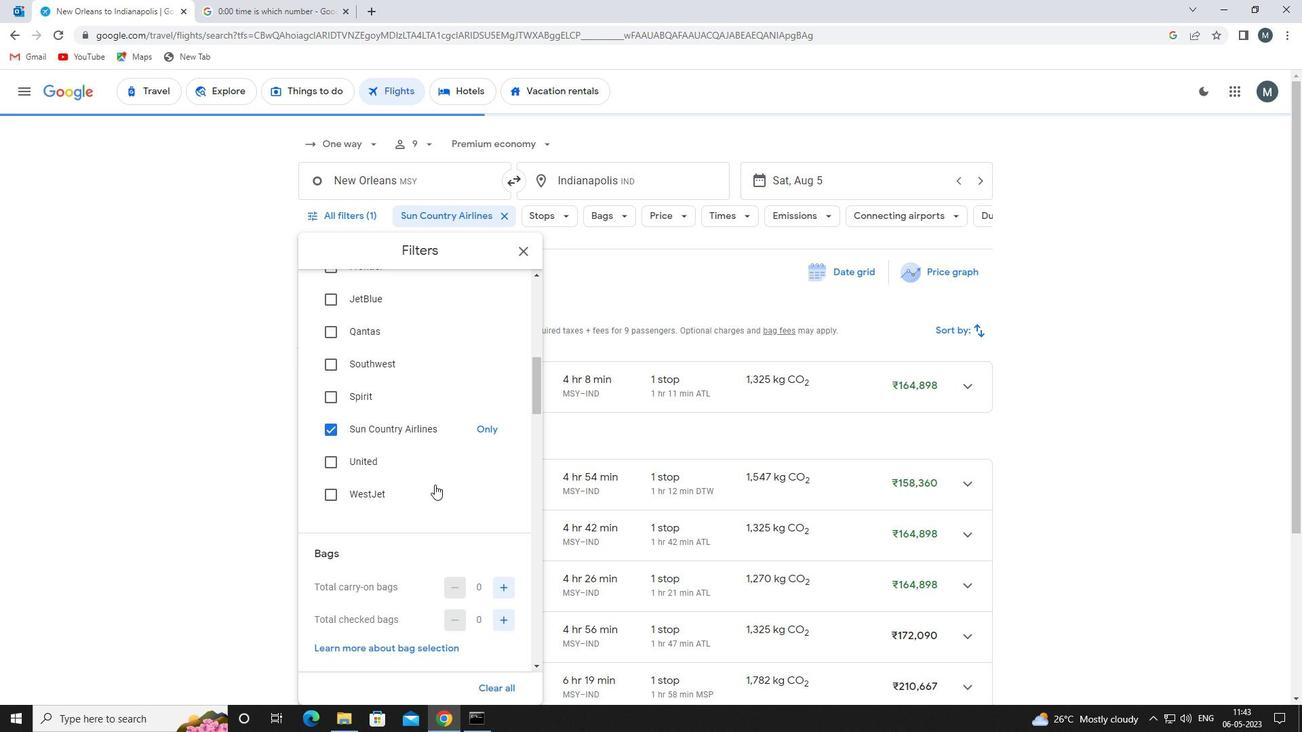 
Action: Mouse moved to (511, 455)
Screenshot: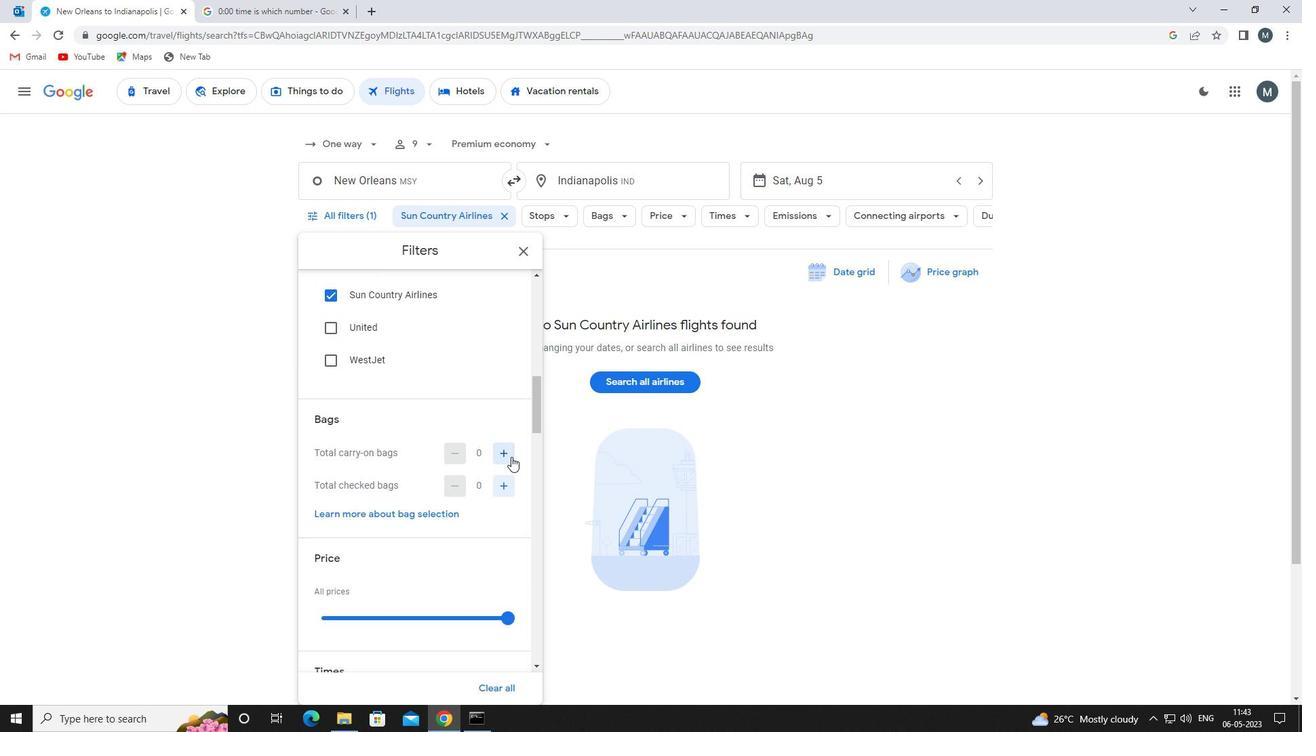 
Action: Mouse pressed left at (511, 455)
Screenshot: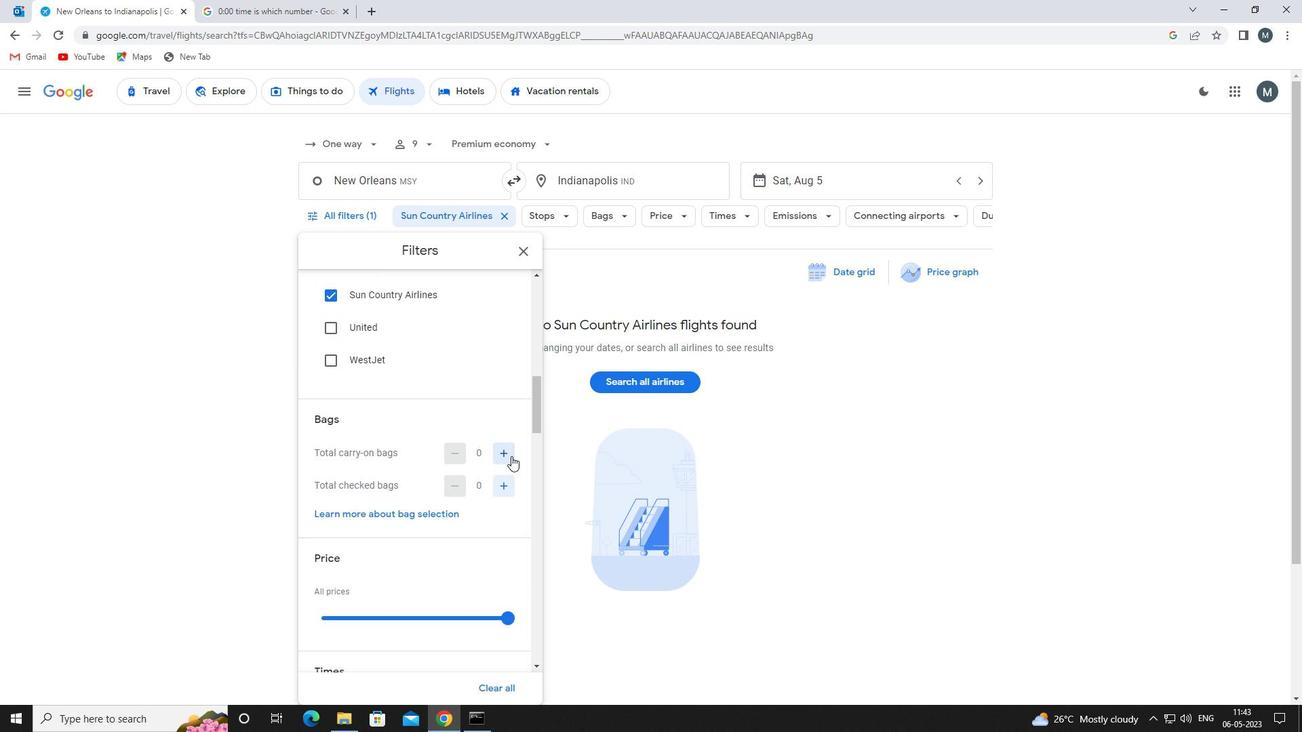 
Action: Mouse moved to (510, 455)
Screenshot: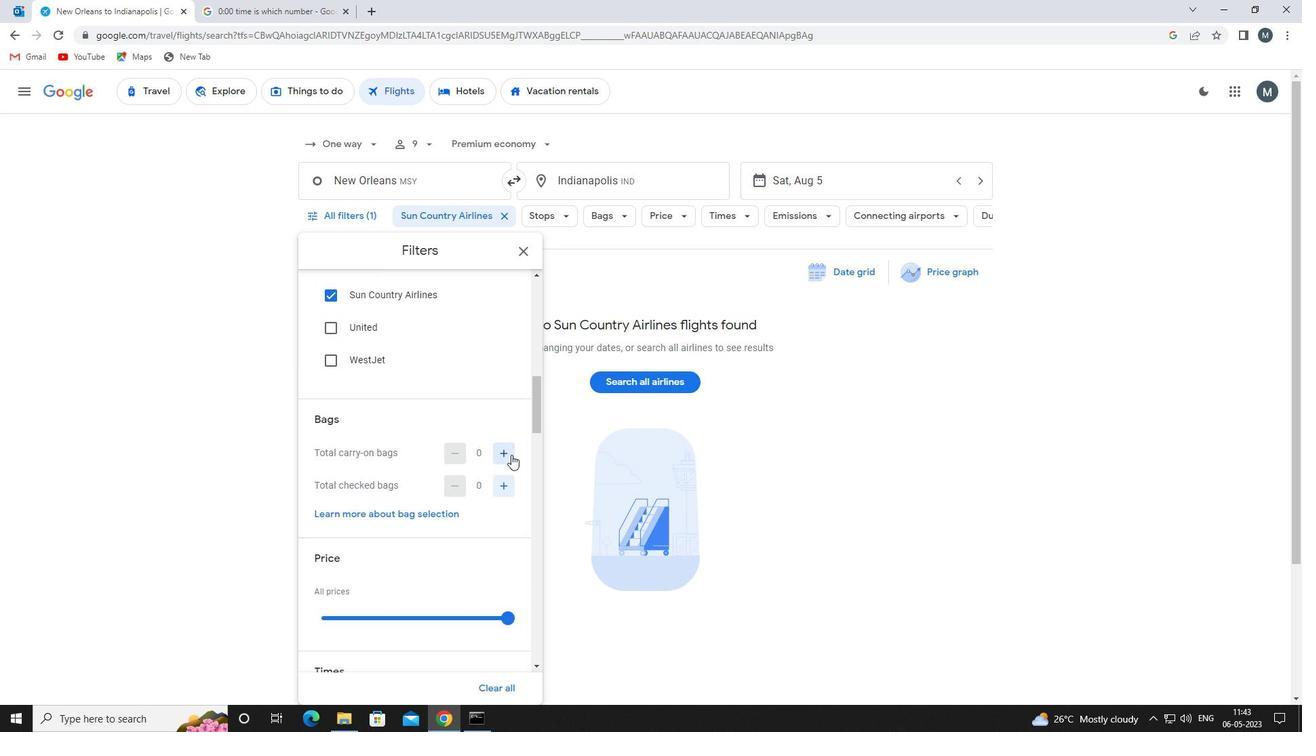 
Action: Mouse pressed left at (510, 455)
Screenshot: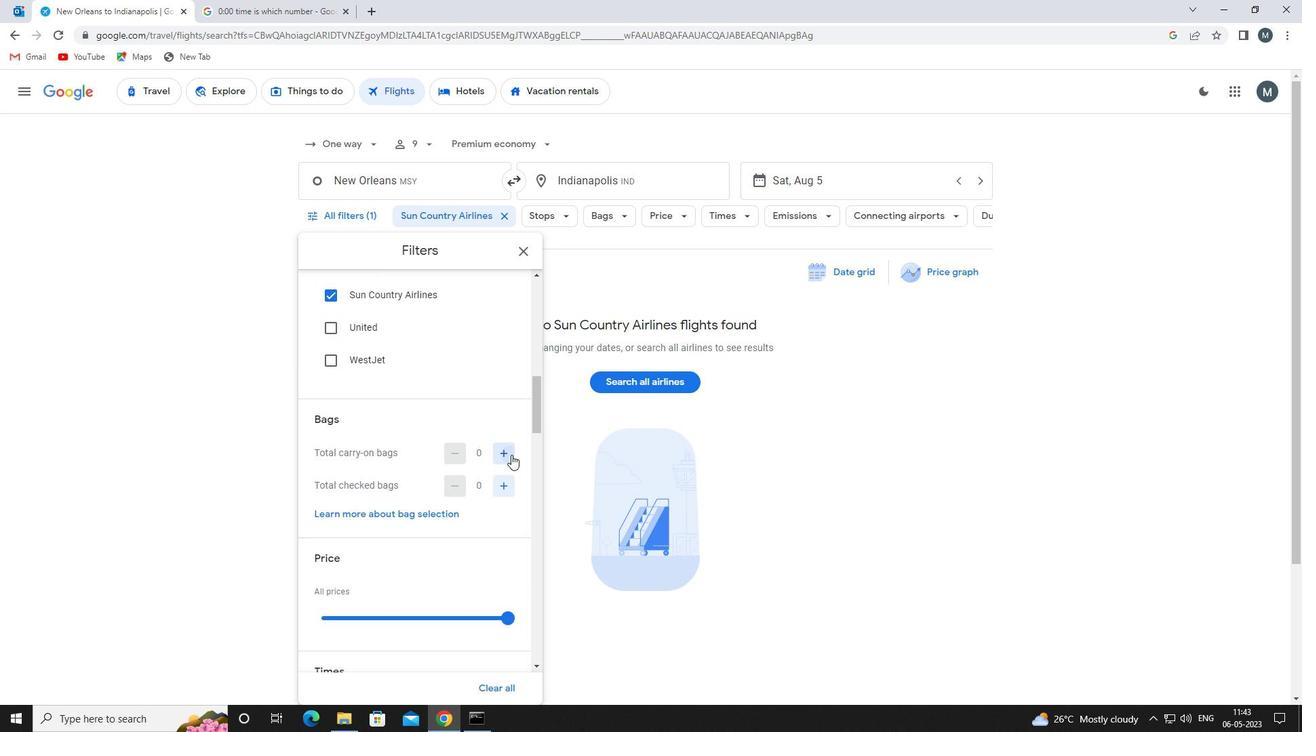 
Action: Mouse moved to (383, 480)
Screenshot: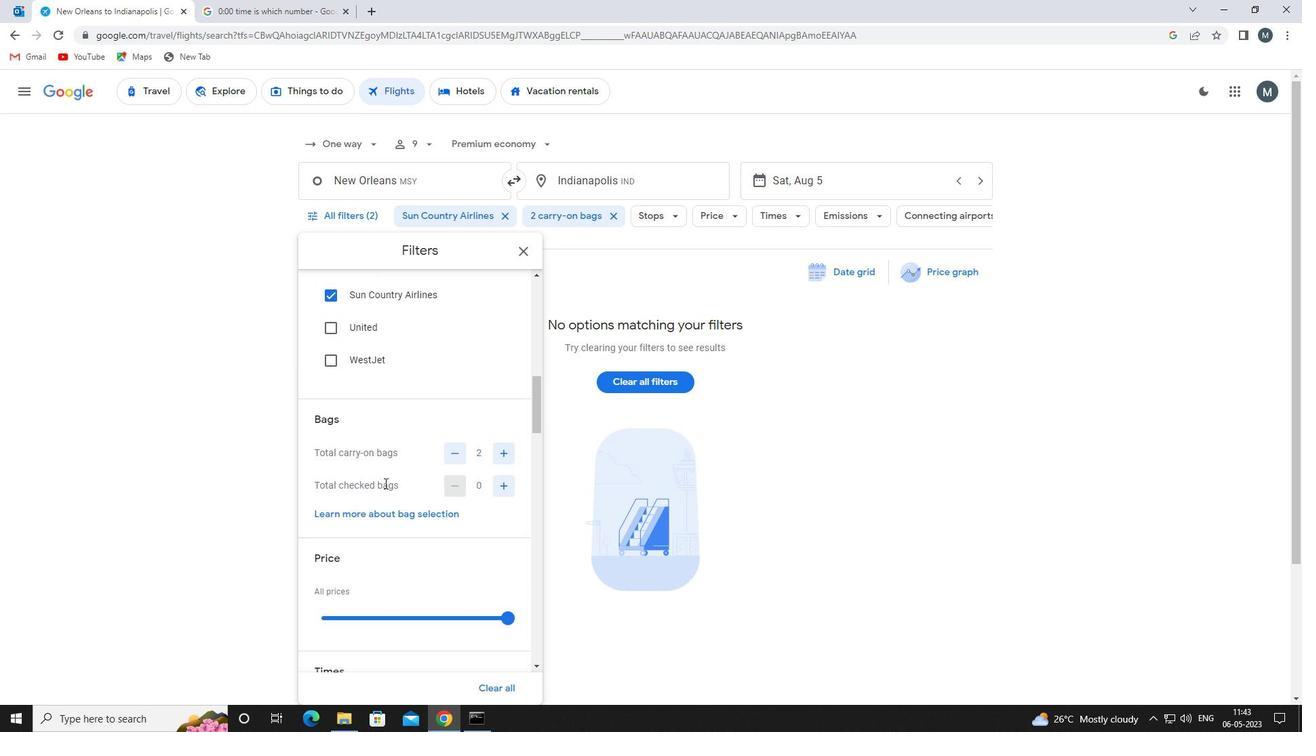 
Action: Mouse scrolled (383, 479) with delta (0, 0)
Screenshot: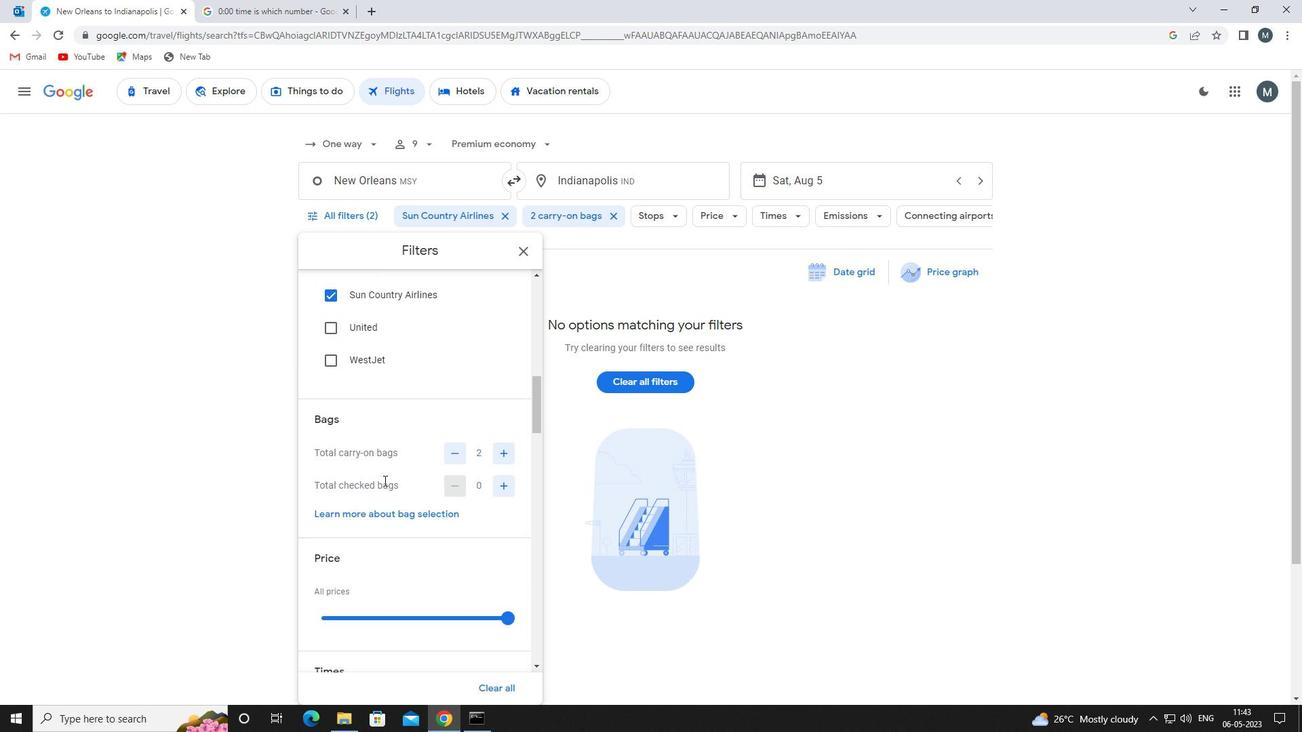 
Action: Mouse scrolled (383, 479) with delta (0, 0)
Screenshot: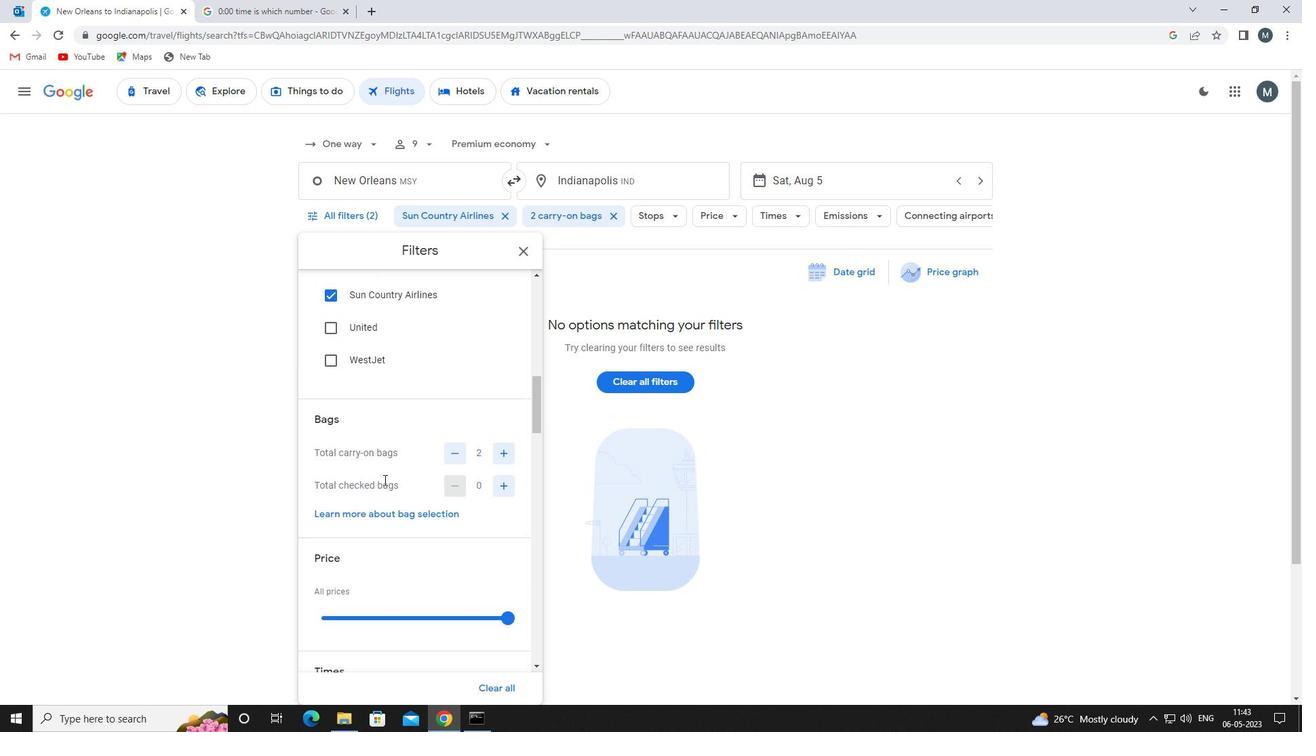 
Action: Mouse moved to (382, 481)
Screenshot: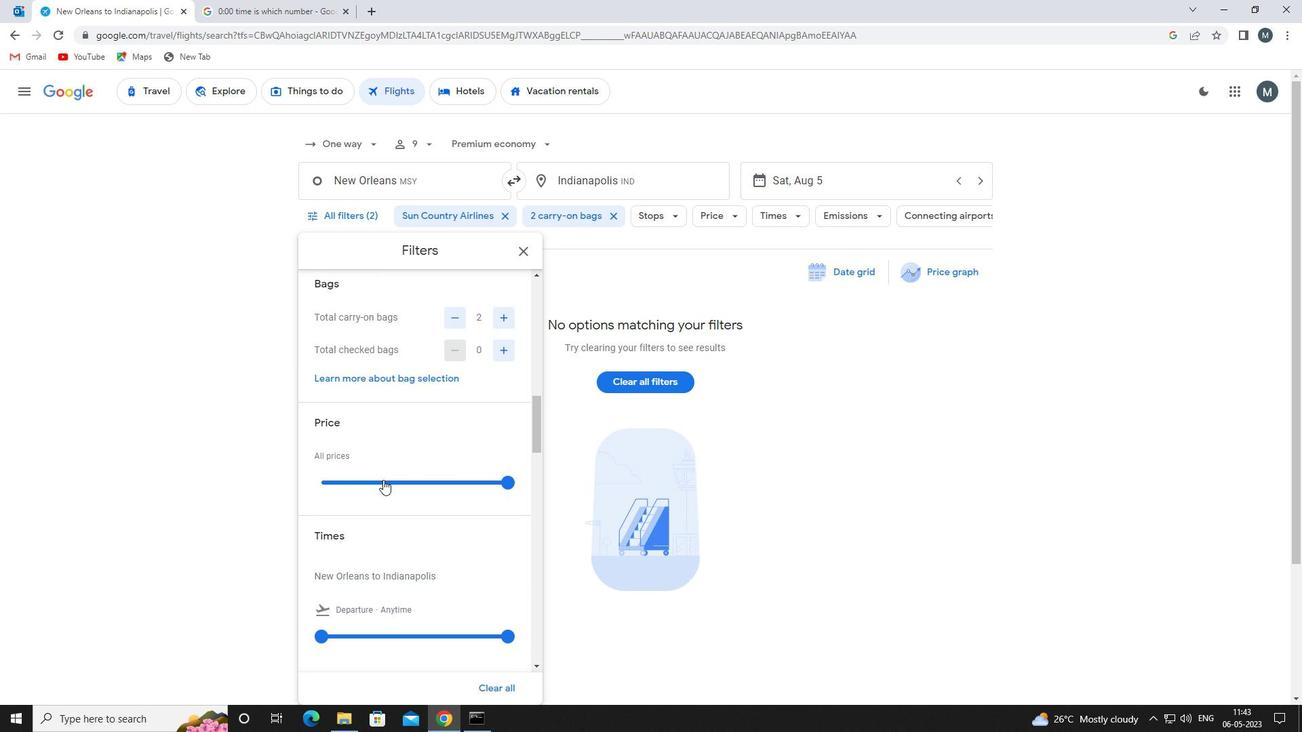 
Action: Mouse pressed left at (382, 481)
Screenshot: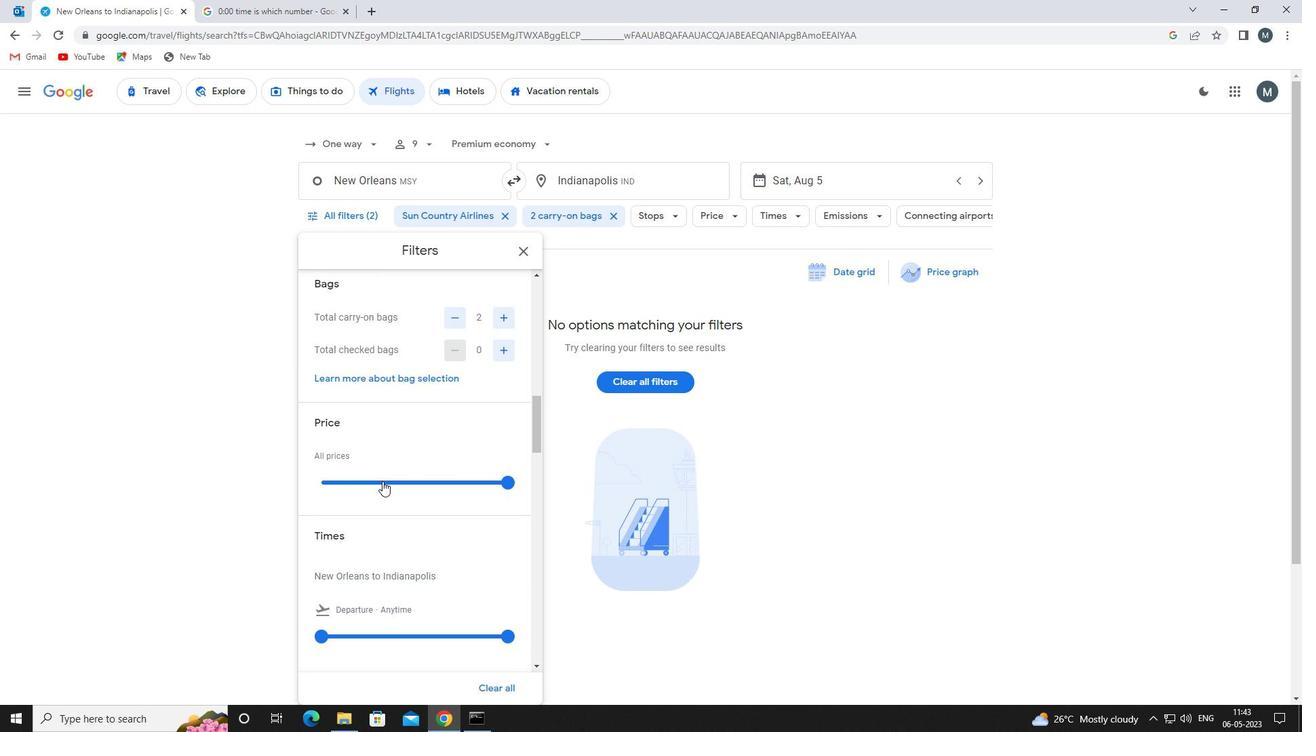 
Action: Mouse pressed left at (382, 481)
Screenshot: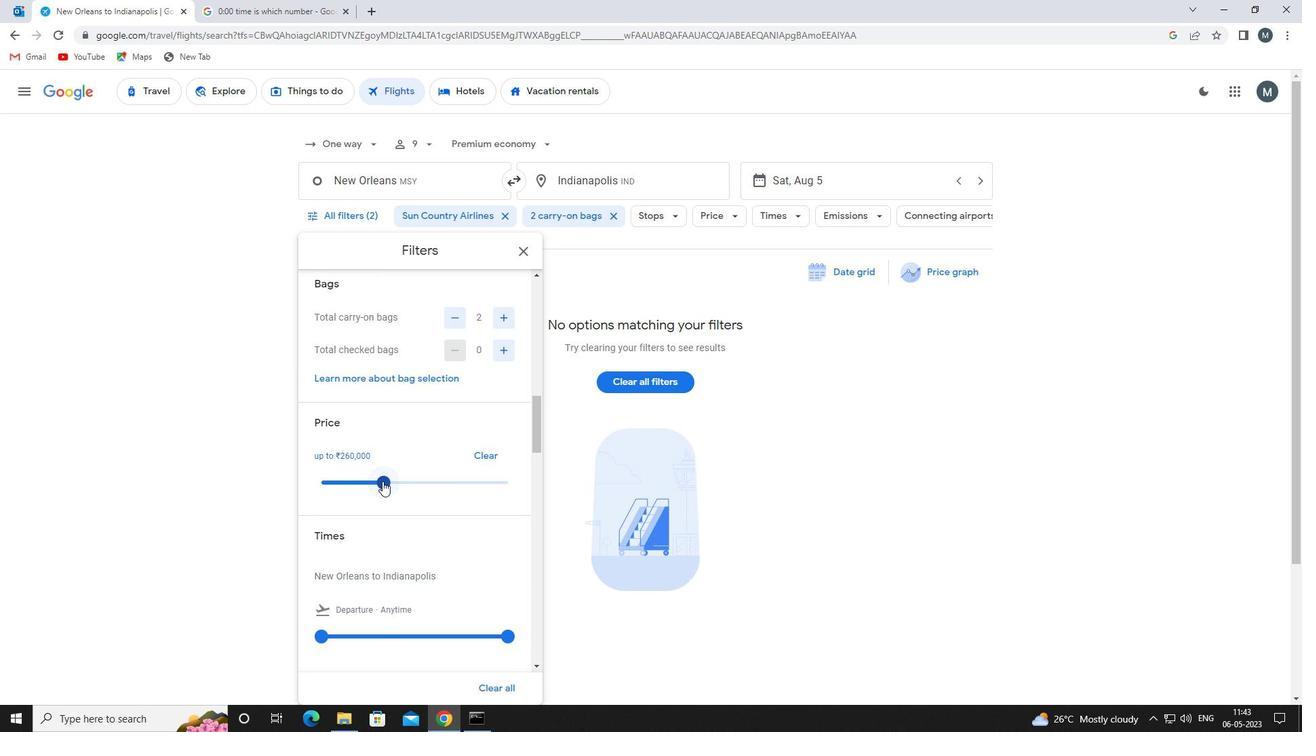 
Action: Mouse moved to (343, 472)
Screenshot: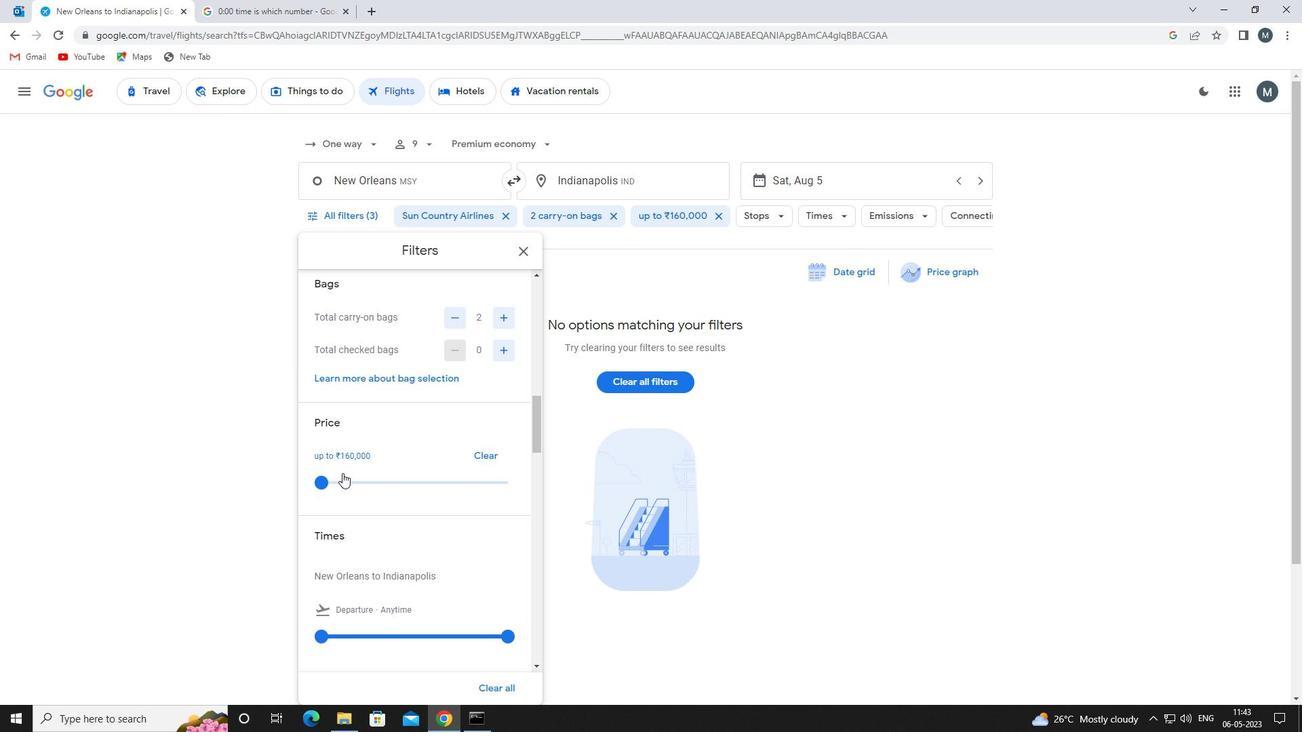 
Action: Mouse scrolled (343, 471) with delta (0, 0)
Screenshot: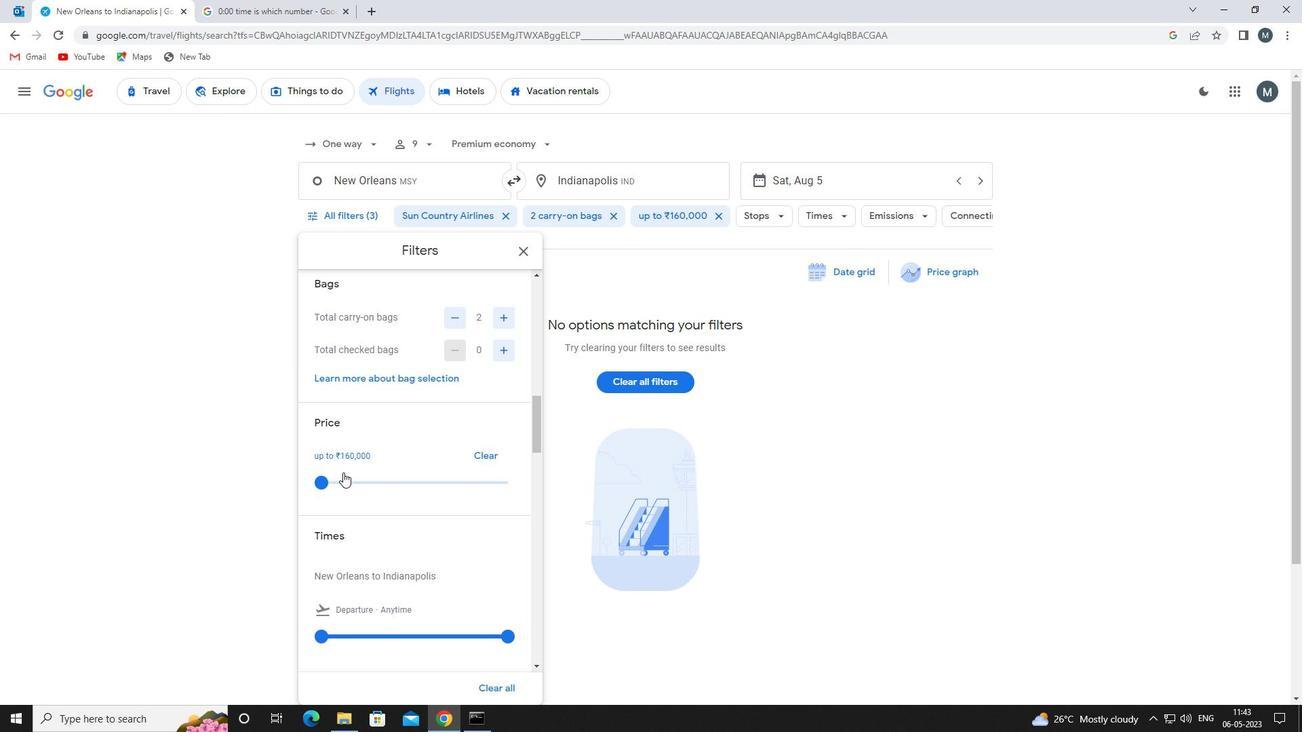 
Action: Mouse scrolled (343, 471) with delta (0, 0)
Screenshot: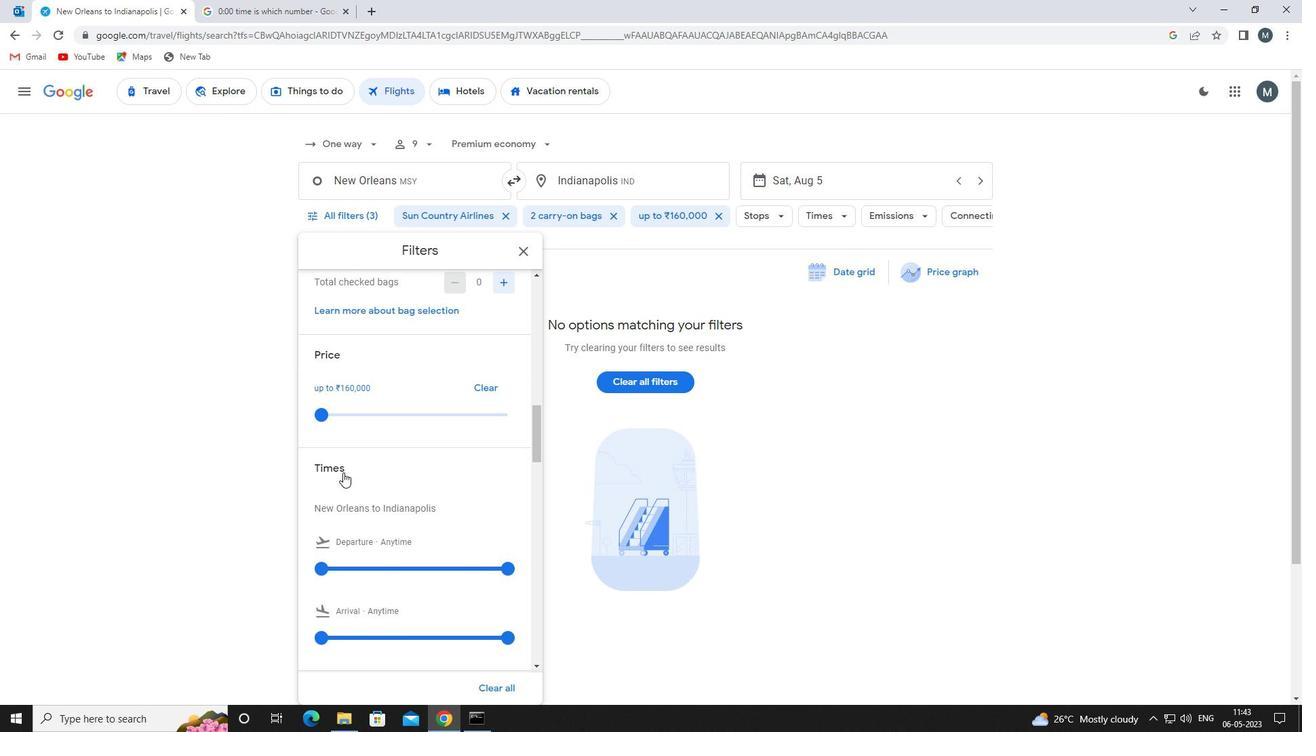 
Action: Mouse moved to (326, 499)
Screenshot: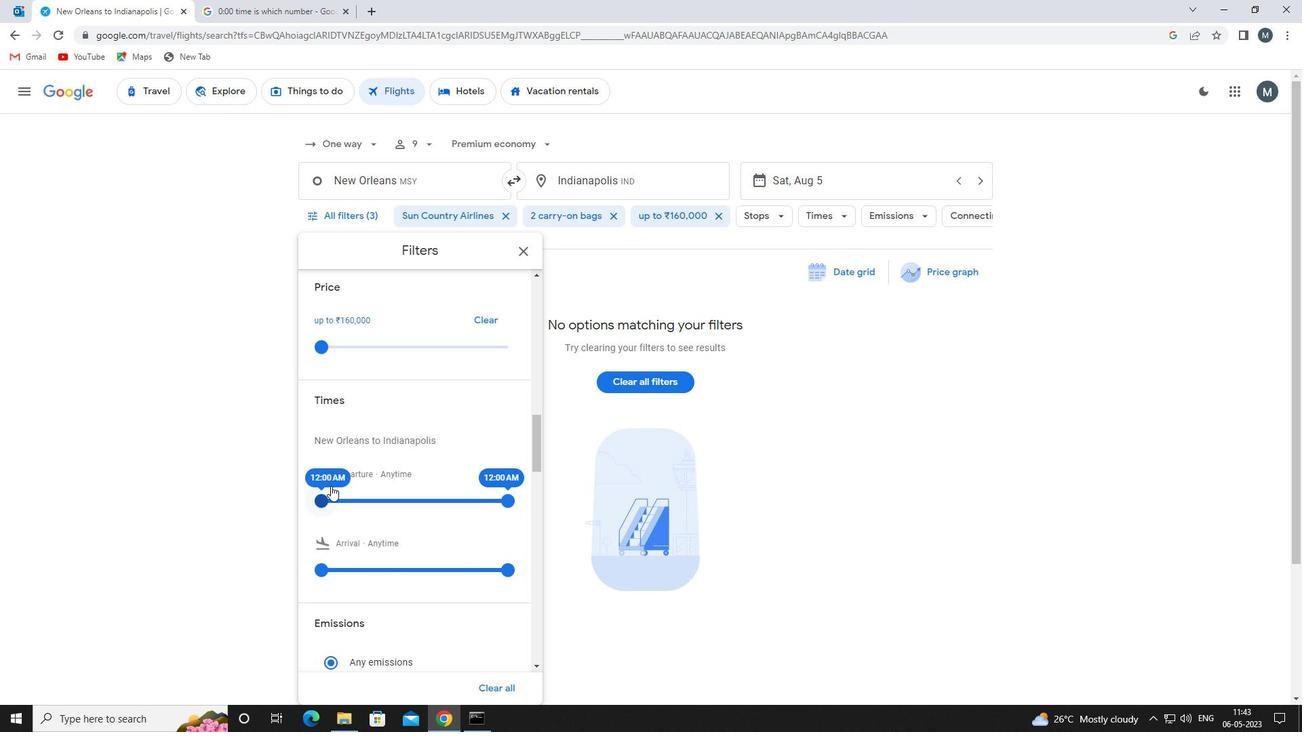 
Action: Mouse pressed left at (326, 499)
Screenshot: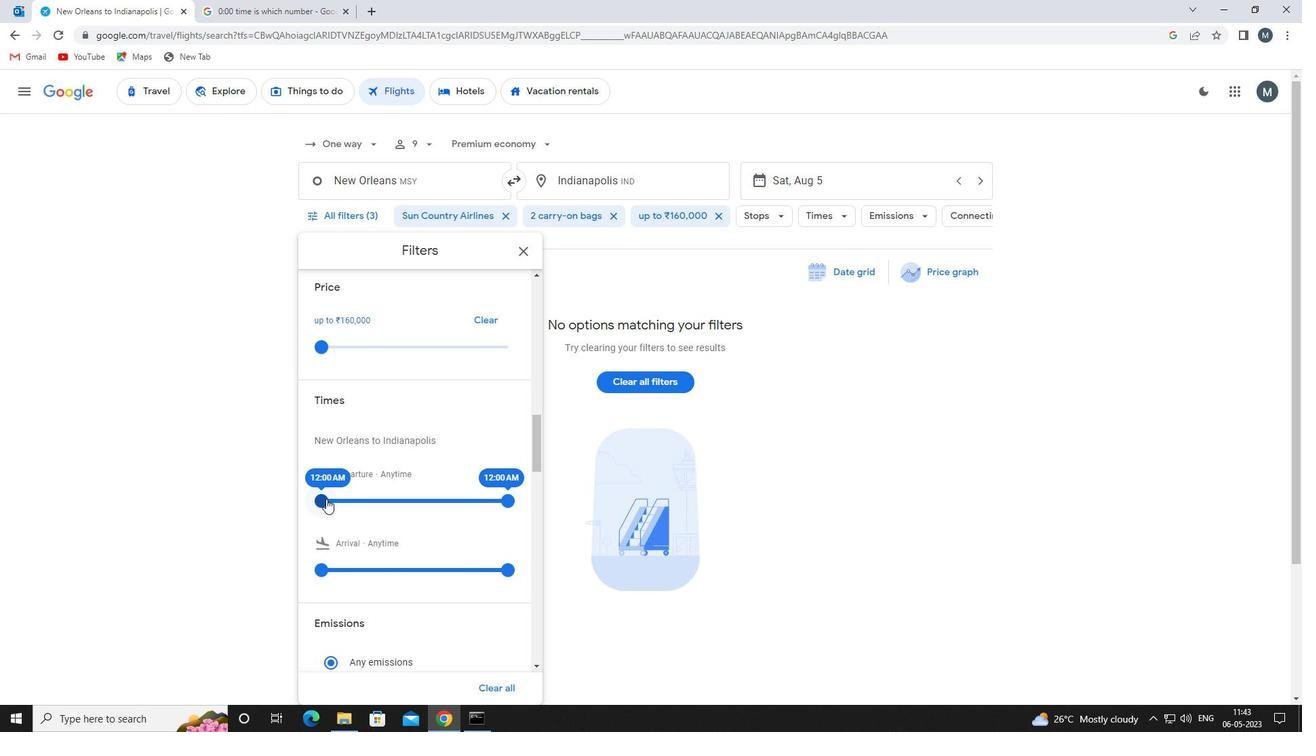 
Action: Mouse moved to (497, 500)
Screenshot: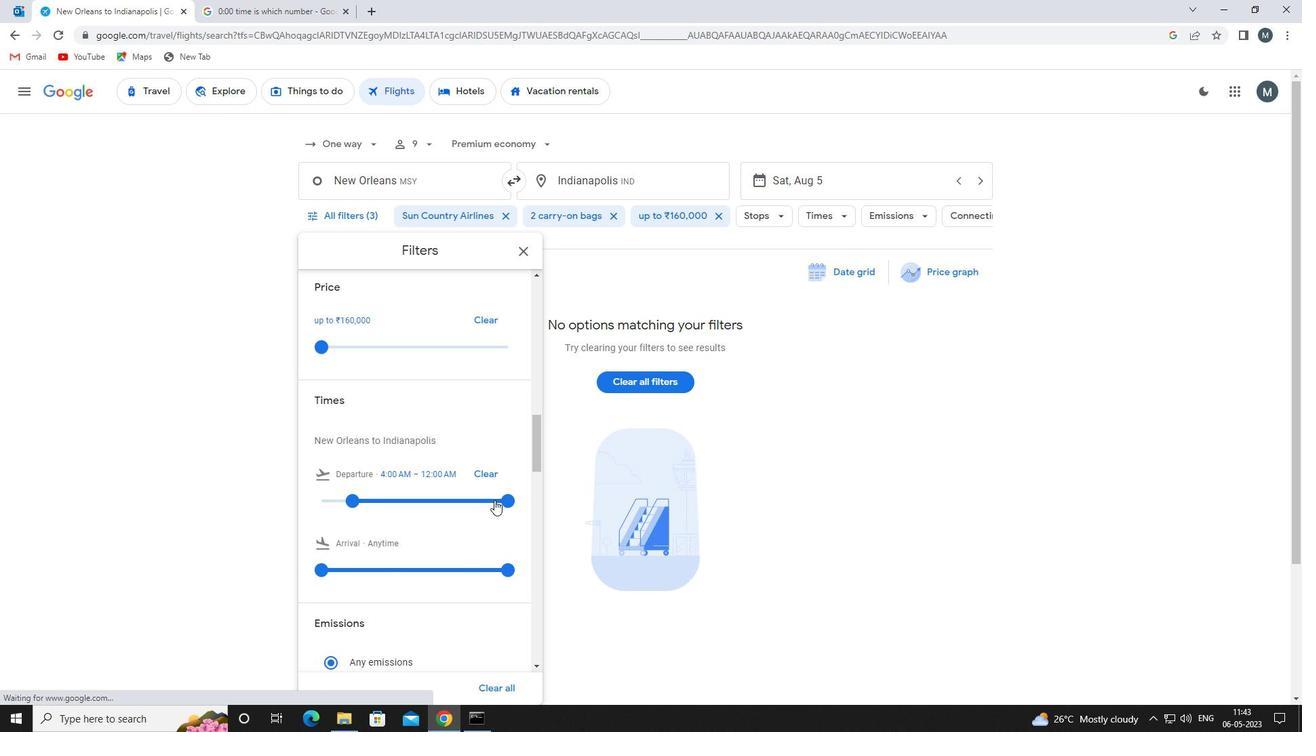 
Action: Mouse pressed left at (497, 500)
Screenshot: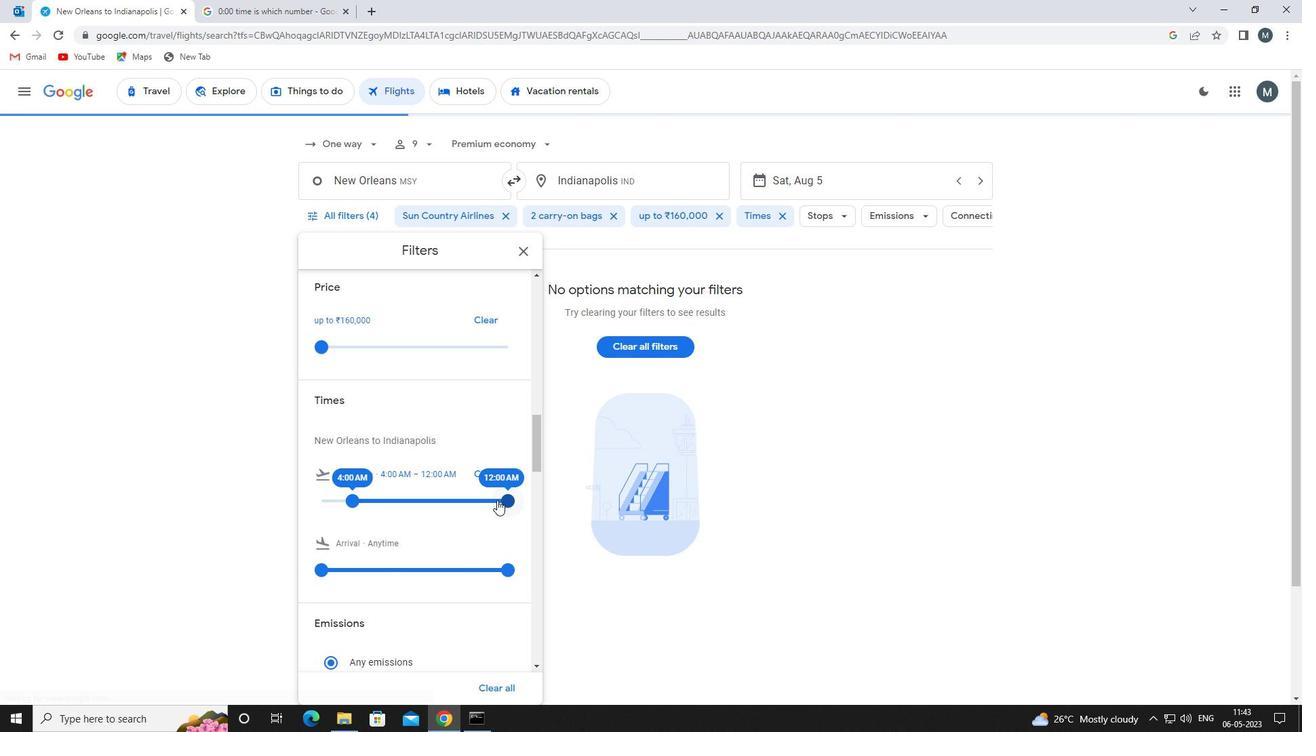
Action: Mouse moved to (364, 500)
Screenshot: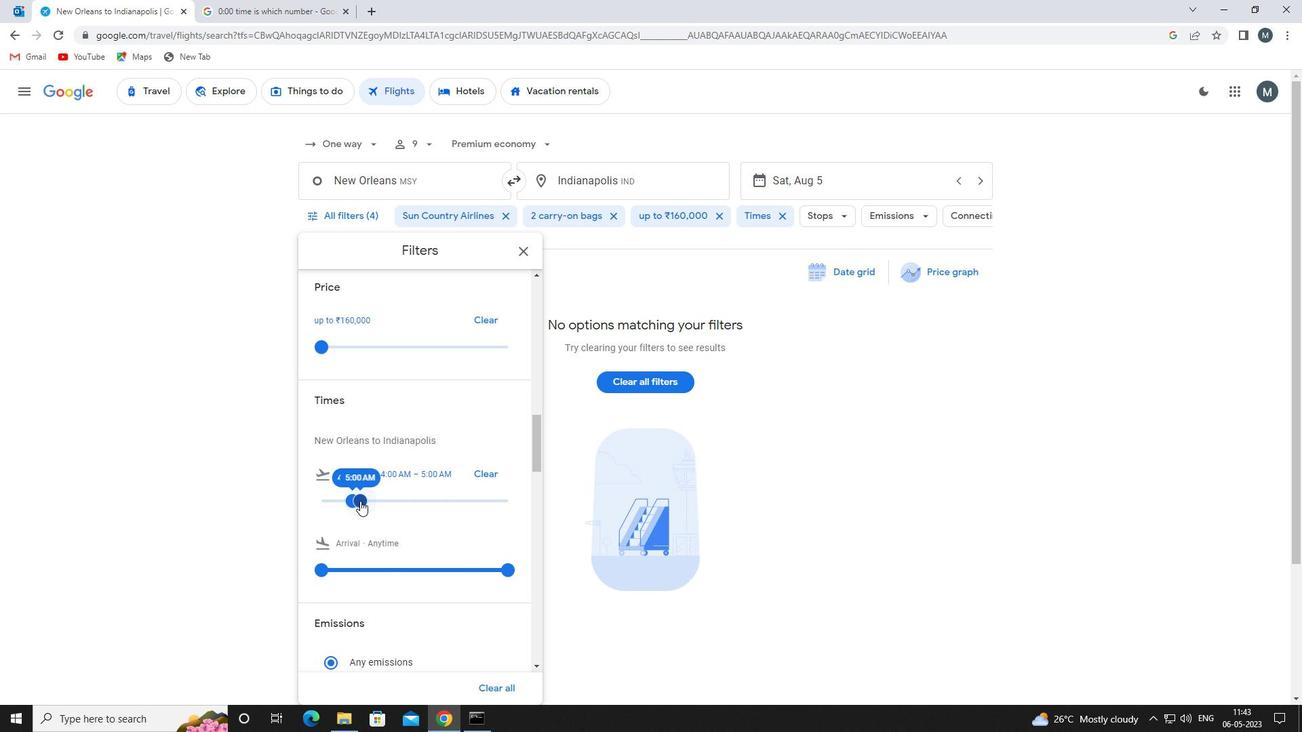 
Action: Mouse scrolled (364, 499) with delta (0, 0)
Screenshot: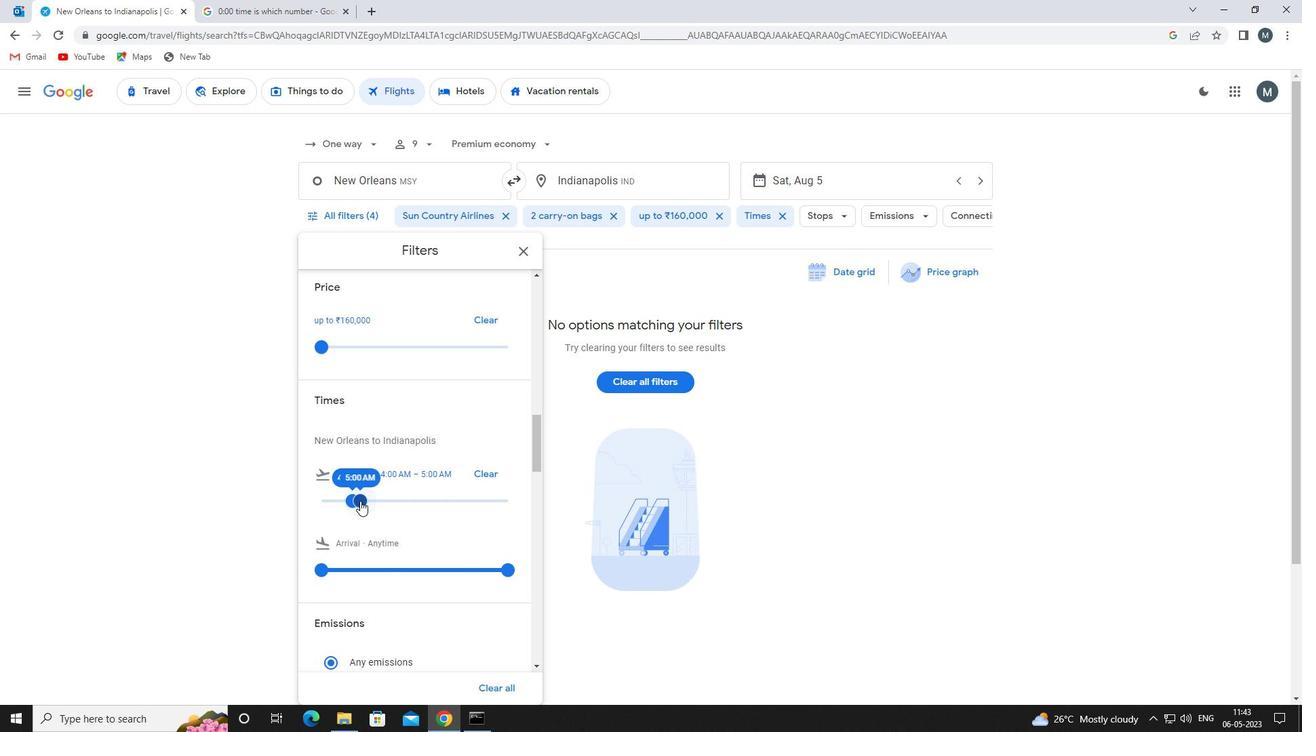 
Action: Mouse moved to (524, 250)
Screenshot: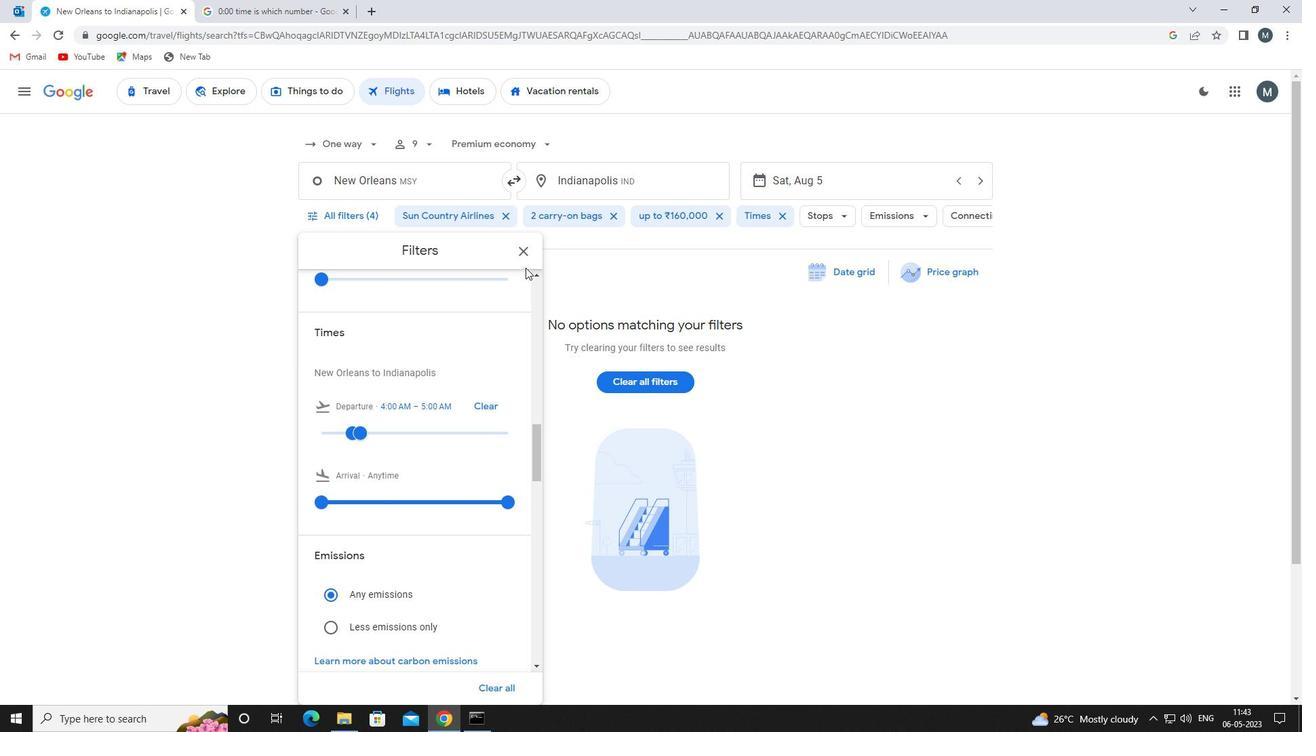 
Action: Mouse pressed left at (524, 250)
Screenshot: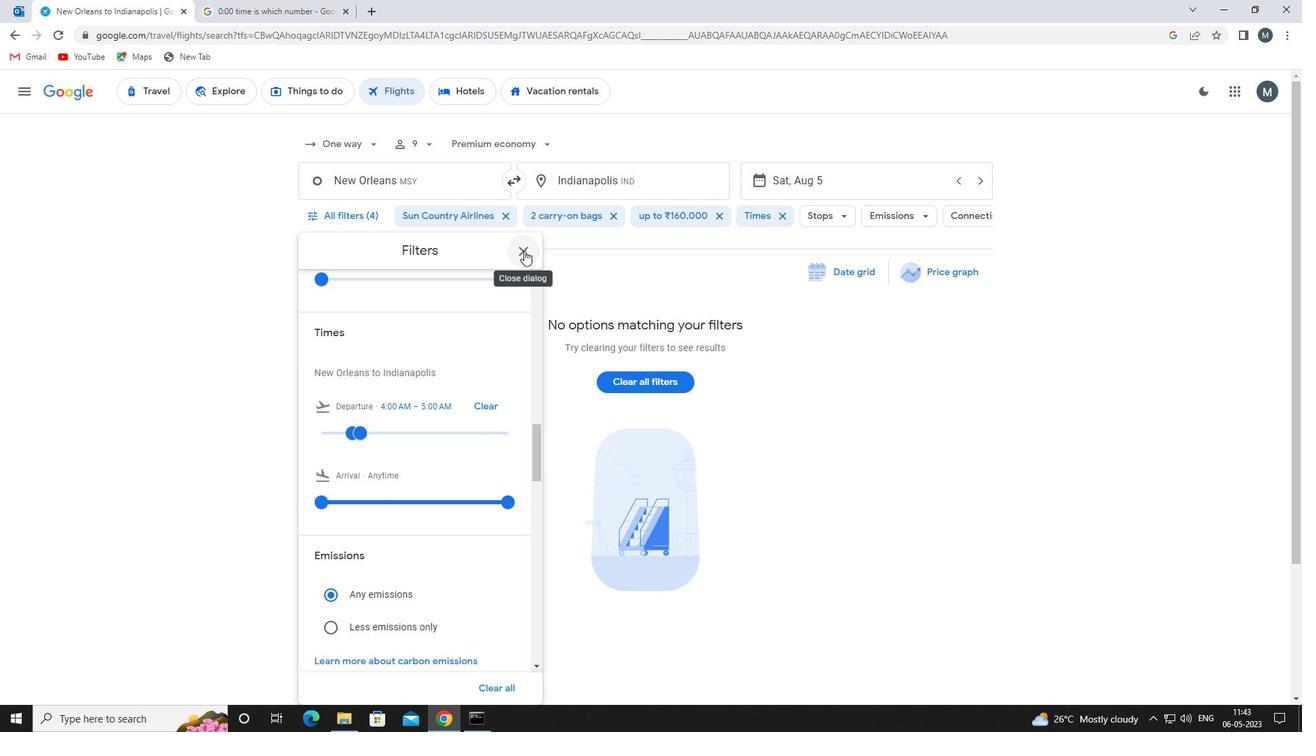 
Action: Mouse moved to (524, 251)
Screenshot: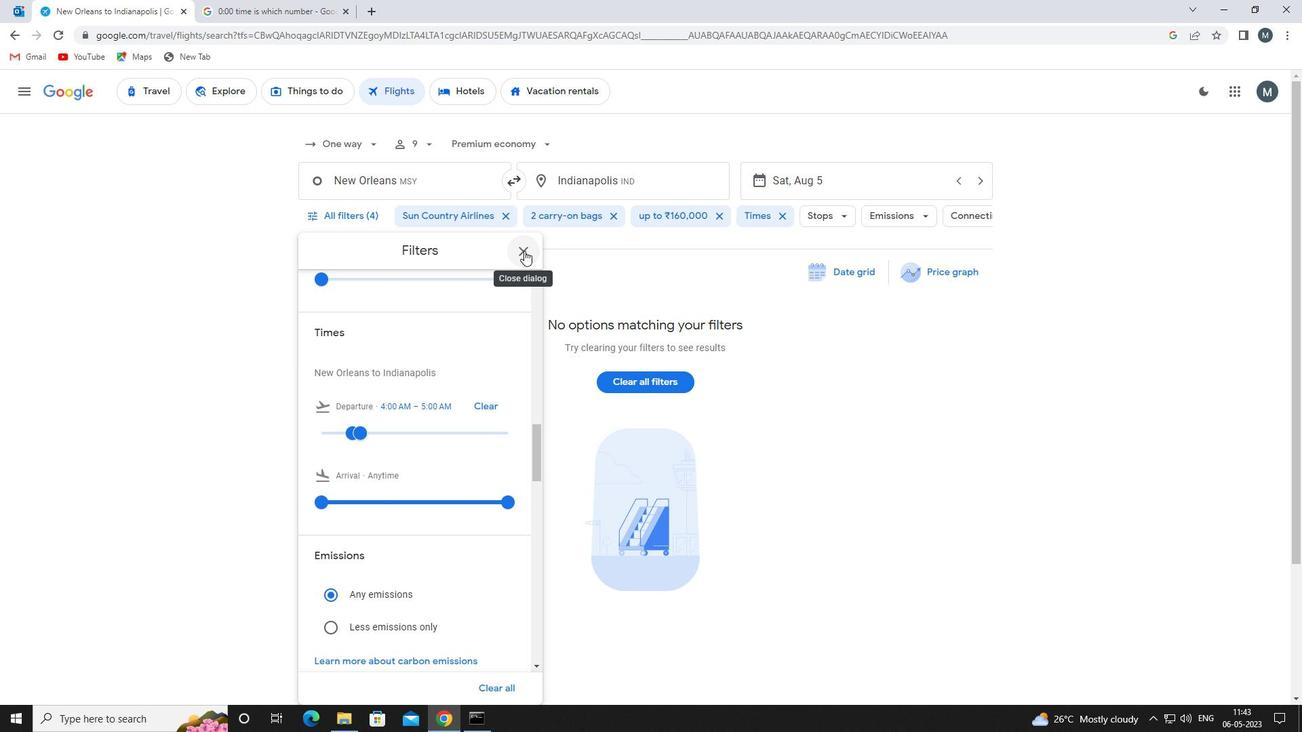 
